 Task: Customize the appearance of the integrated terminal's scrollbar.
Action: Mouse moved to (35, 2)
Screenshot: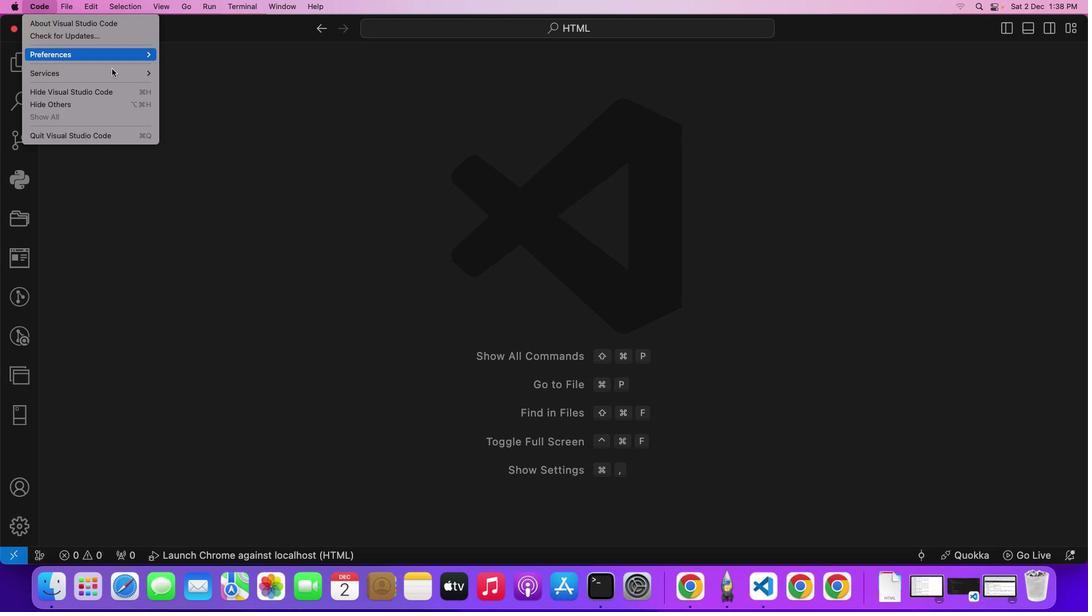 
Action: Mouse pressed left at (35, 2)
Screenshot: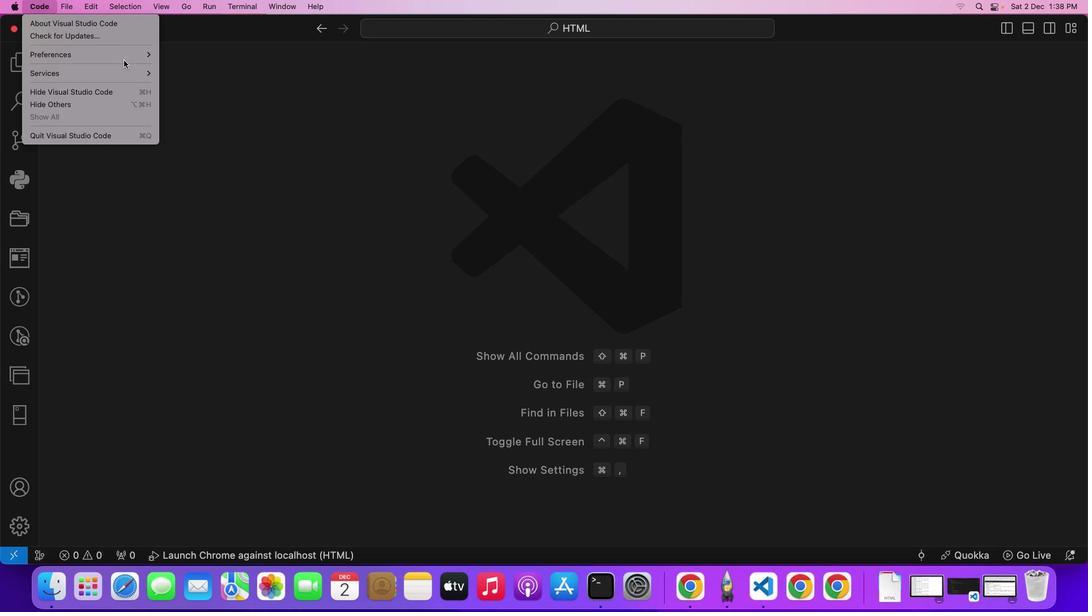 
Action: Mouse moved to (121, 55)
Screenshot: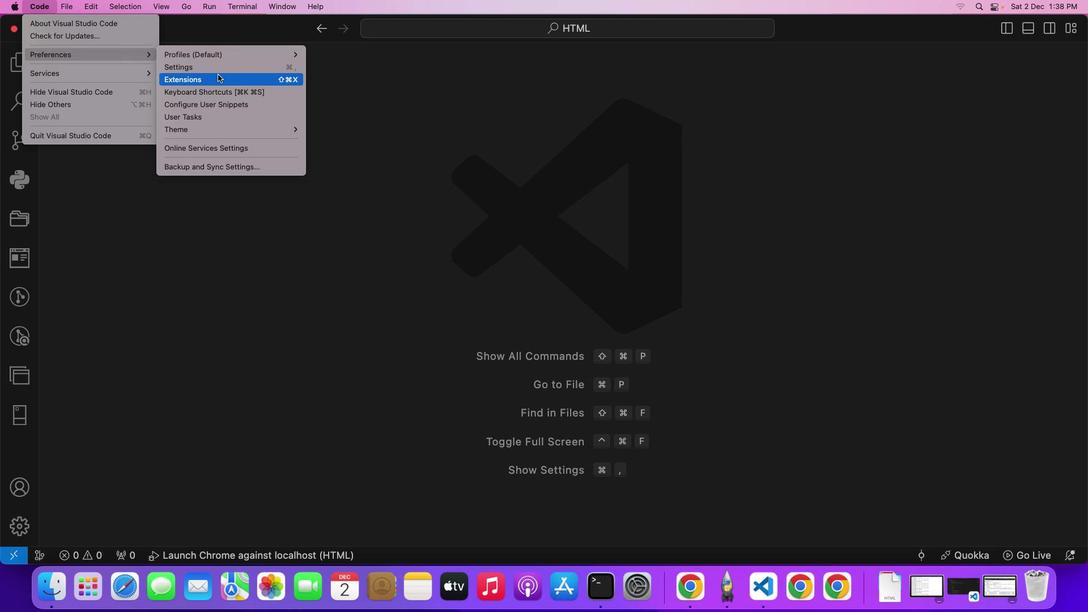 
Action: Mouse pressed left at (121, 55)
Screenshot: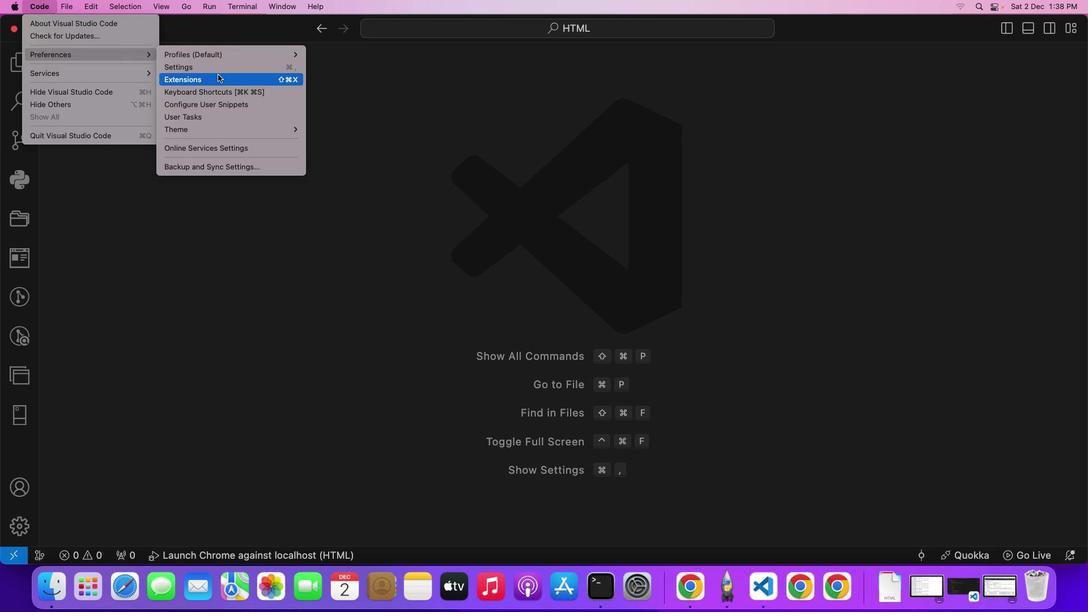 
Action: Mouse moved to (215, 70)
Screenshot: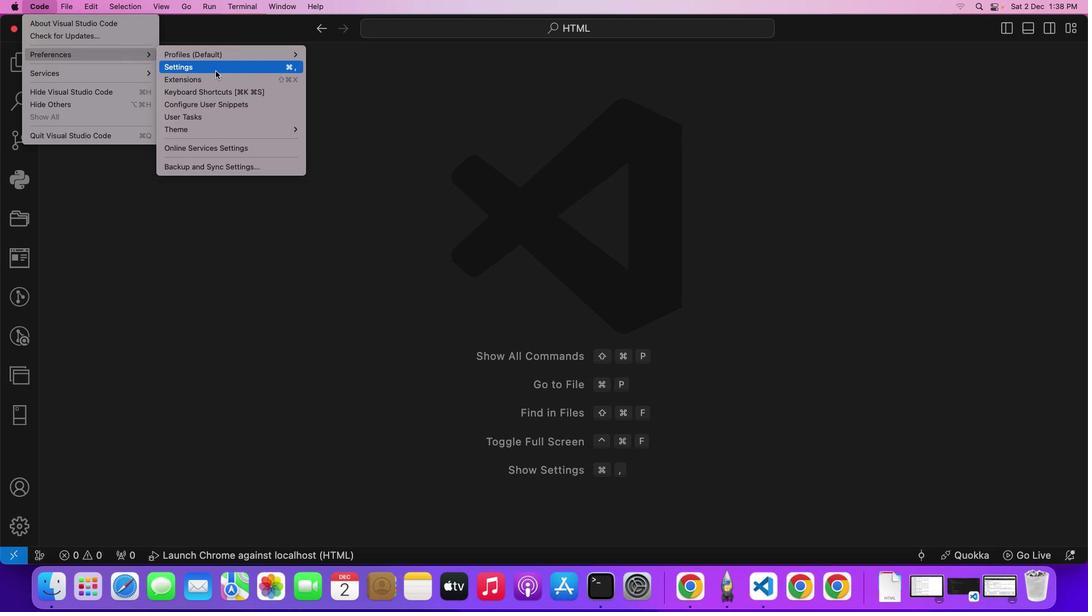 
Action: Mouse pressed left at (215, 70)
Screenshot: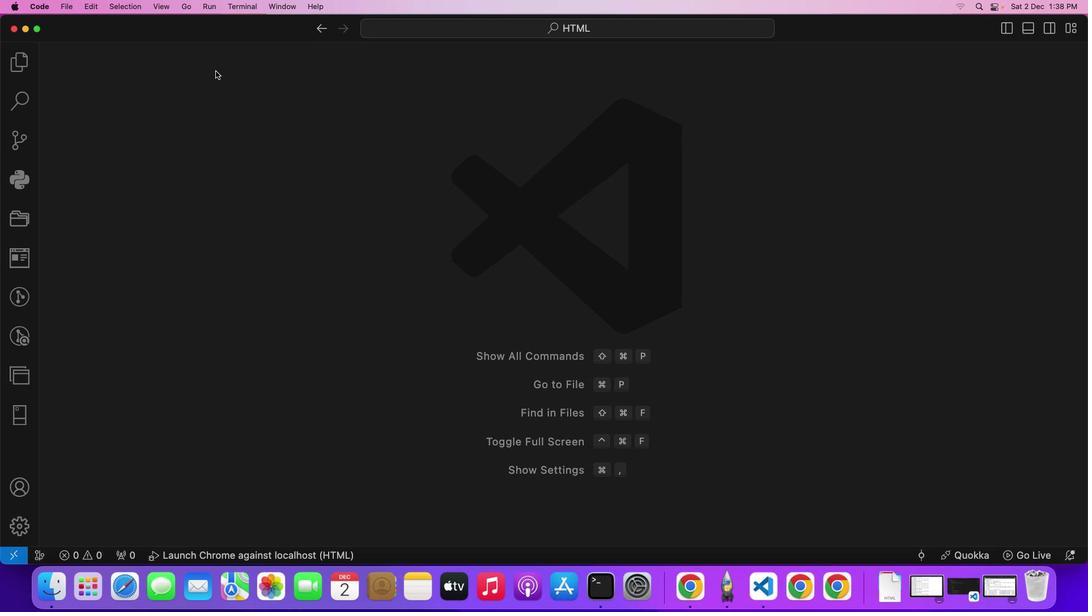 
Action: Mouse moved to (252, 90)
Screenshot: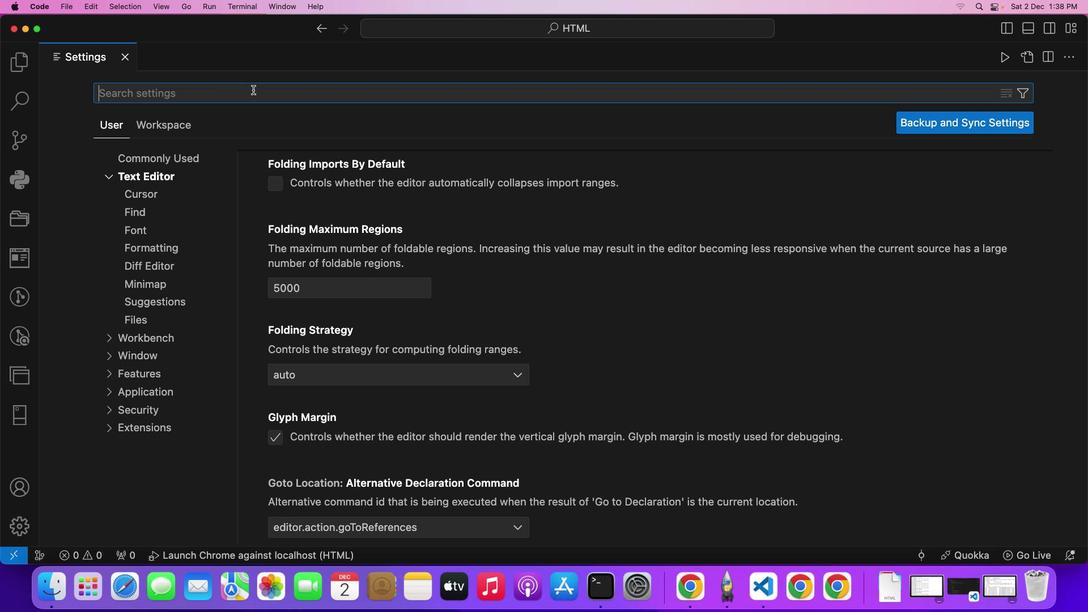 
Action: Mouse pressed left at (252, 90)
Screenshot: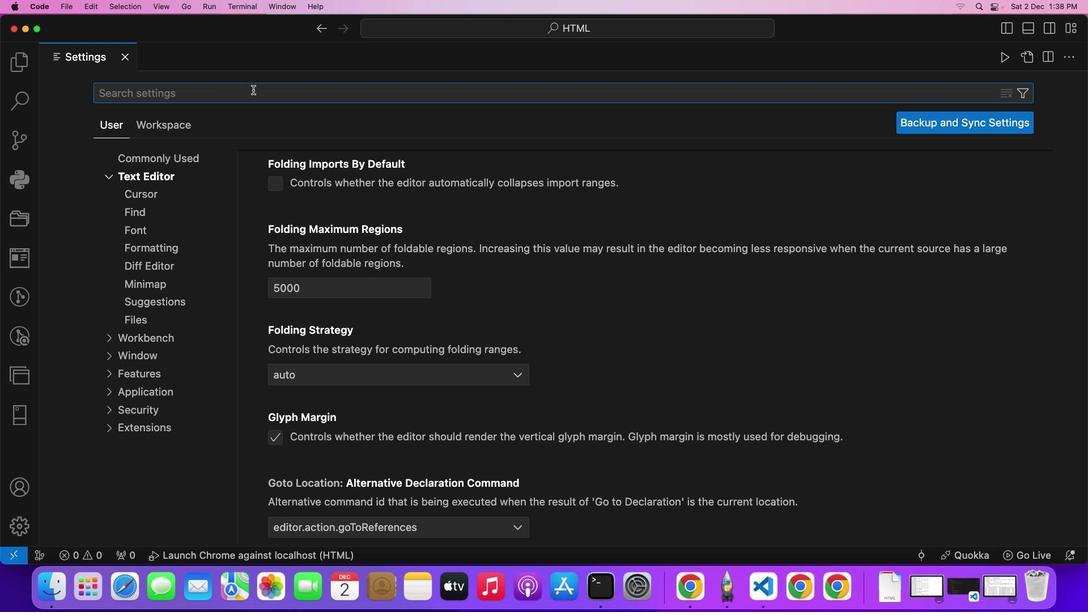 
Action: Key pressed 't''e''r''n'Key.backspace'm''i''l''a'Key.backspaceKey.backspaceKey.backspaceKey.backspace'm''i''n''a''l'
Screenshot: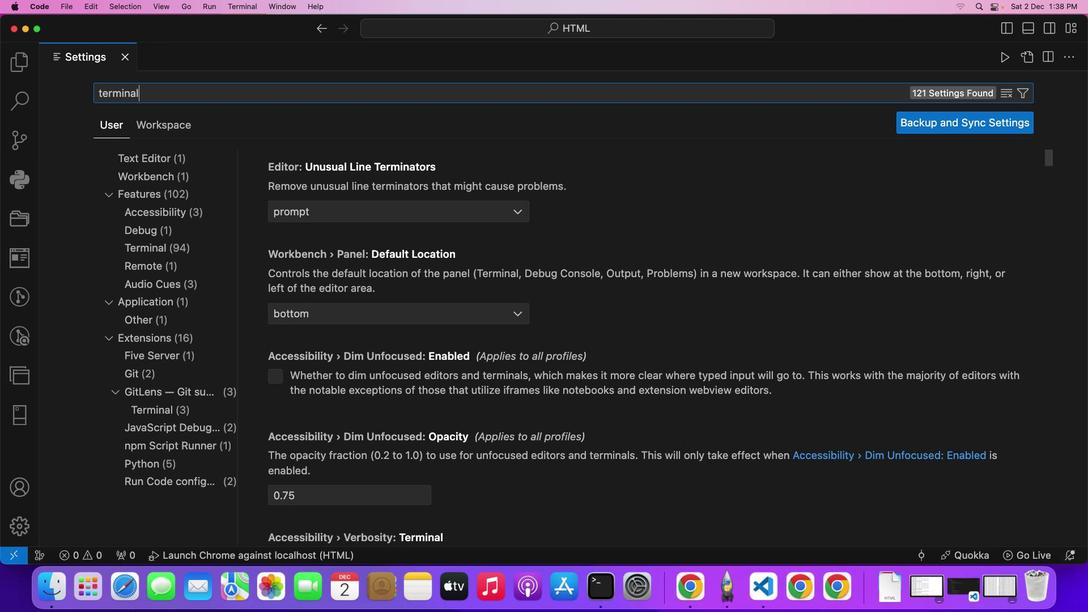 
Action: Mouse moved to (513, 278)
Screenshot: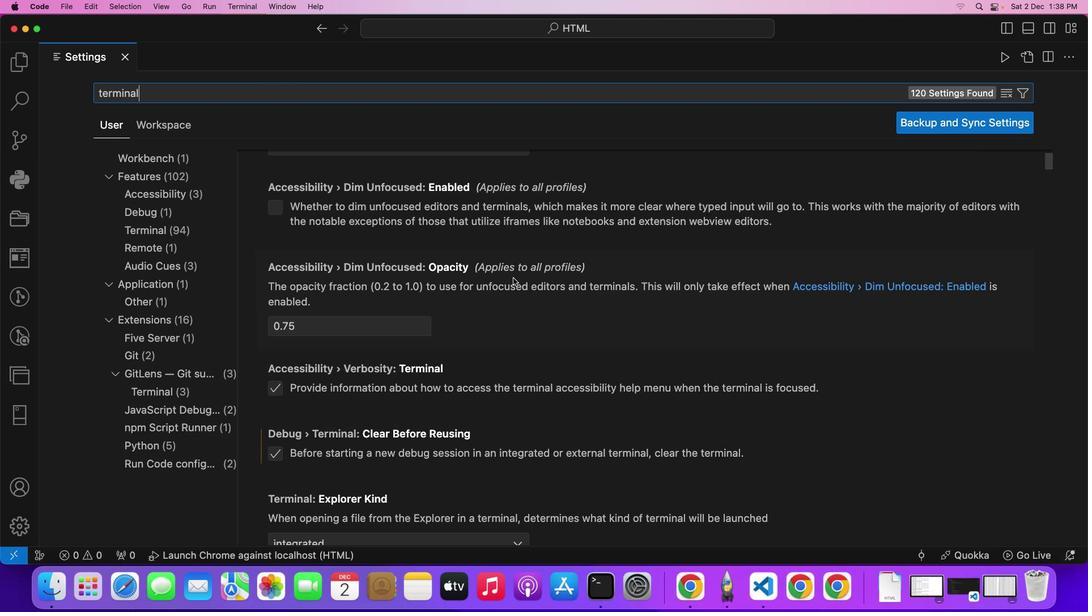
Action: Mouse scrolled (513, 278) with delta (0, 0)
Screenshot: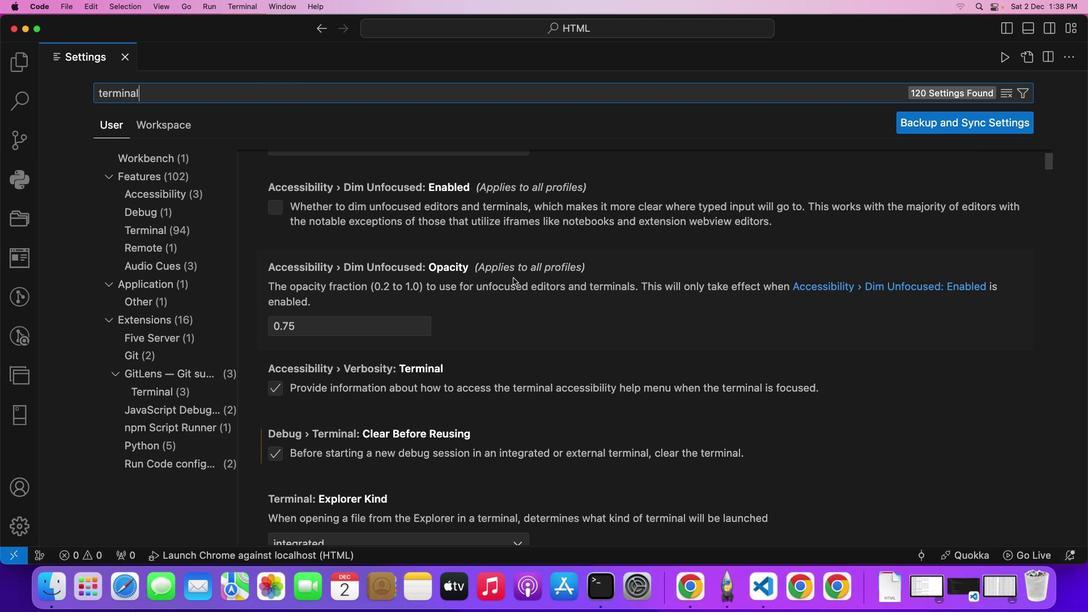 
Action: Mouse scrolled (513, 278) with delta (0, 0)
Screenshot: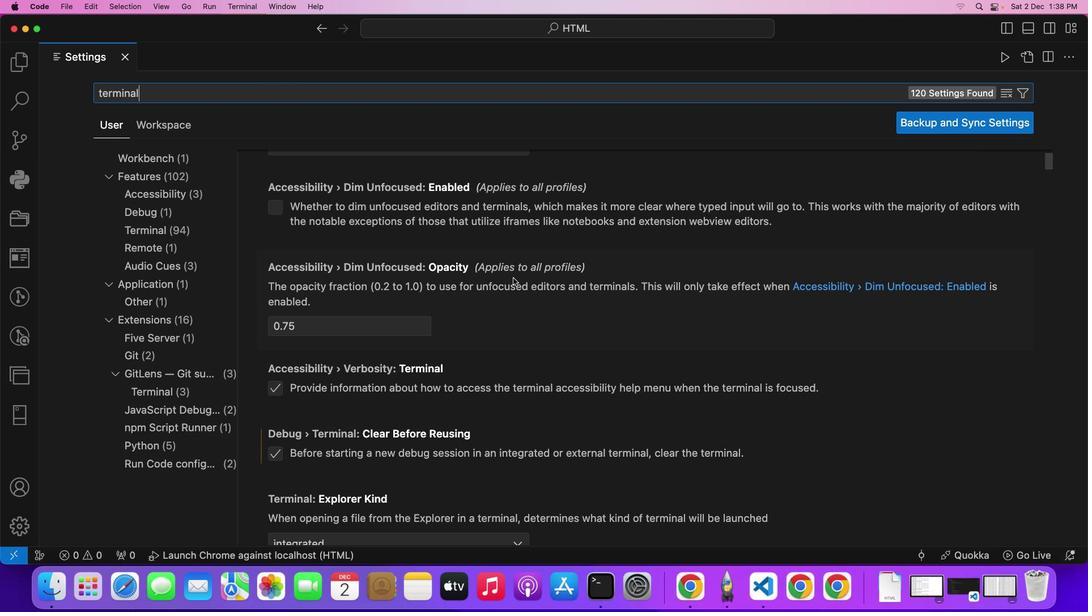 
Action: Mouse scrolled (513, 278) with delta (0, 0)
Screenshot: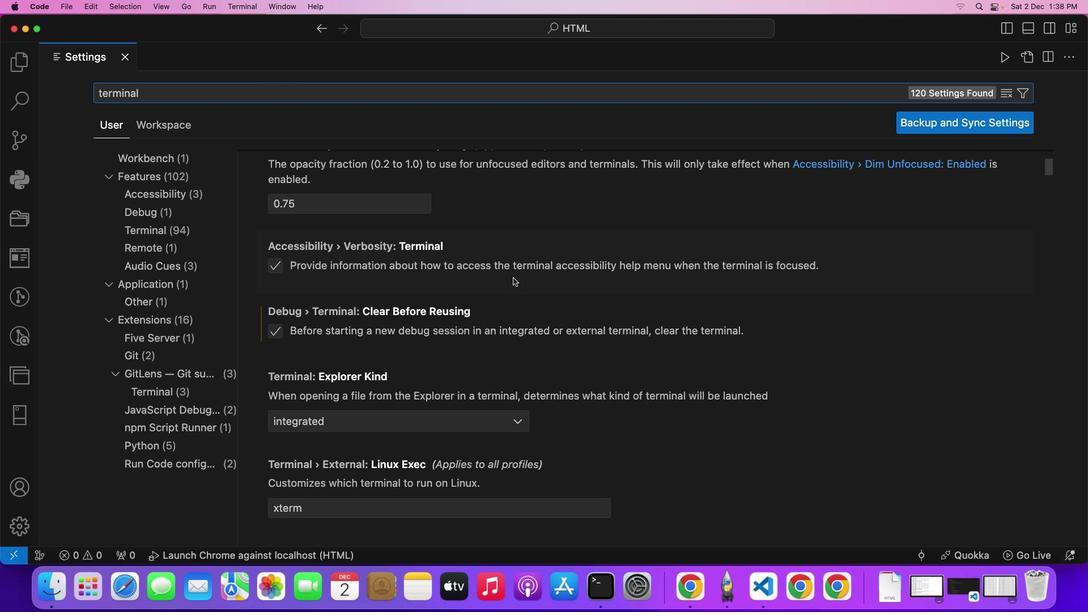 
Action: Mouse scrolled (513, 278) with delta (0, 0)
Screenshot: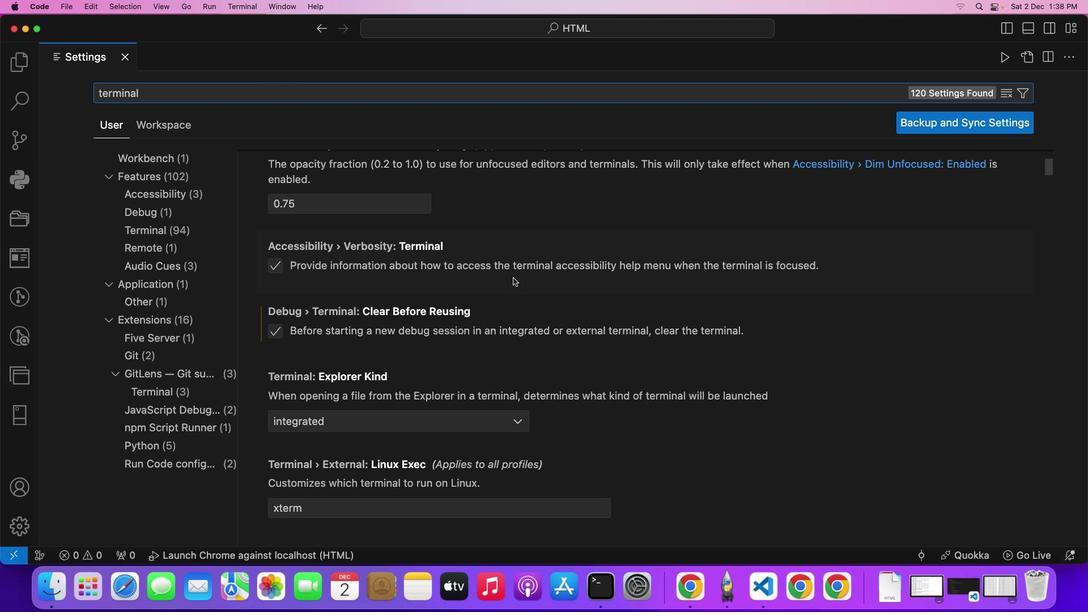 
Action: Mouse scrolled (513, 278) with delta (0, 0)
Screenshot: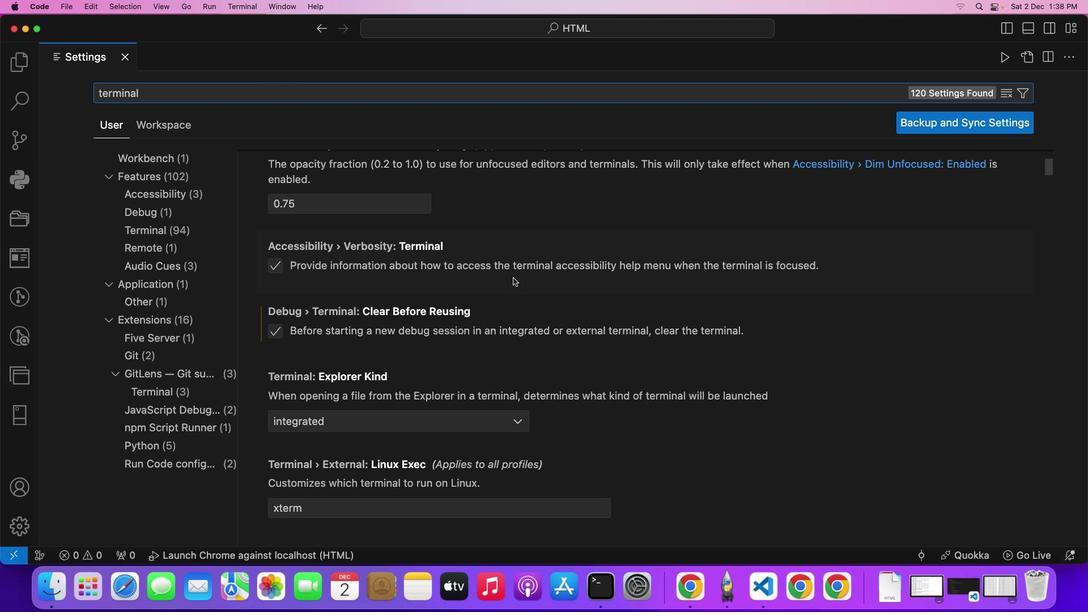 
Action: Mouse scrolled (513, 278) with delta (0, 0)
Screenshot: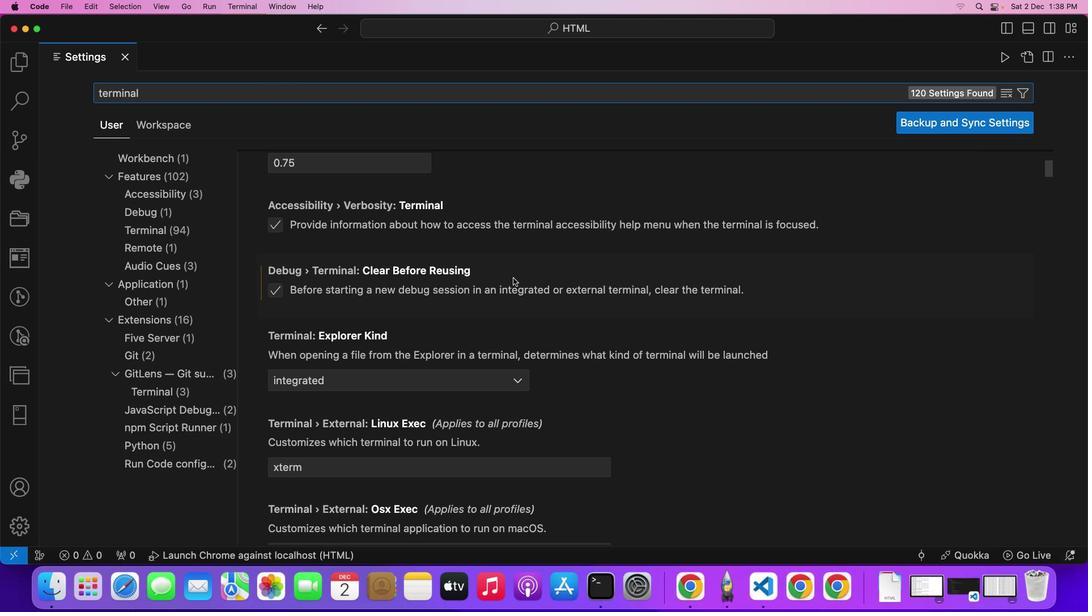 
Action: Mouse moved to (512, 278)
Screenshot: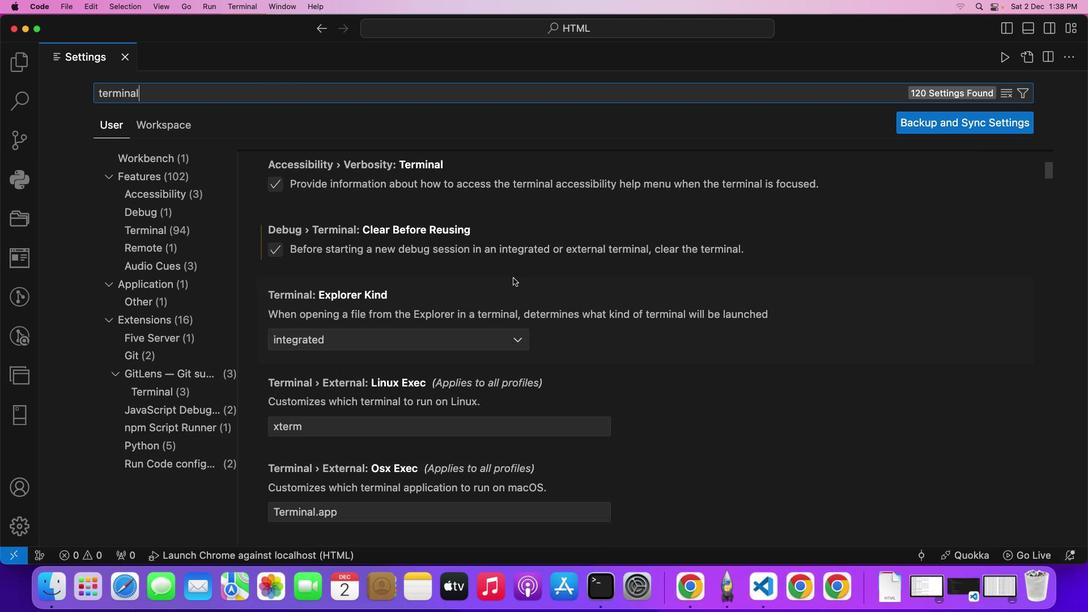 
Action: Mouse scrolled (512, 278) with delta (0, 0)
Screenshot: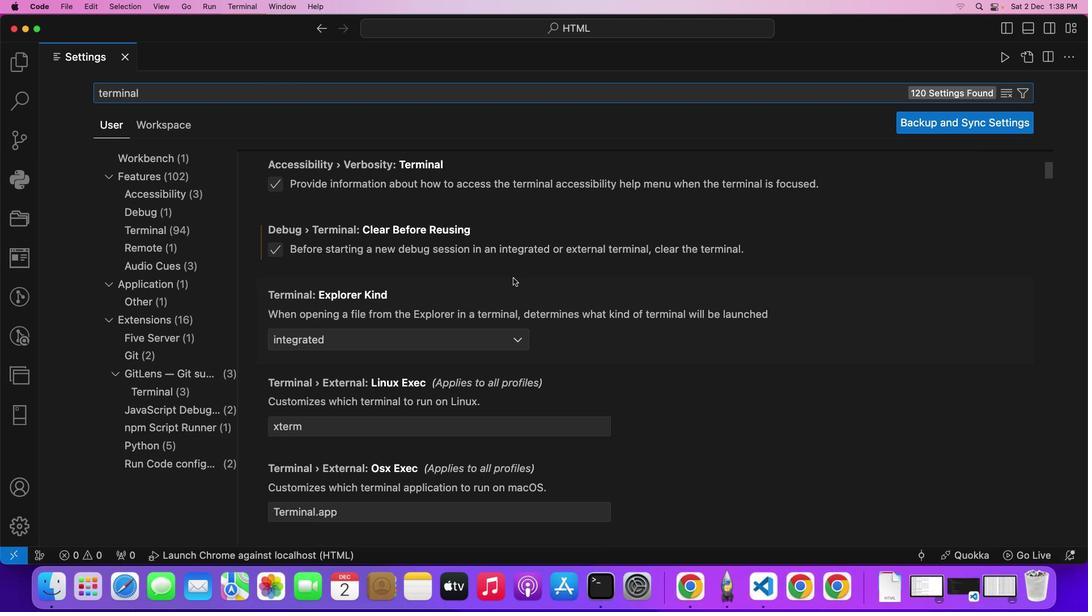 
Action: Mouse scrolled (512, 278) with delta (0, 0)
Screenshot: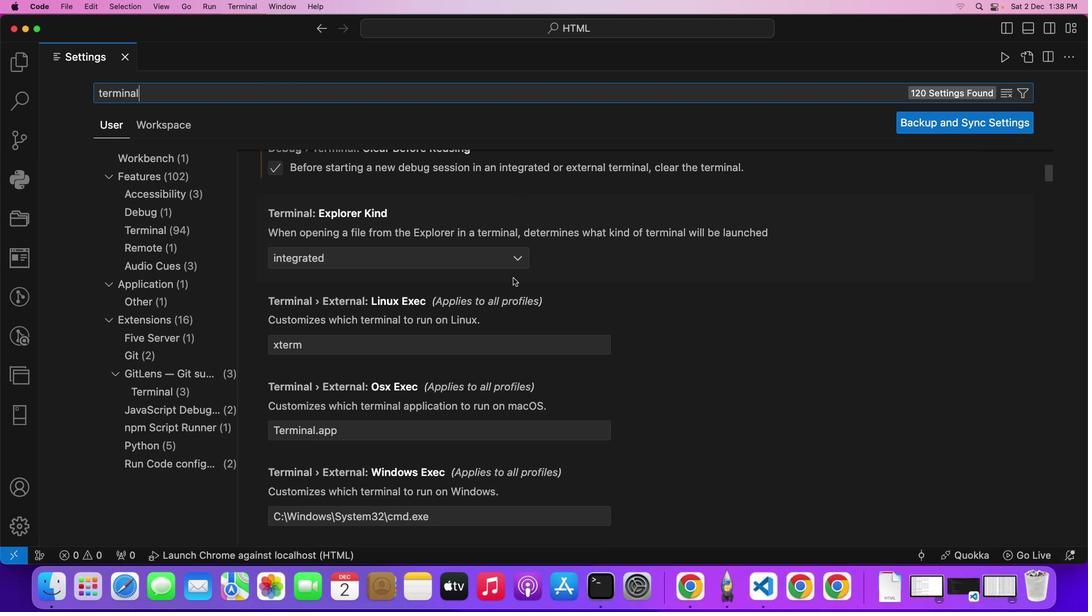 
Action: Mouse scrolled (512, 278) with delta (0, 0)
Screenshot: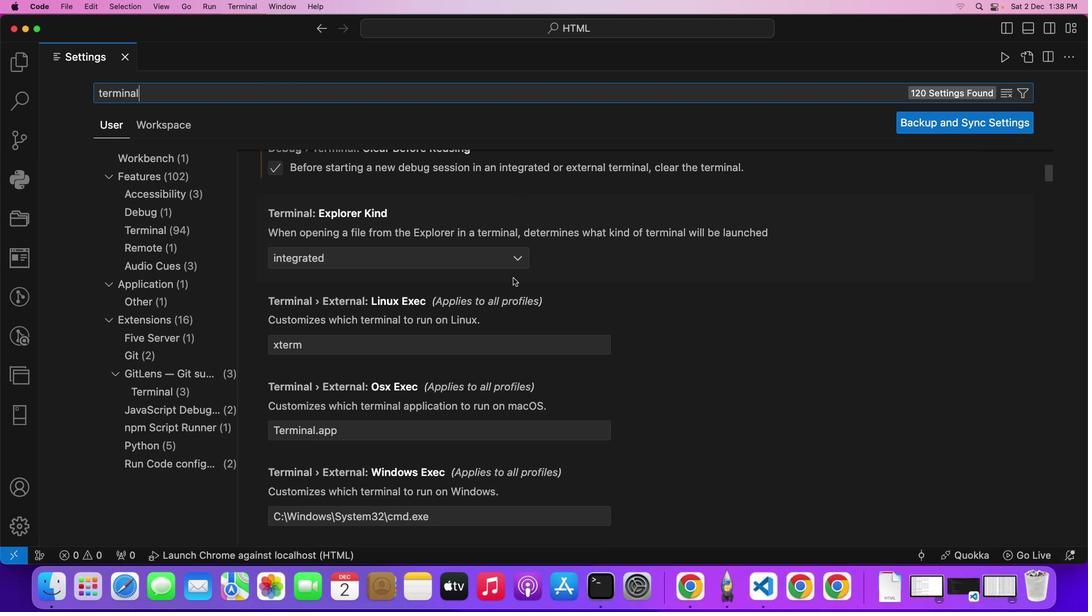 
Action: Mouse scrolled (512, 278) with delta (0, 0)
Screenshot: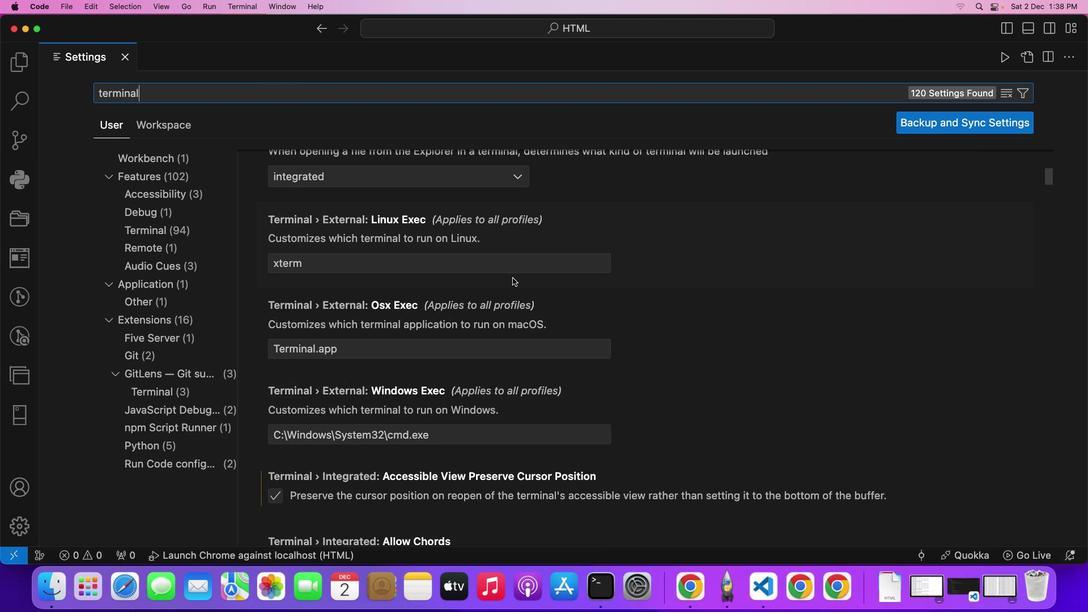 
Action: Mouse moved to (512, 277)
Screenshot: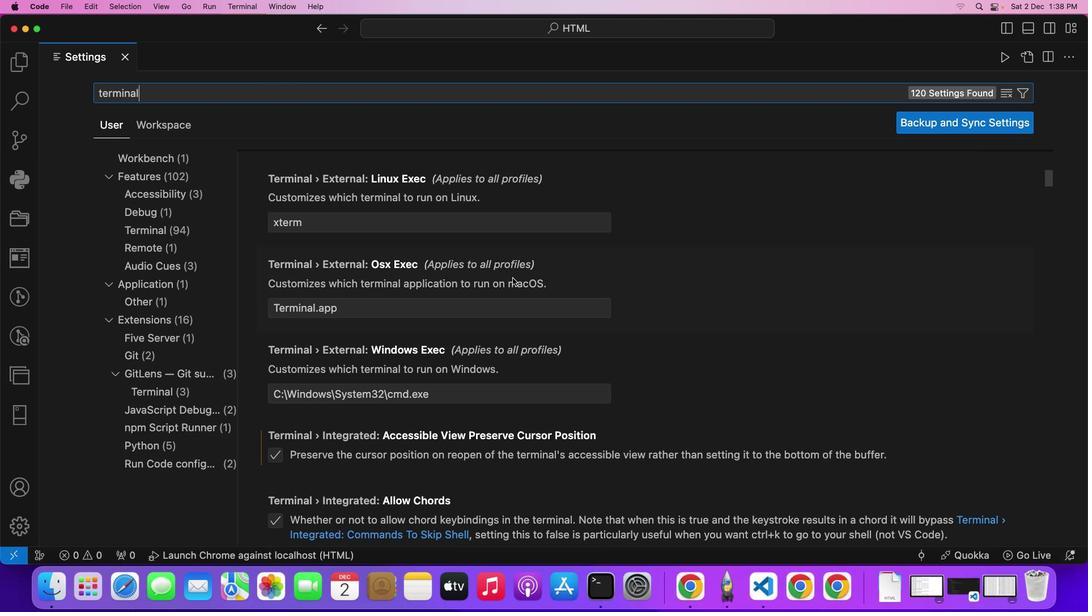 
Action: Mouse scrolled (512, 277) with delta (0, 0)
Screenshot: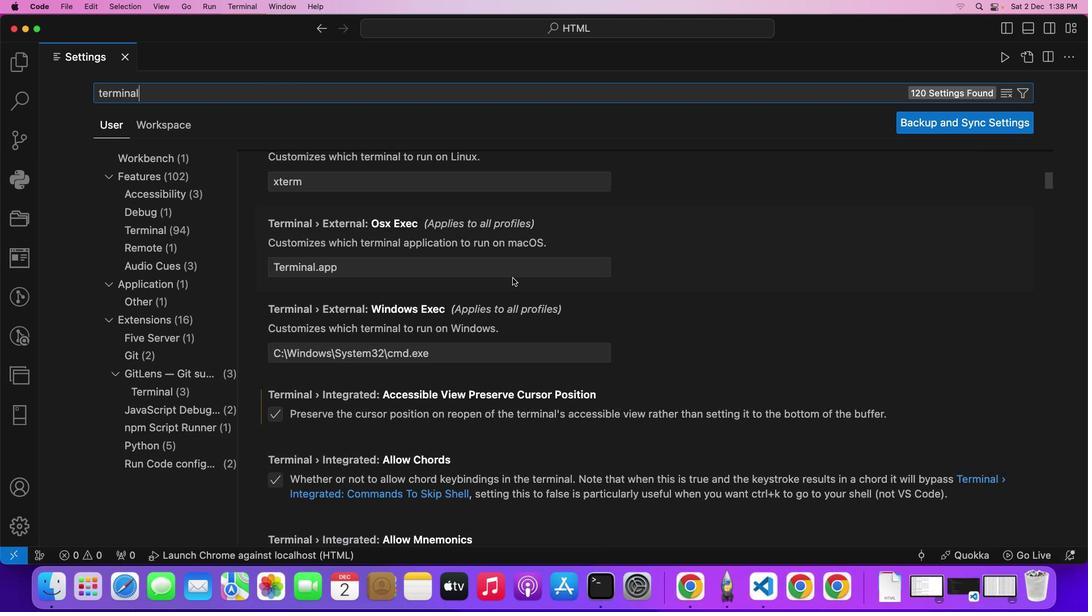 
Action: Mouse scrolled (512, 277) with delta (0, 0)
Screenshot: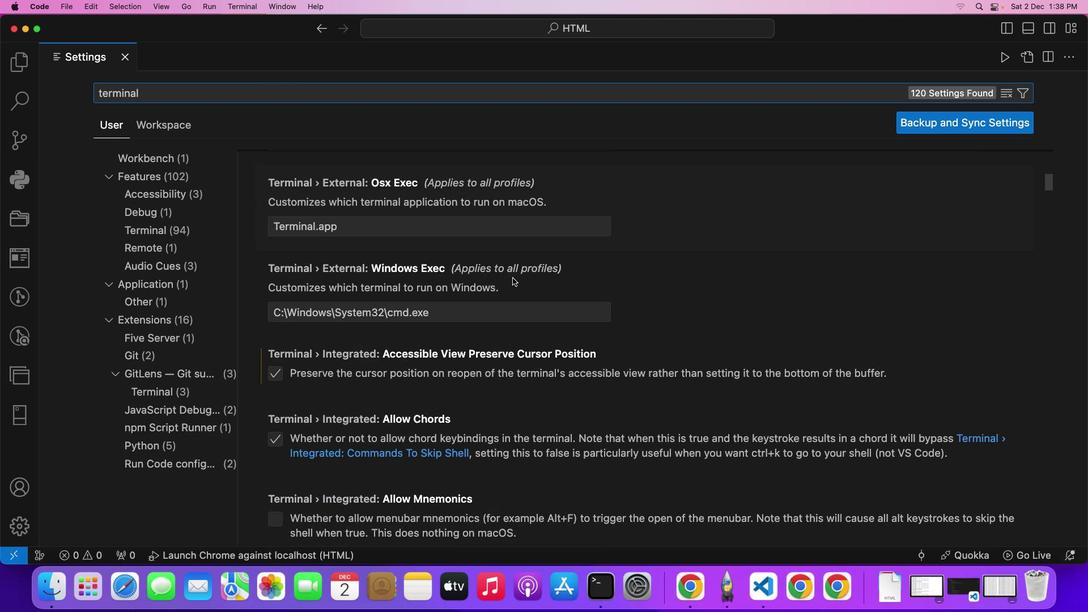 
Action: Mouse moved to (512, 277)
Screenshot: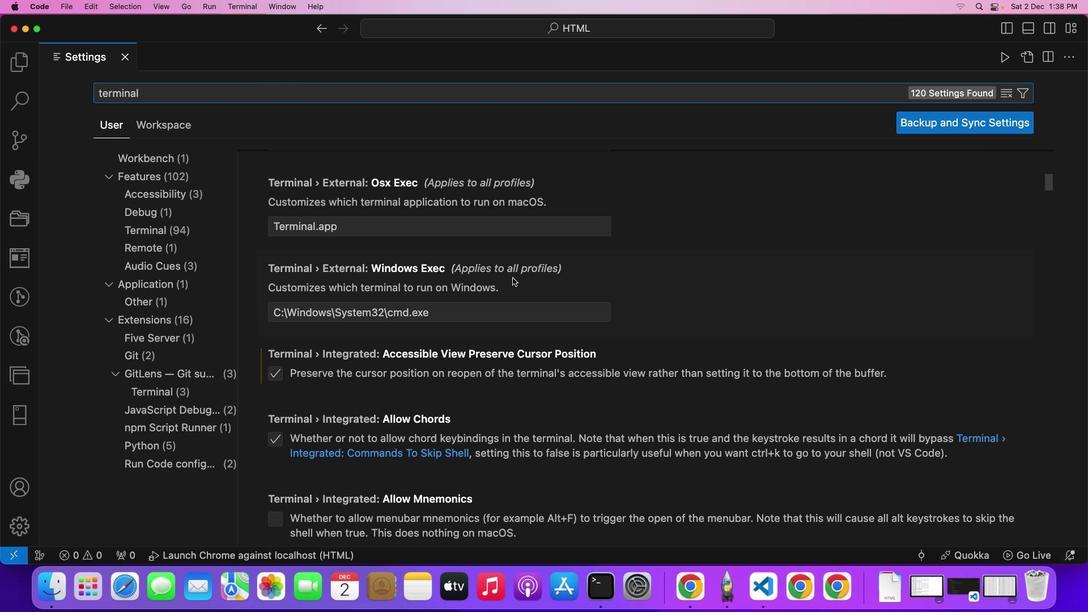 
Action: Mouse scrolled (512, 277) with delta (0, 0)
Screenshot: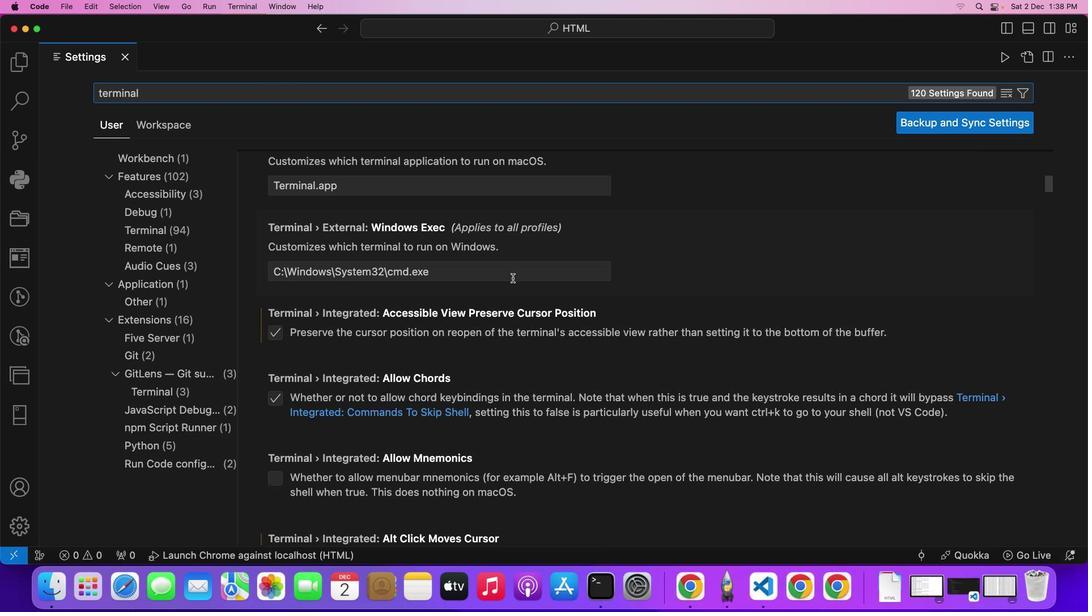
Action: Mouse scrolled (512, 277) with delta (0, 0)
Screenshot: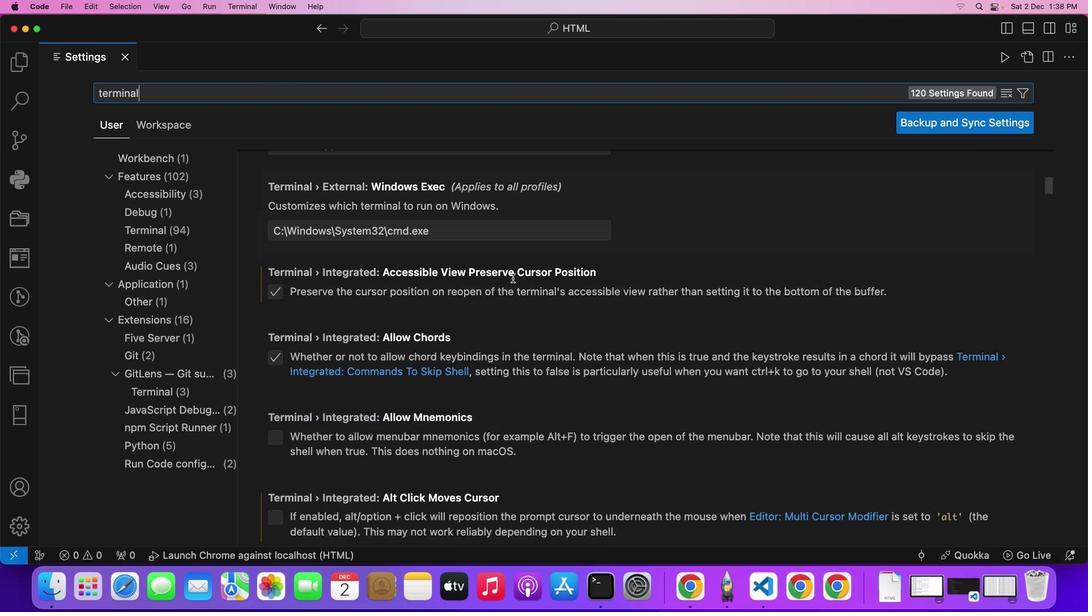 
Action: Mouse scrolled (512, 277) with delta (0, 0)
Screenshot: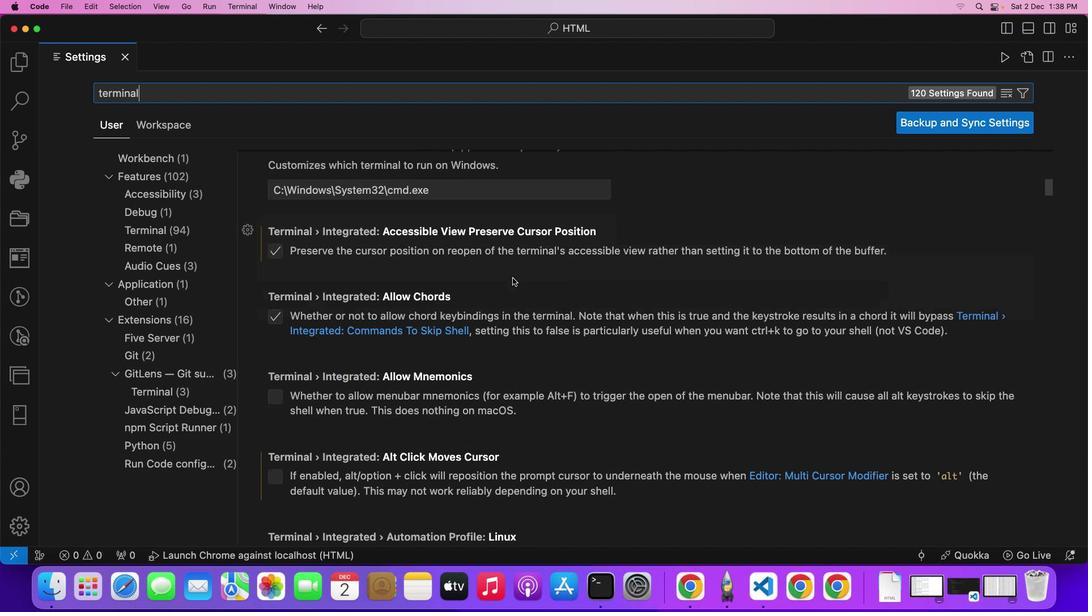
Action: Mouse scrolled (512, 277) with delta (0, 0)
Screenshot: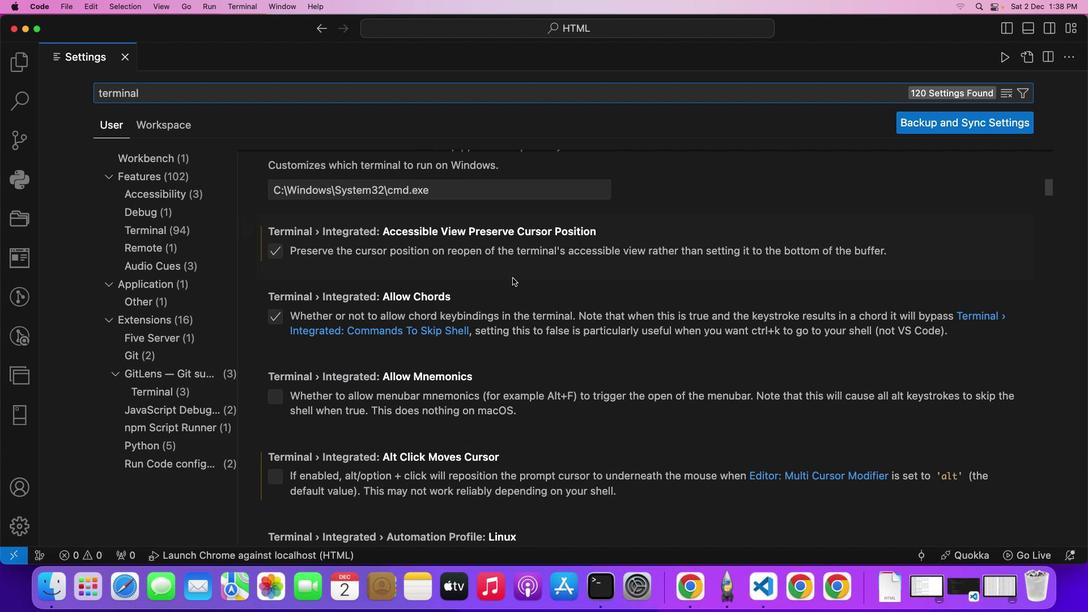 
Action: Mouse moved to (512, 277)
Screenshot: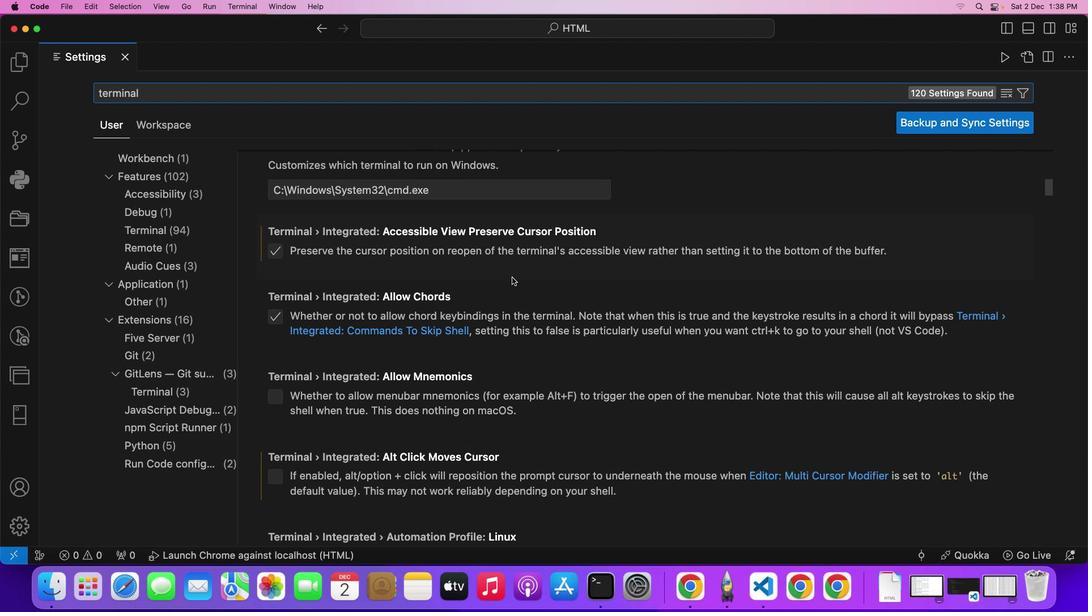 
Action: Mouse scrolled (512, 277) with delta (0, 0)
Screenshot: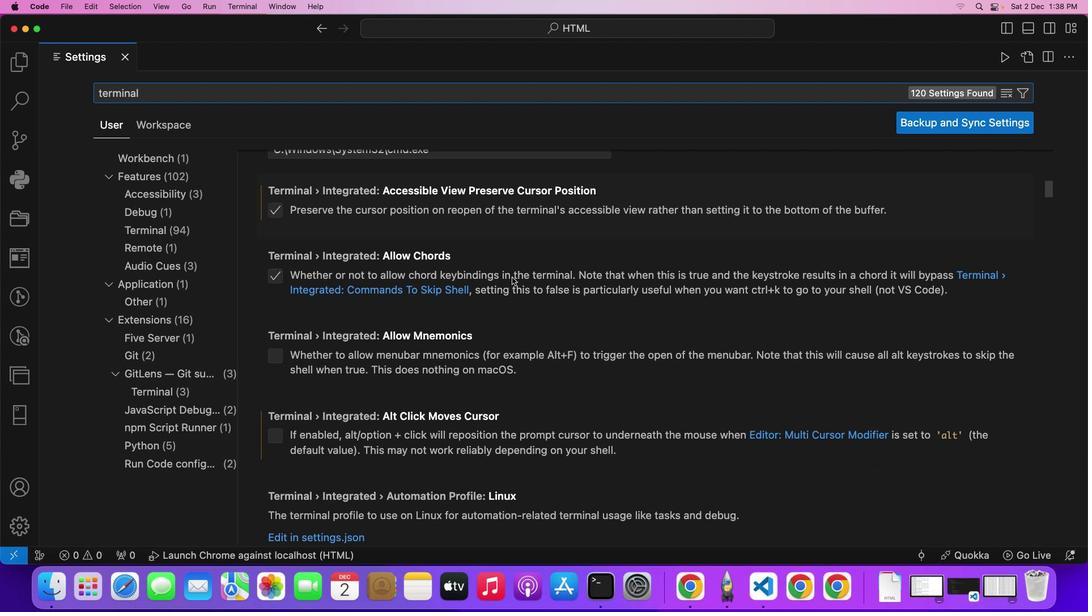 
Action: Mouse moved to (512, 277)
Screenshot: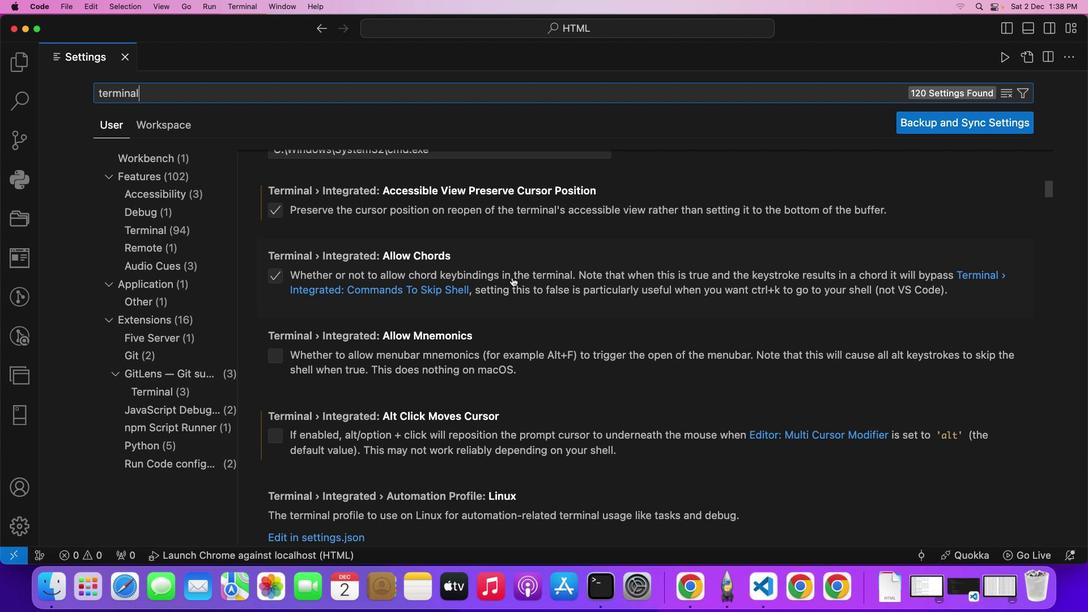 
Action: Mouse scrolled (512, 277) with delta (0, 0)
Screenshot: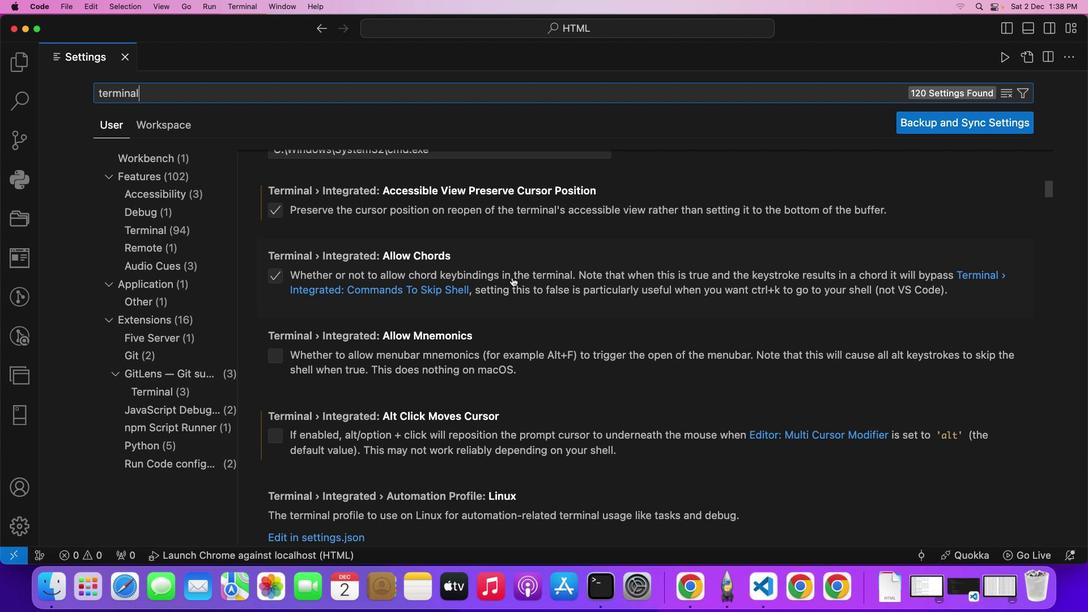 
Action: Mouse scrolled (512, 277) with delta (0, 0)
Screenshot: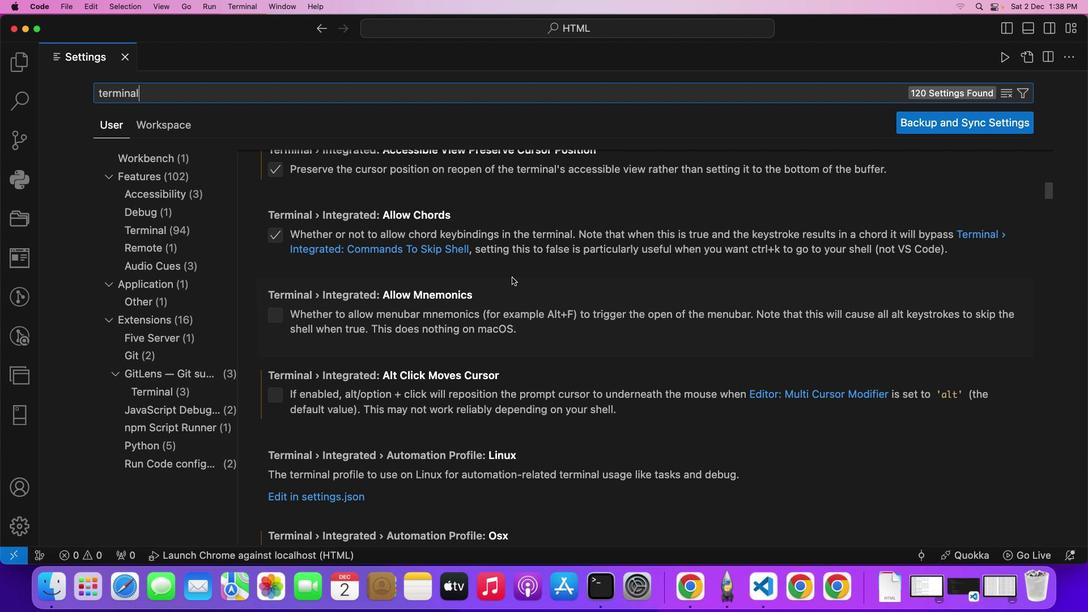 
Action: Mouse moved to (512, 277)
Screenshot: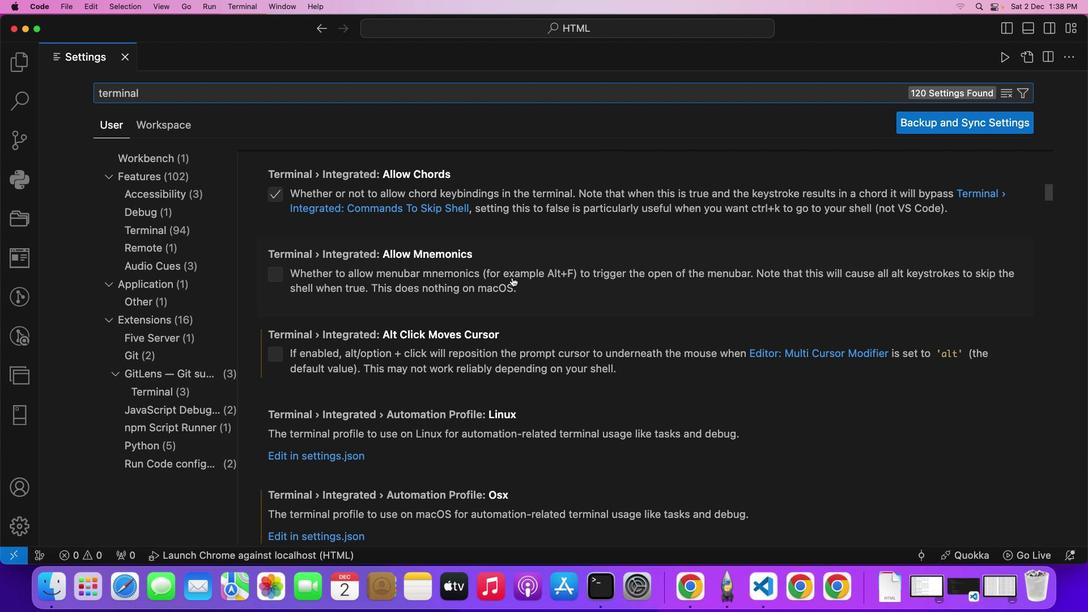 
Action: Mouse scrolled (512, 277) with delta (0, 0)
Screenshot: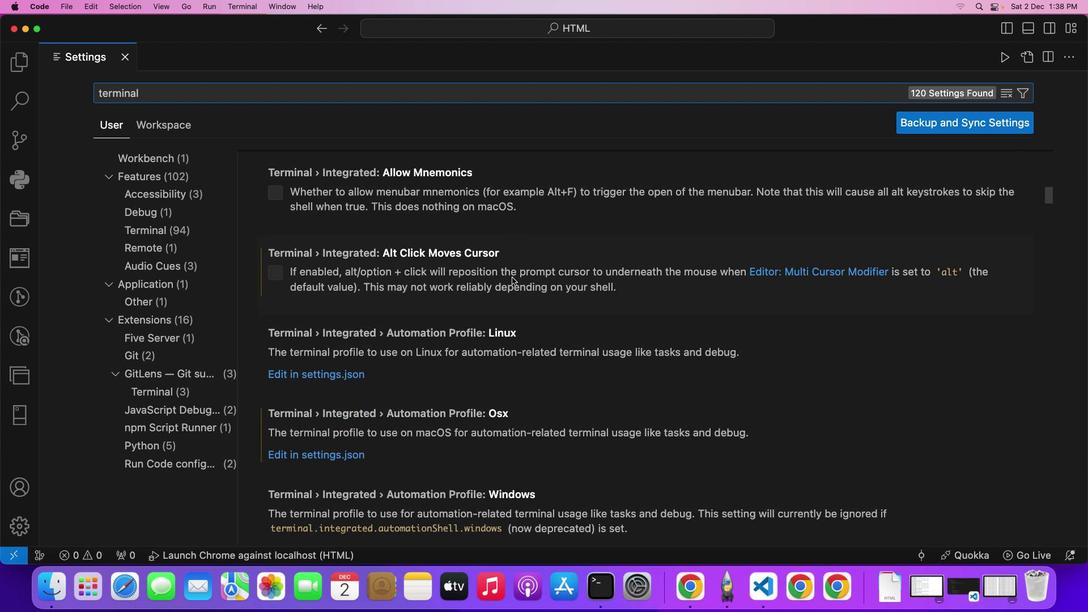 
Action: Mouse scrolled (512, 277) with delta (0, 0)
Screenshot: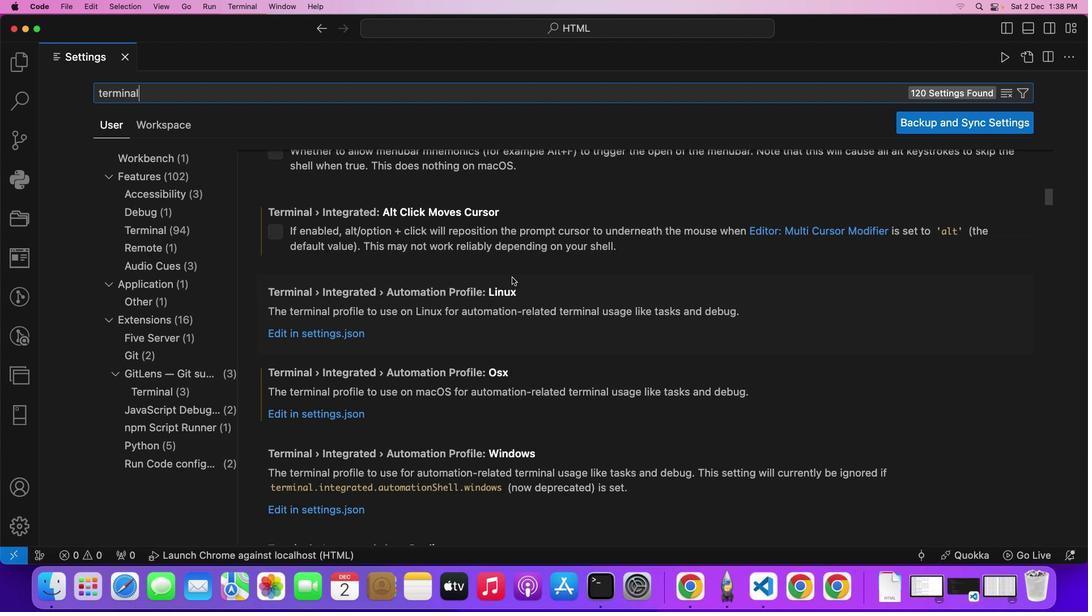 
Action: Mouse scrolled (512, 277) with delta (0, 0)
Screenshot: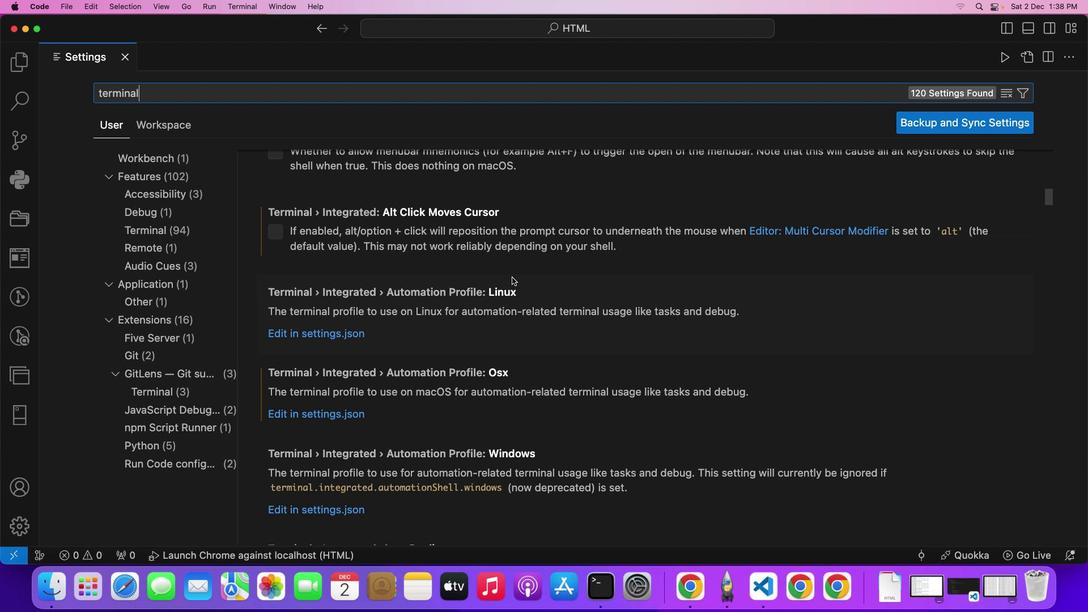 
Action: Mouse scrolled (512, 277) with delta (0, 0)
Screenshot: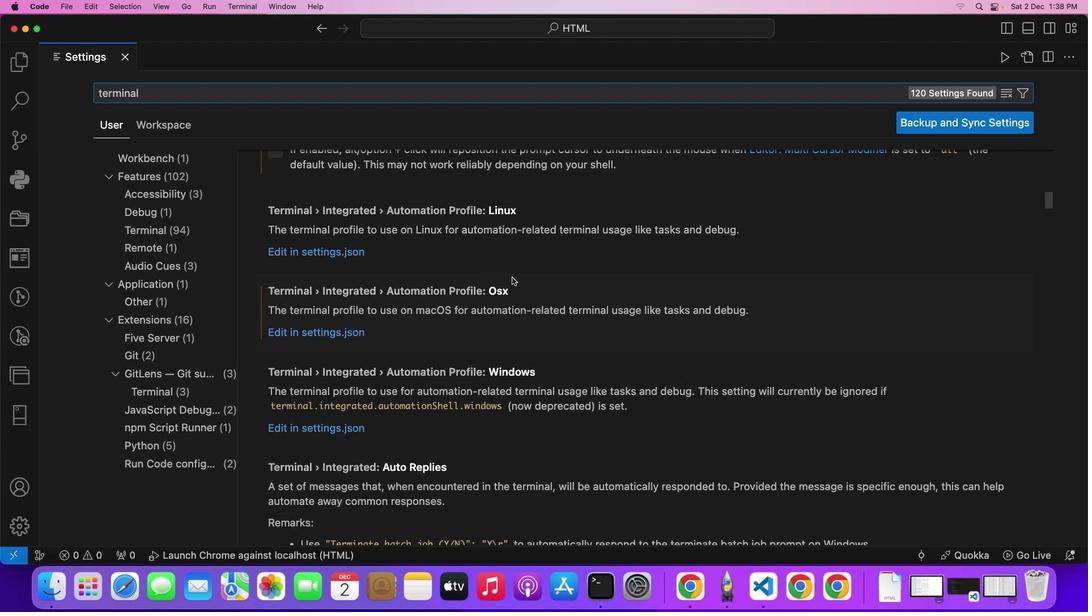 
Action: Mouse scrolled (512, 277) with delta (0, 0)
Screenshot: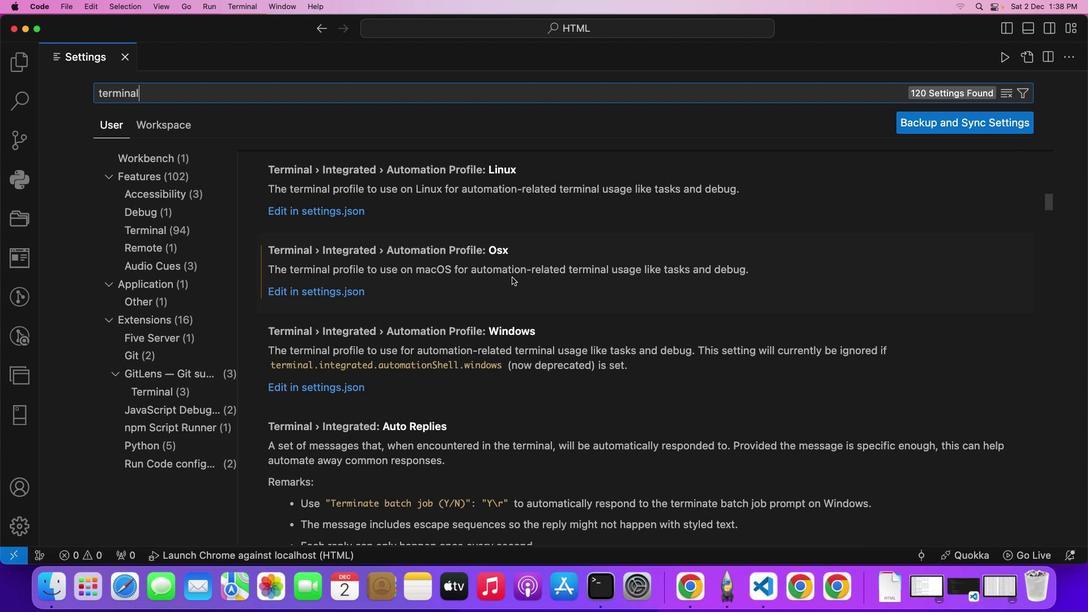 
Action: Mouse scrolled (512, 277) with delta (0, 0)
Screenshot: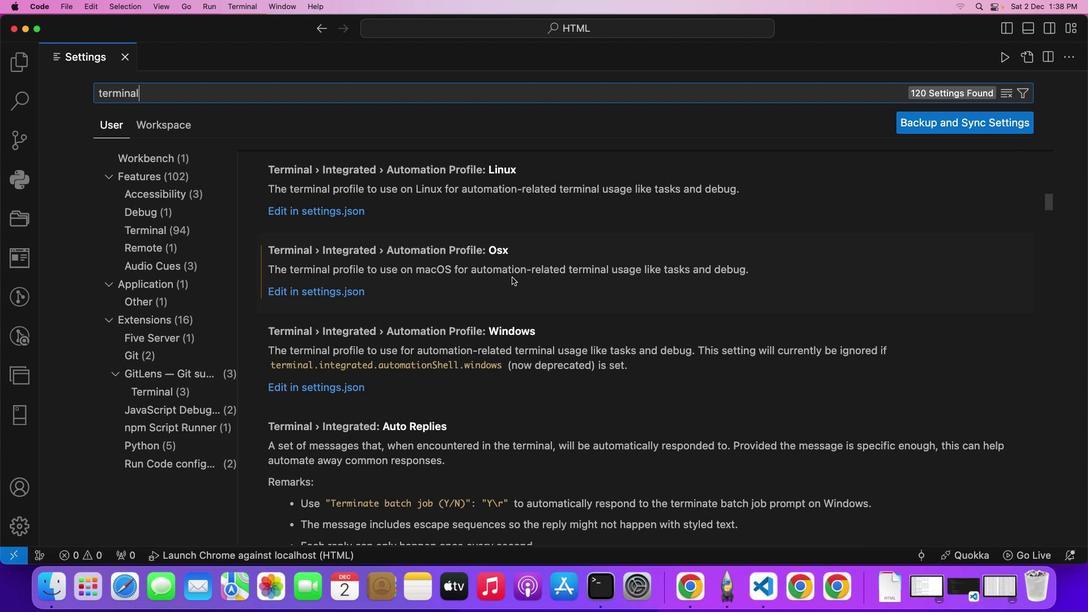 
Action: Mouse scrolled (512, 277) with delta (0, 0)
Screenshot: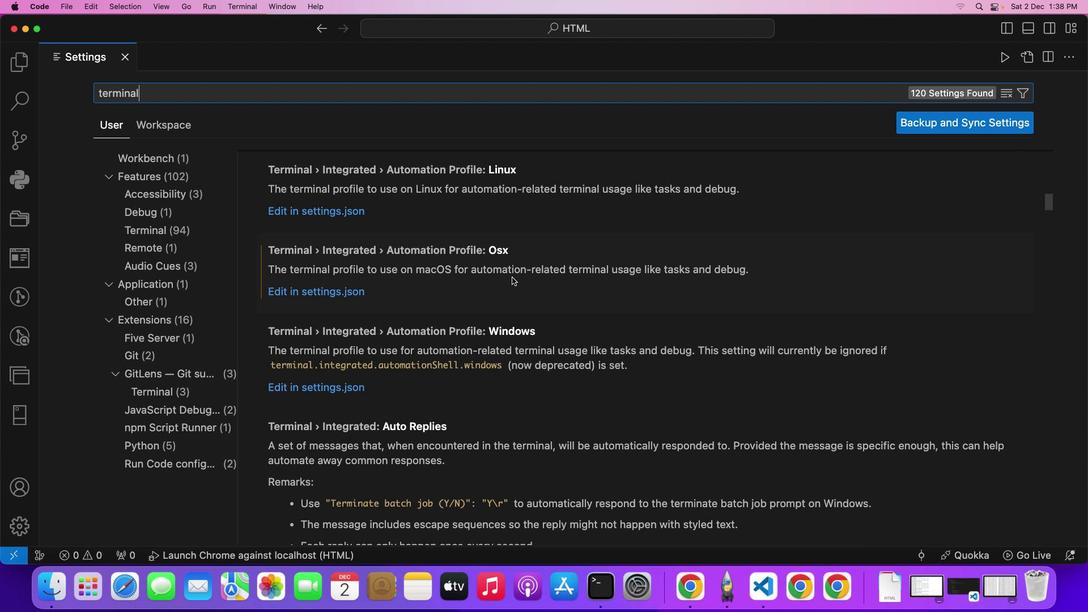 
Action: Mouse scrolled (512, 277) with delta (0, 0)
Screenshot: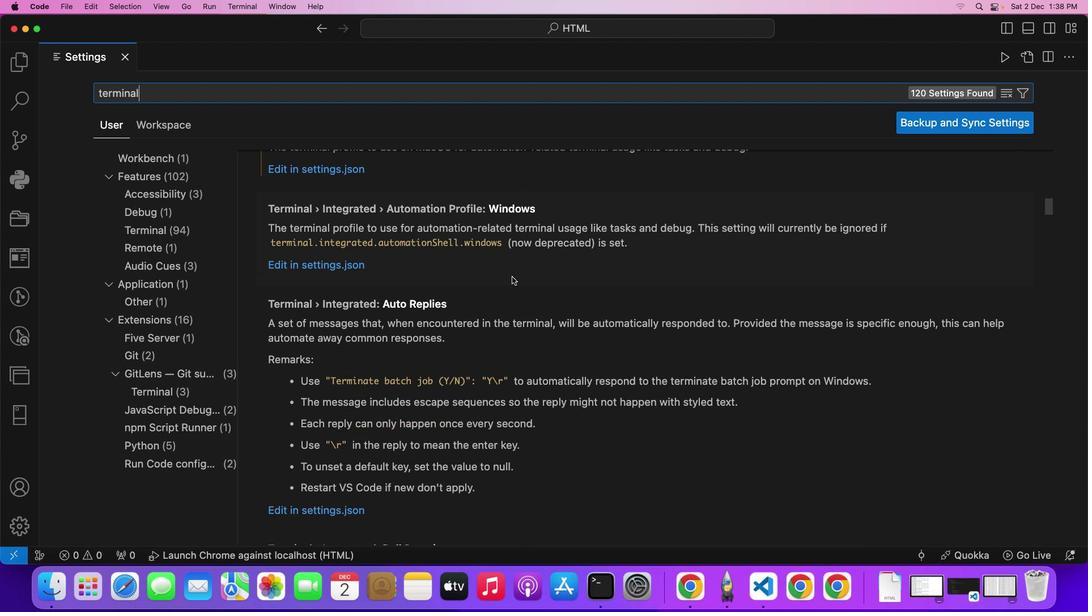 
Action: Mouse moved to (512, 277)
Screenshot: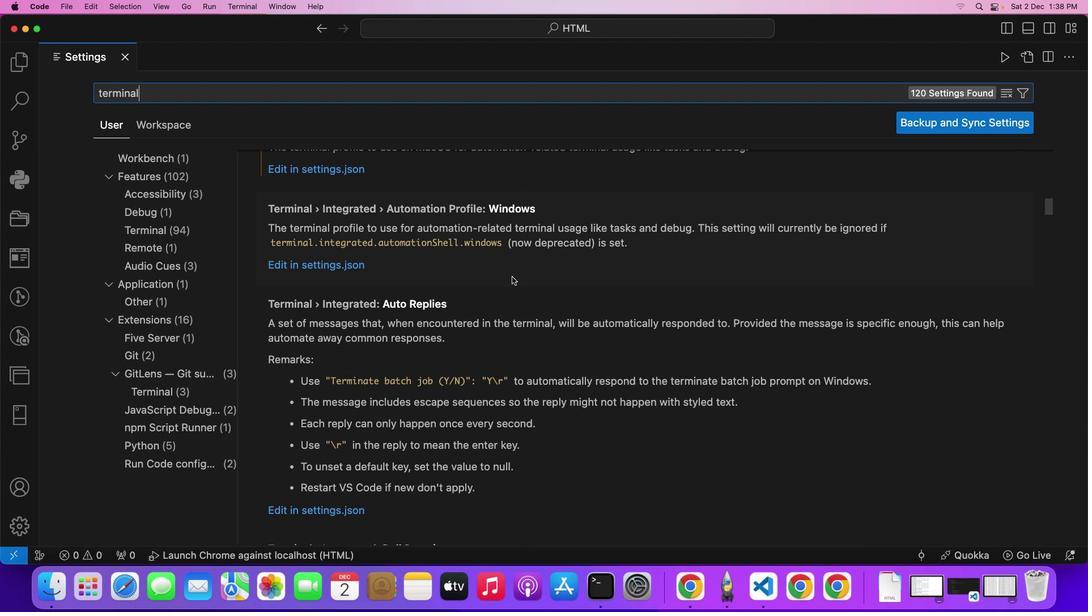 
Action: Mouse scrolled (512, 277) with delta (0, 0)
Screenshot: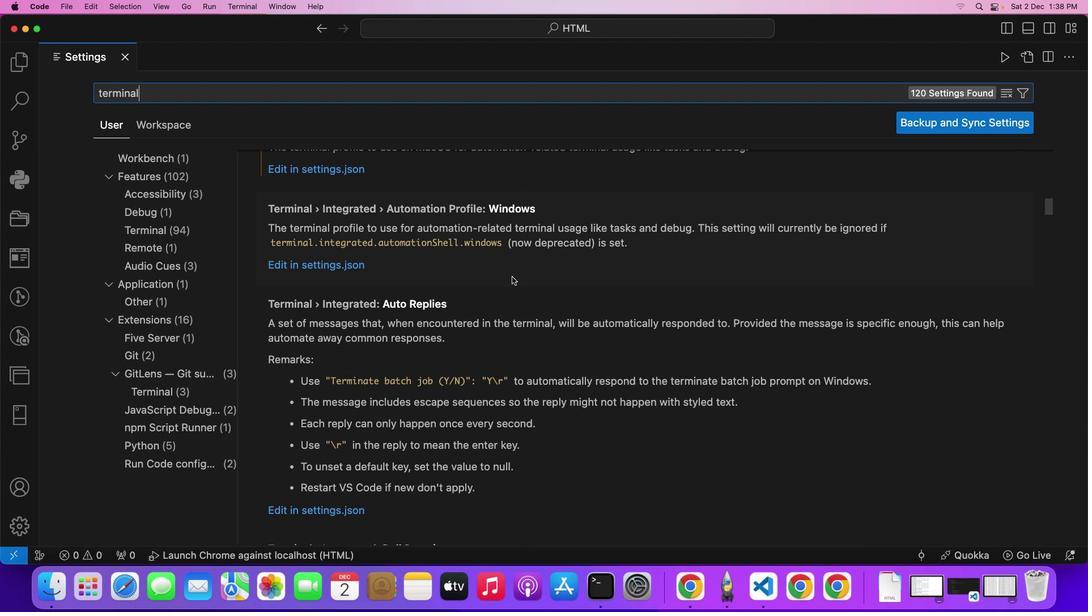 
Action: Mouse scrolled (512, 277) with delta (0, 0)
Screenshot: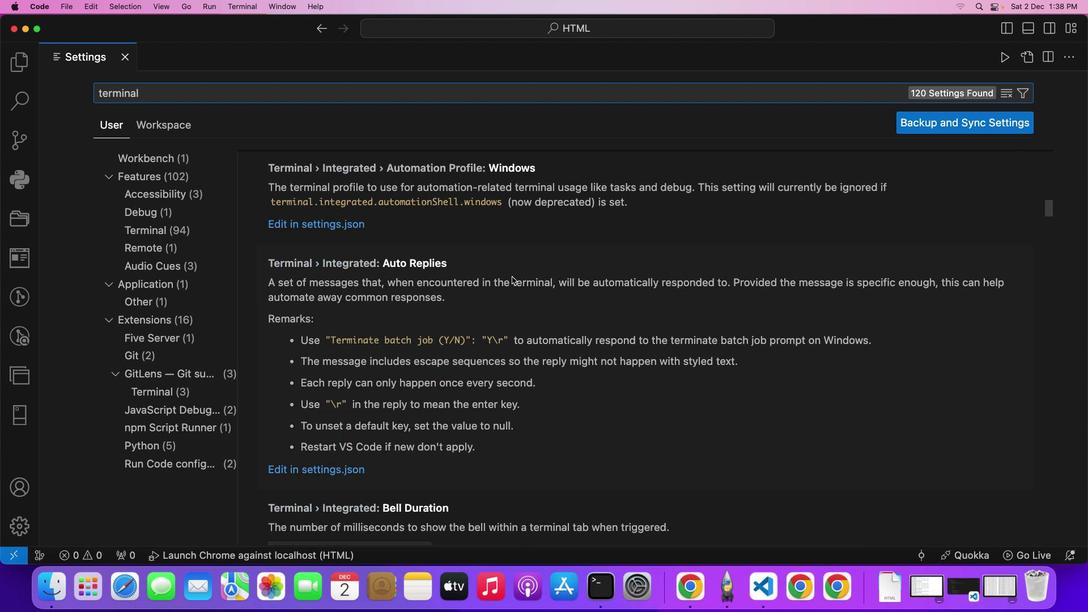
Action: Mouse scrolled (512, 277) with delta (0, 0)
Screenshot: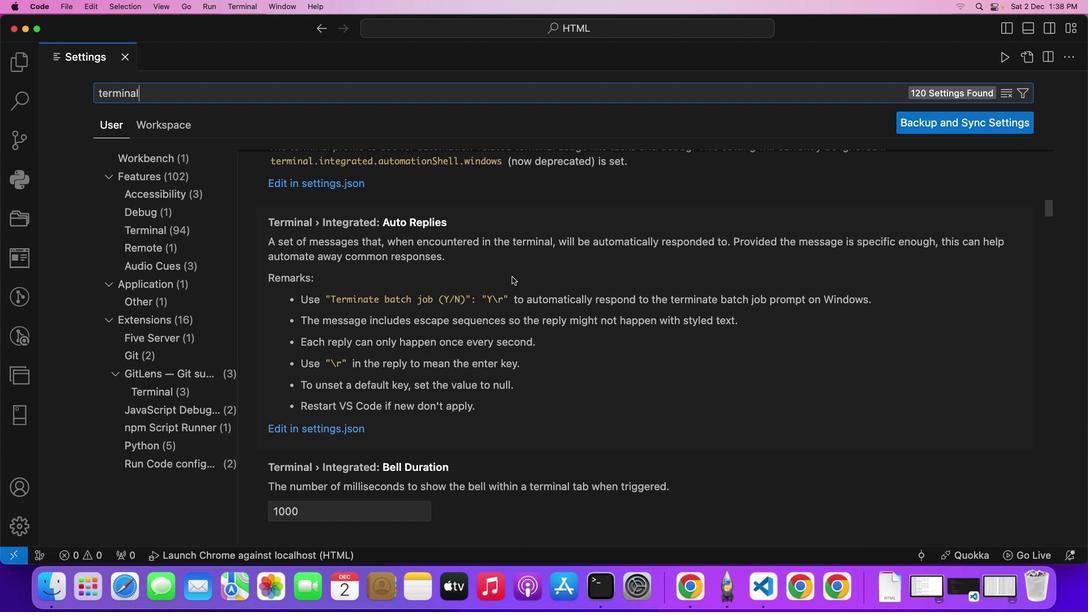 
Action: Mouse scrolled (512, 277) with delta (0, 0)
Screenshot: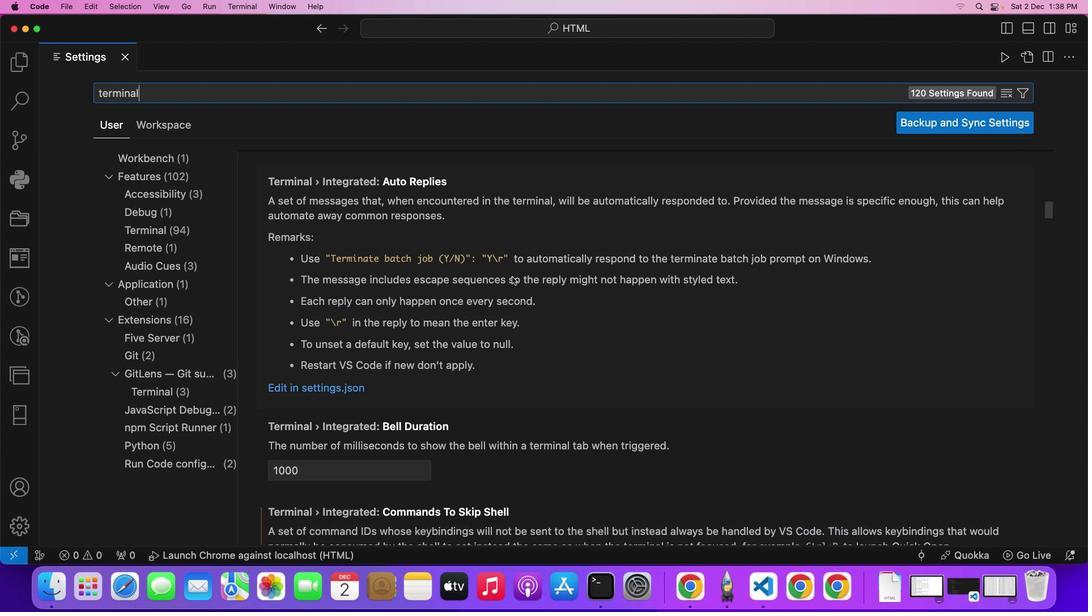 
Action: Mouse scrolled (512, 277) with delta (0, 0)
Screenshot: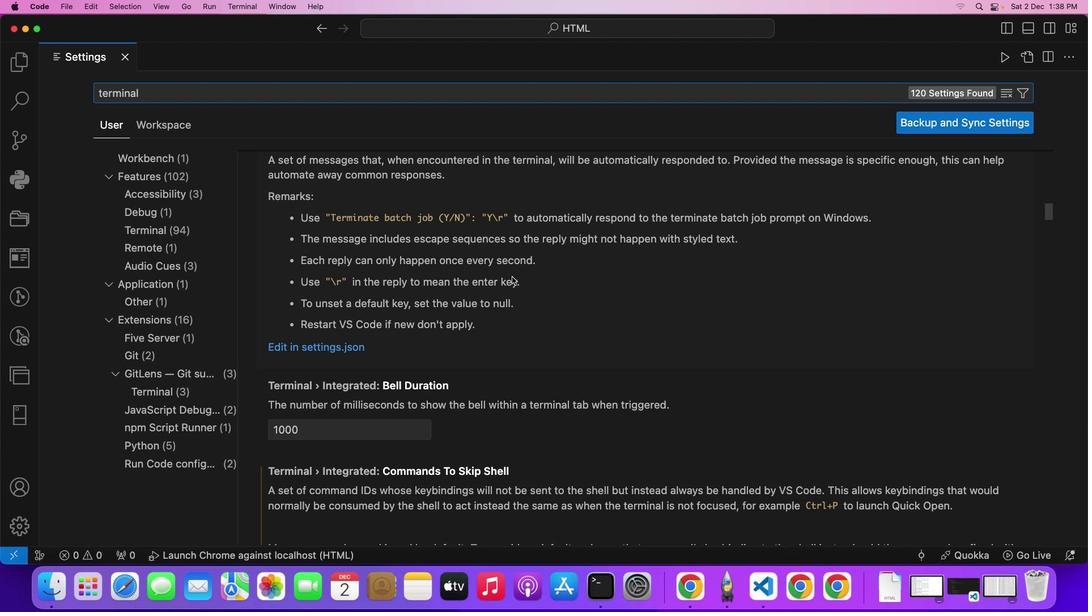 
Action: Mouse scrolled (512, 277) with delta (0, 0)
Screenshot: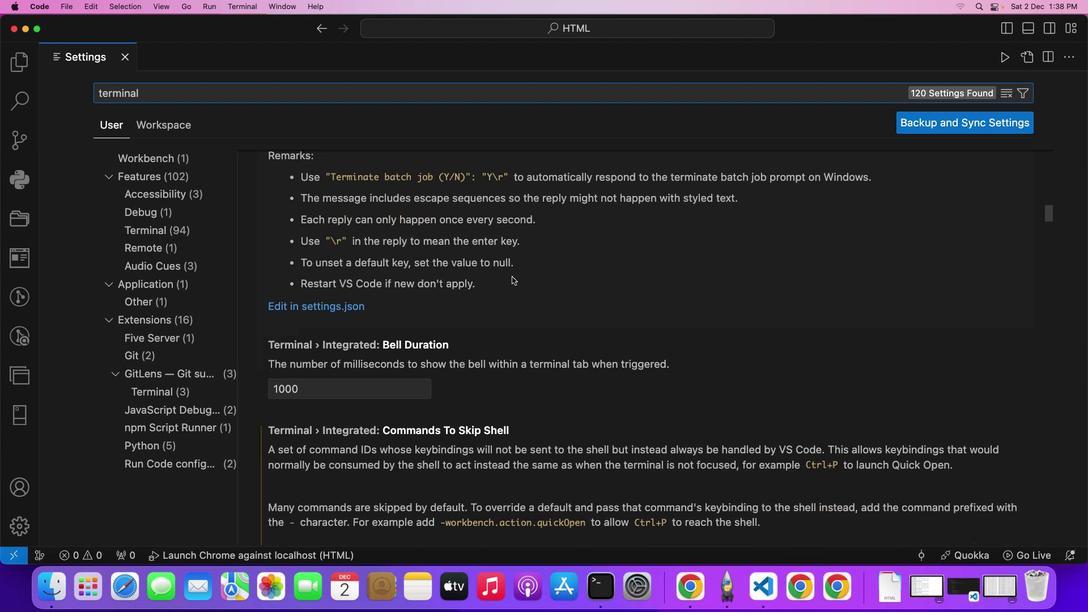 
Action: Mouse moved to (511, 277)
Screenshot: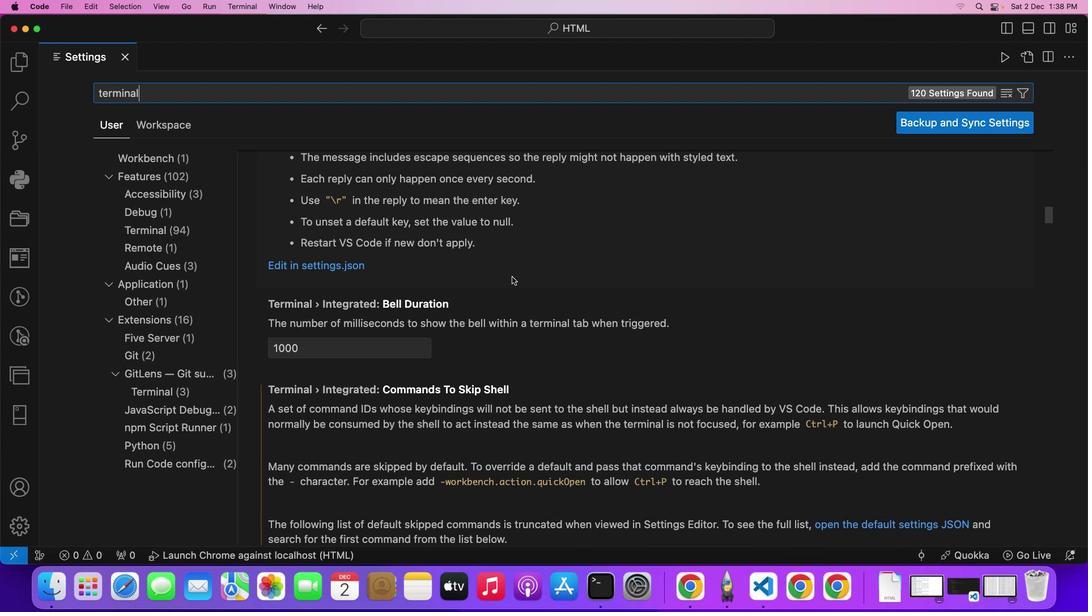 
Action: Mouse scrolled (511, 277) with delta (0, 0)
Screenshot: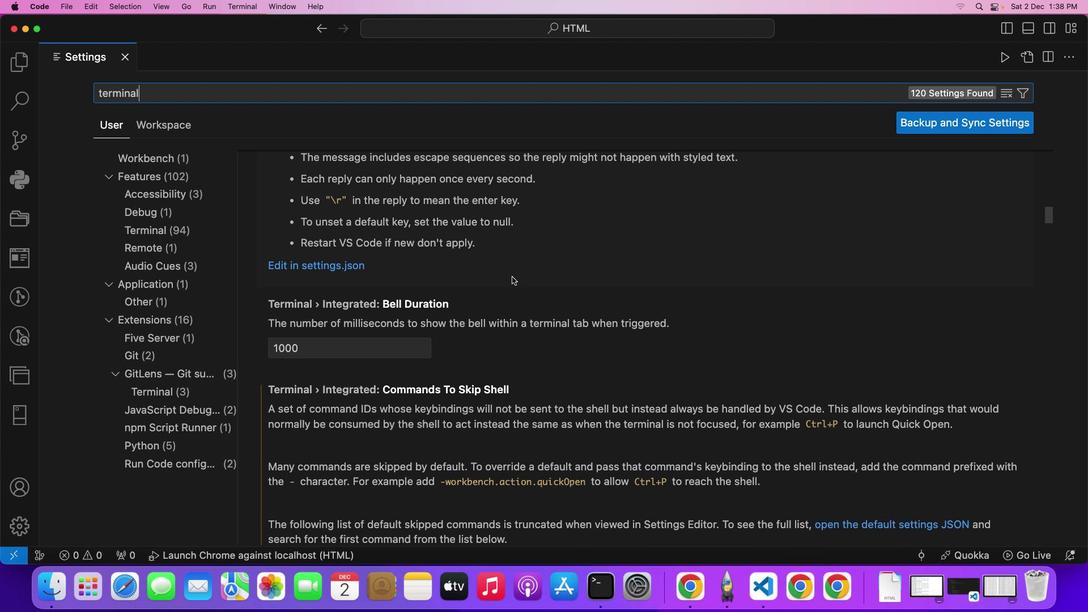 
Action: Mouse scrolled (511, 277) with delta (0, 0)
Screenshot: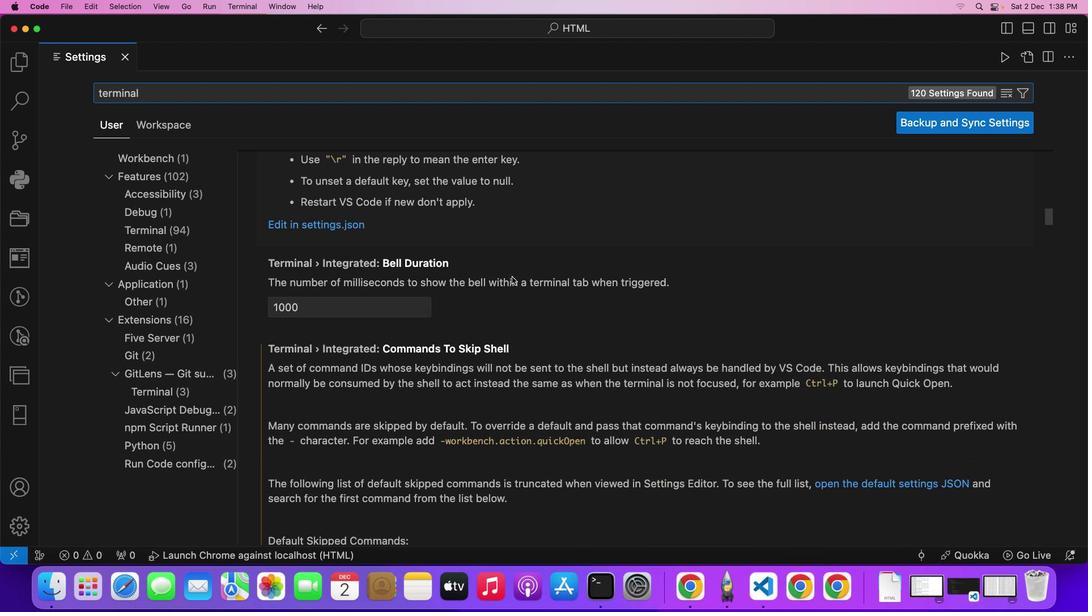 
Action: Mouse moved to (511, 277)
Screenshot: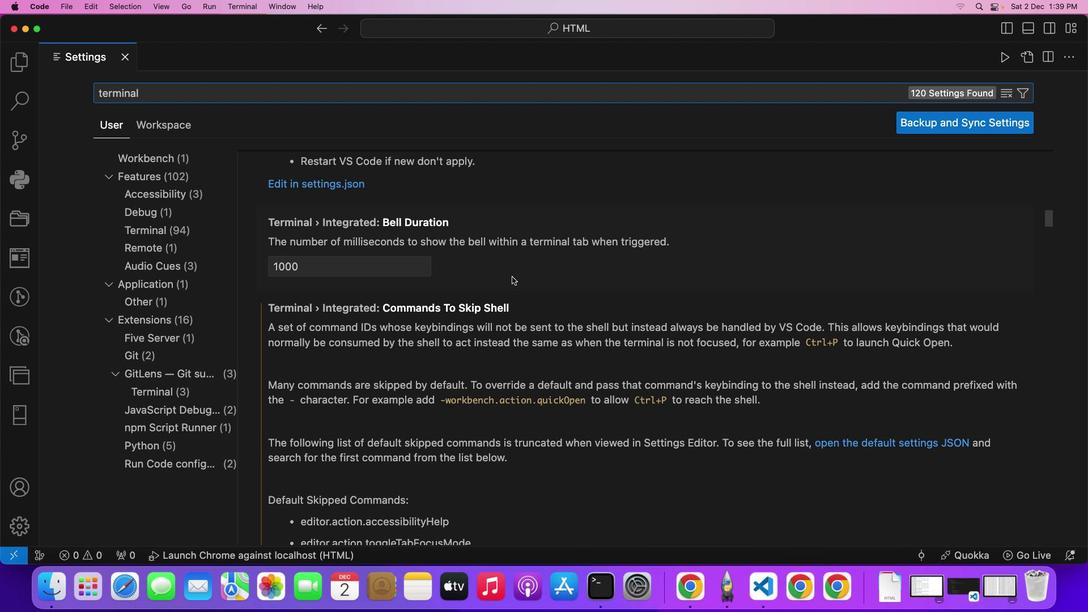 
Action: Mouse scrolled (511, 277) with delta (0, 0)
Screenshot: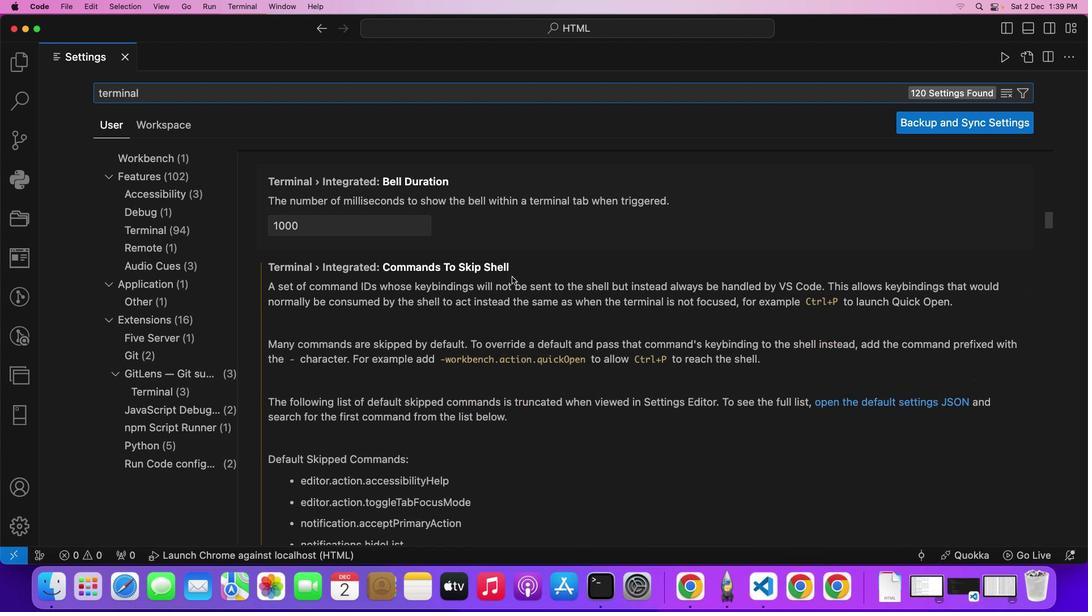 
Action: Mouse scrolled (511, 277) with delta (0, 0)
Screenshot: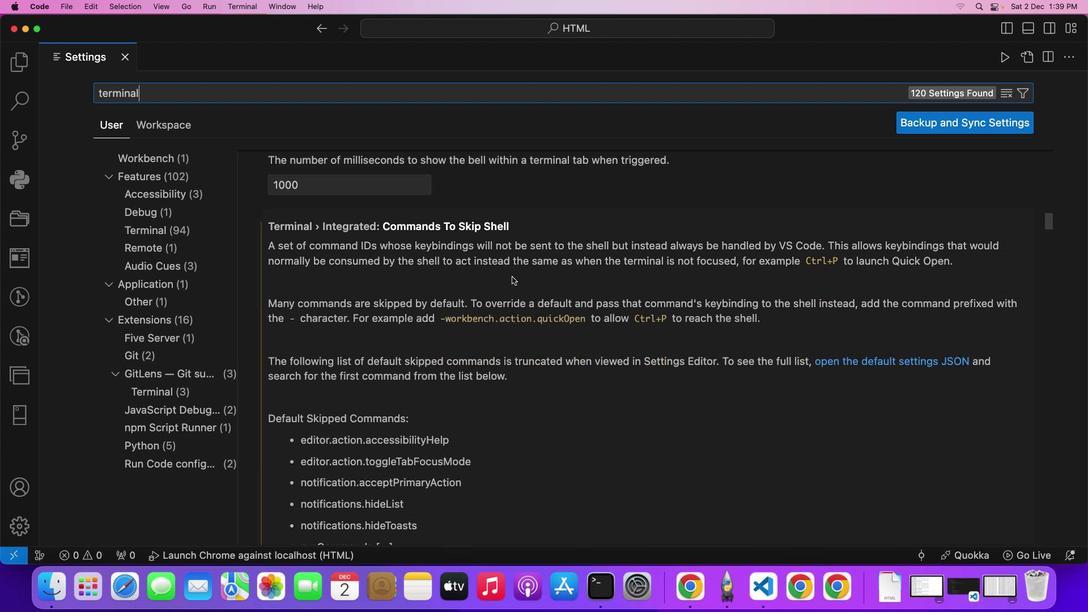 
Action: Mouse scrolled (511, 277) with delta (0, 0)
Screenshot: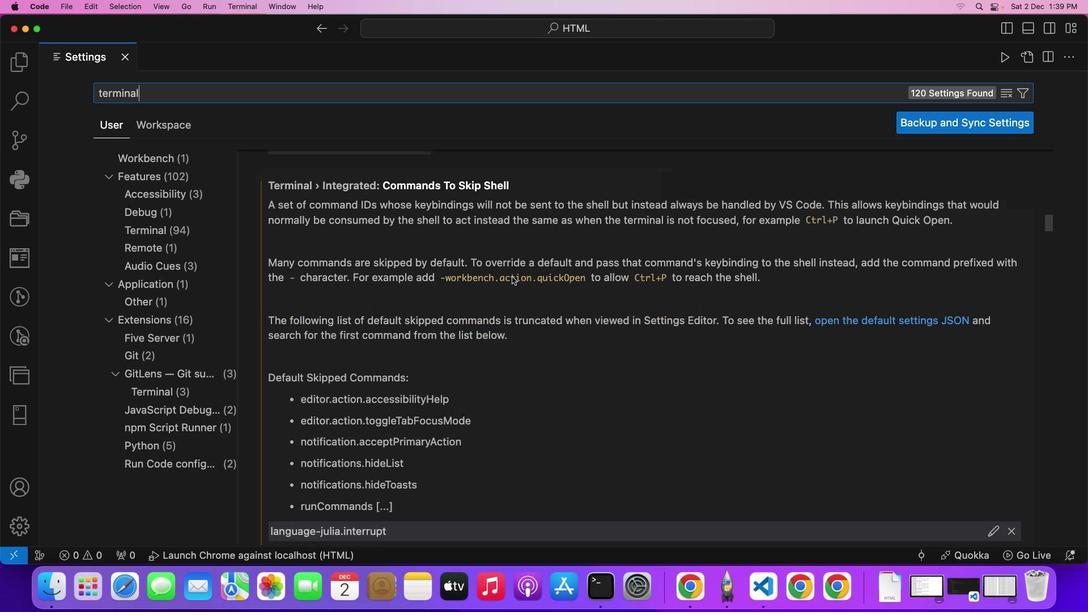 
Action: Mouse scrolled (511, 277) with delta (0, 0)
Screenshot: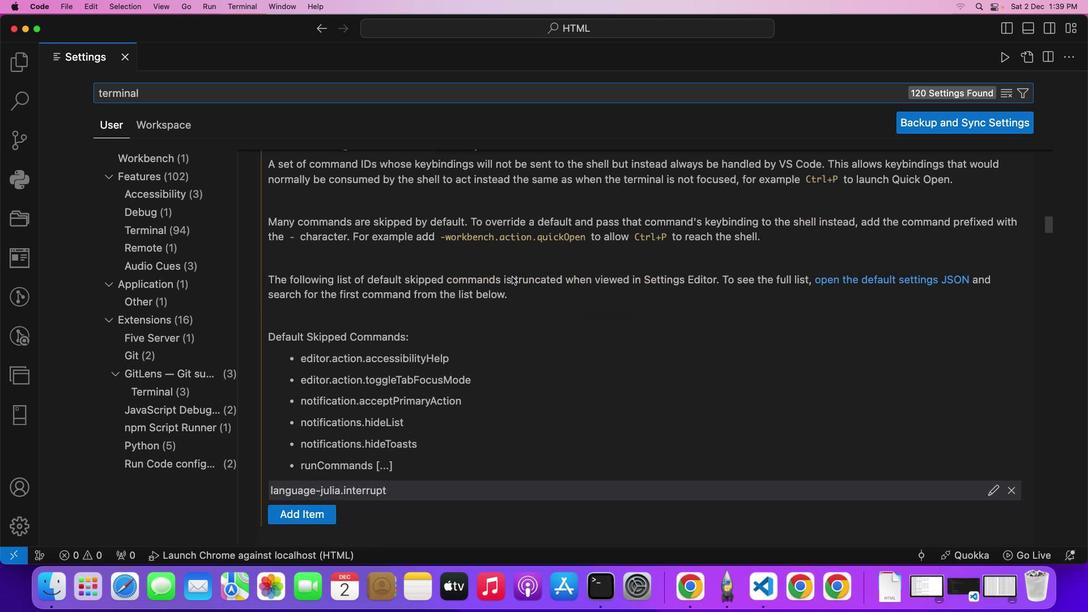 
Action: Mouse scrolled (511, 277) with delta (0, 0)
Screenshot: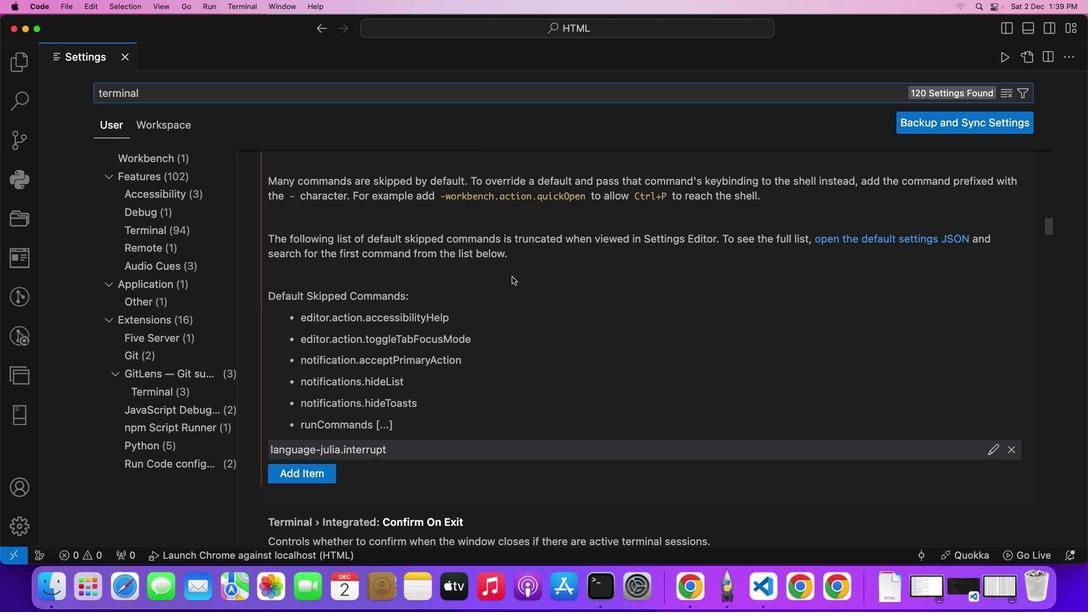 
Action: Mouse scrolled (511, 277) with delta (0, 0)
Screenshot: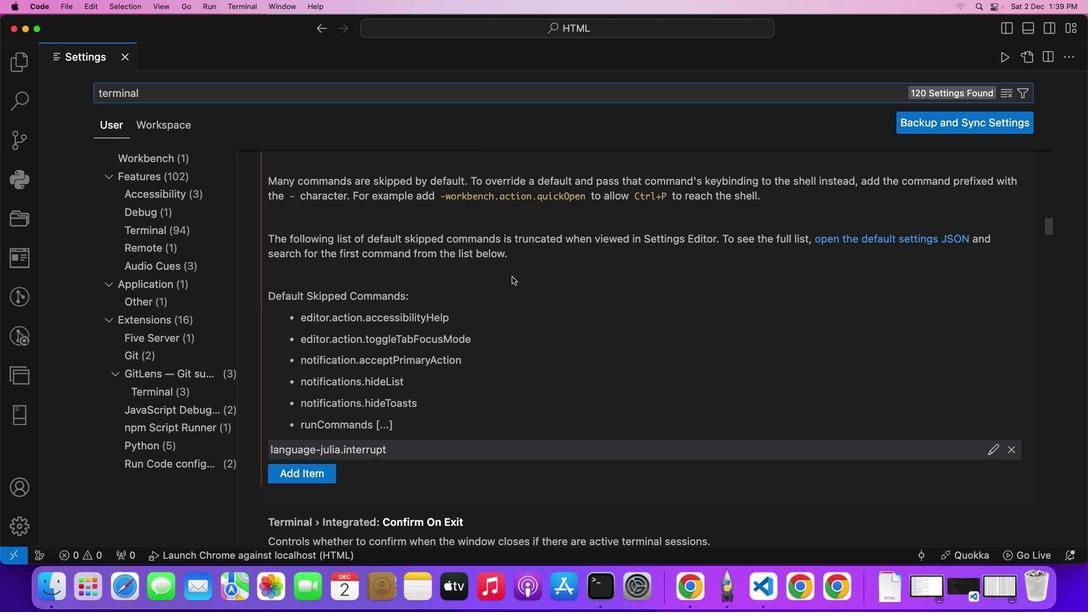 
Action: Mouse scrolled (511, 277) with delta (0, 0)
Screenshot: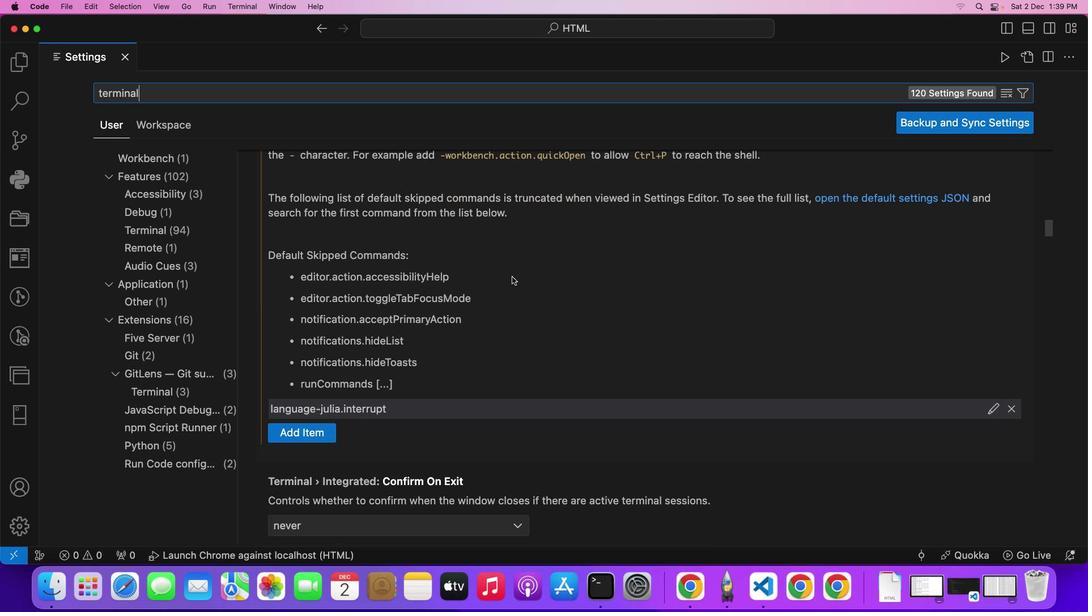 
Action: Mouse scrolled (511, 277) with delta (0, 0)
Screenshot: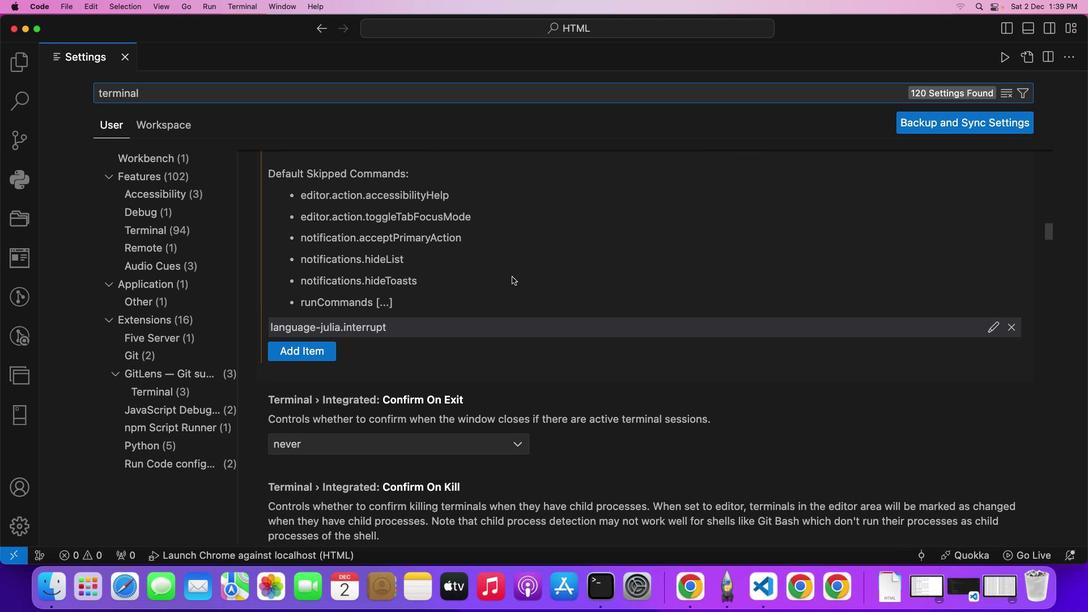 
Action: Mouse scrolled (511, 277) with delta (0, 0)
Screenshot: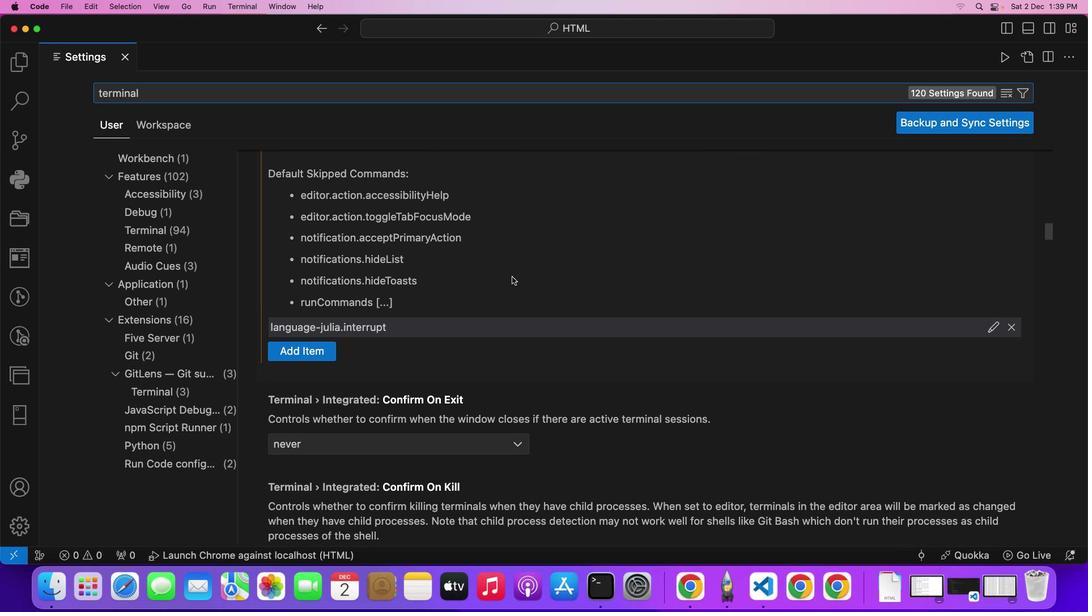 
Action: Mouse scrolled (511, 277) with delta (0, 0)
Screenshot: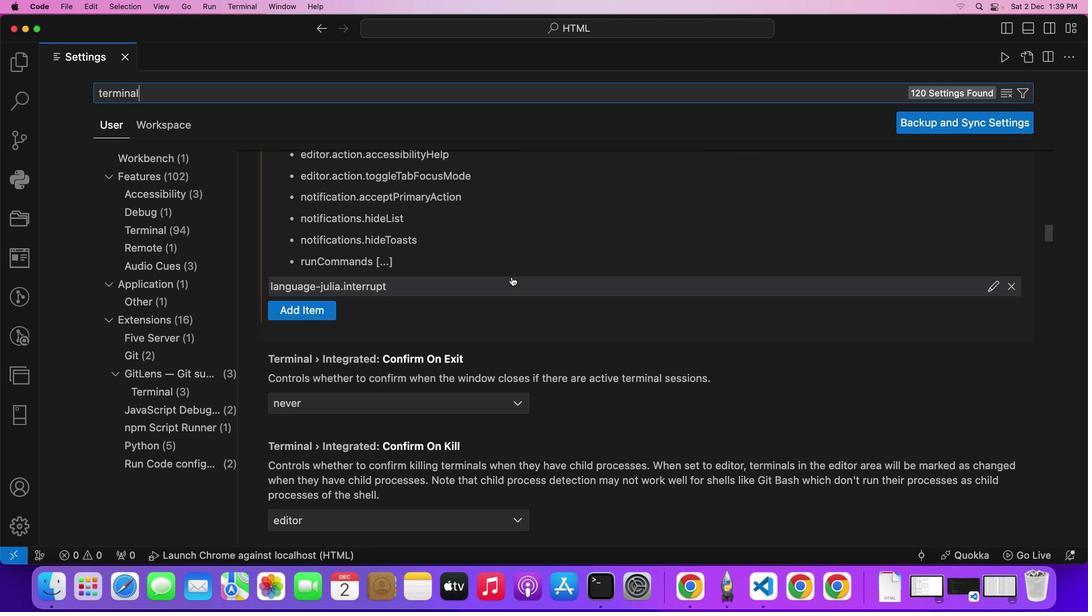 
Action: Mouse scrolled (511, 277) with delta (0, 0)
Screenshot: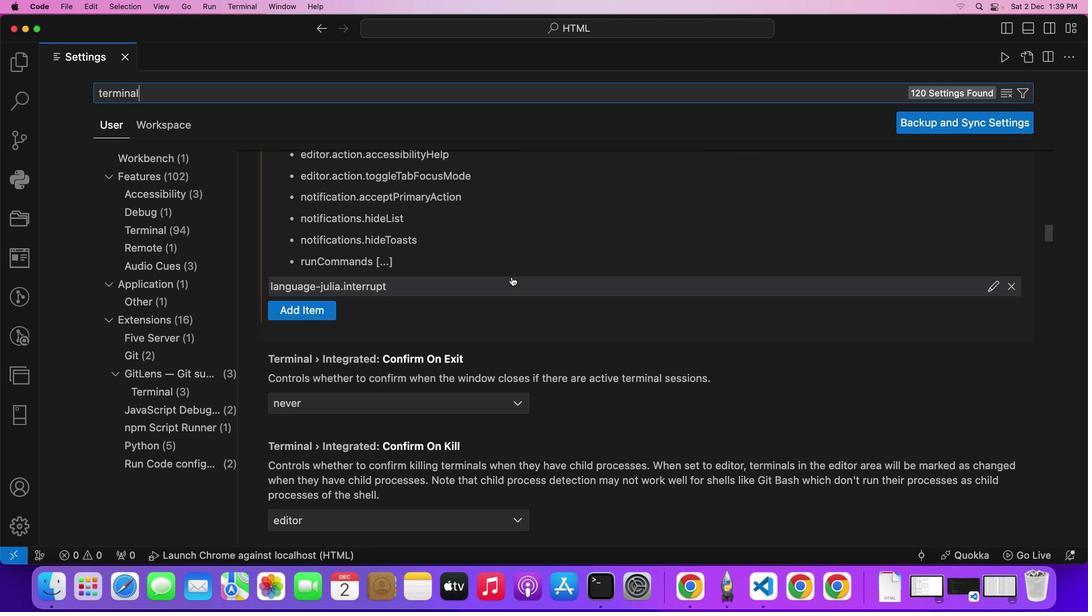 
Action: Mouse moved to (511, 277)
Screenshot: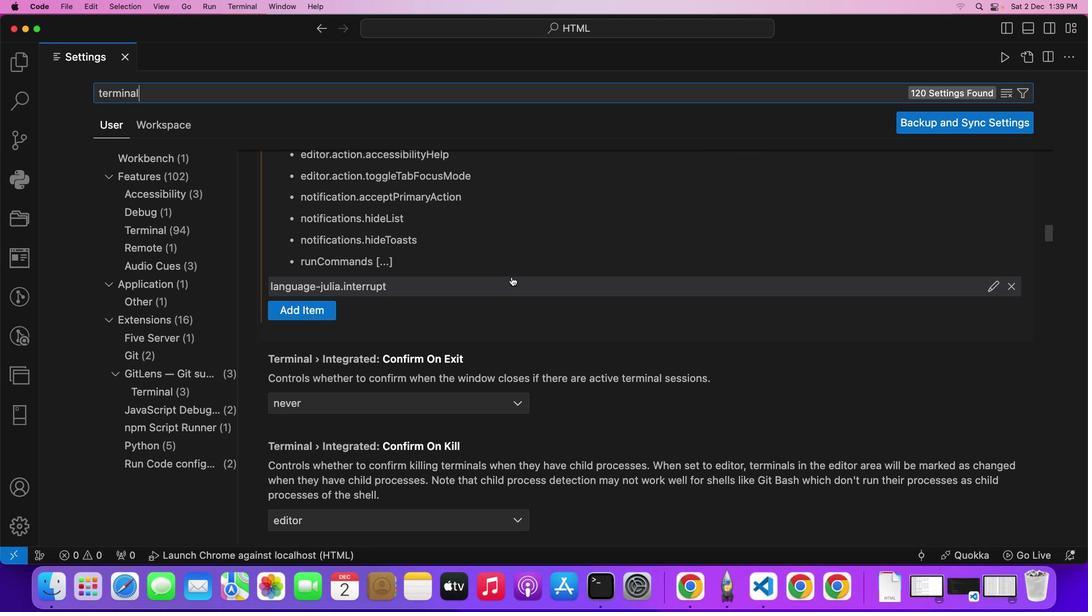 
Action: Mouse scrolled (511, 277) with delta (0, 0)
Screenshot: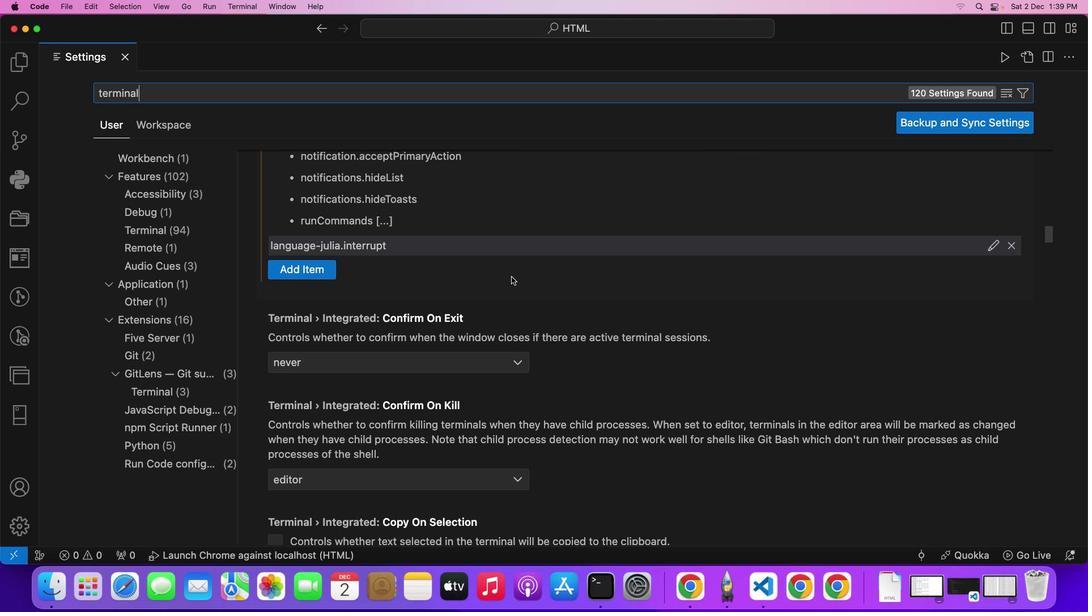 
Action: Mouse scrolled (511, 277) with delta (0, 0)
Screenshot: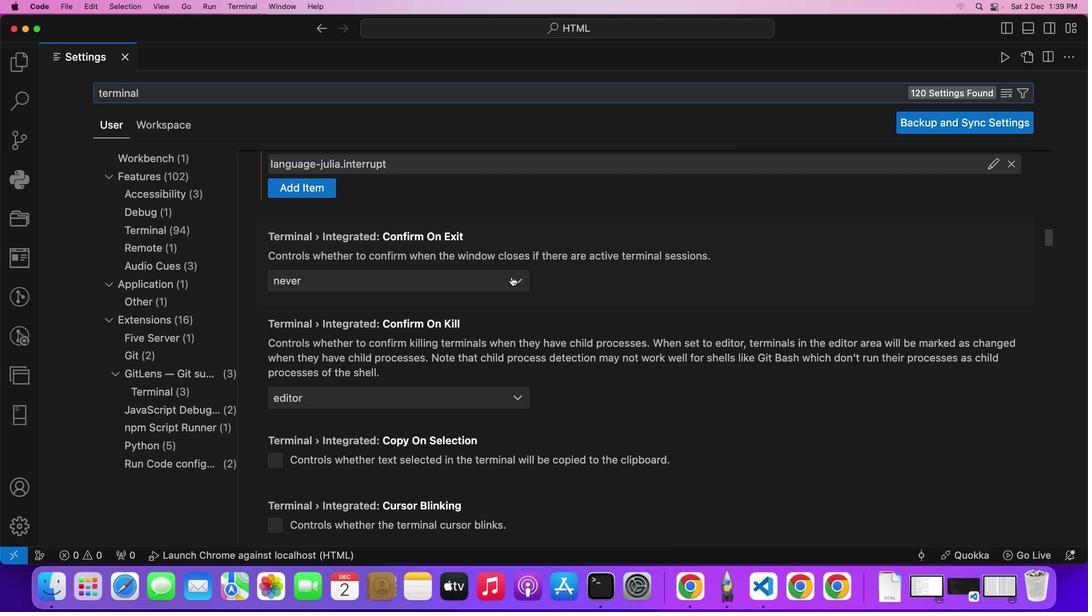 
Action: Mouse scrolled (511, 277) with delta (0, 0)
Screenshot: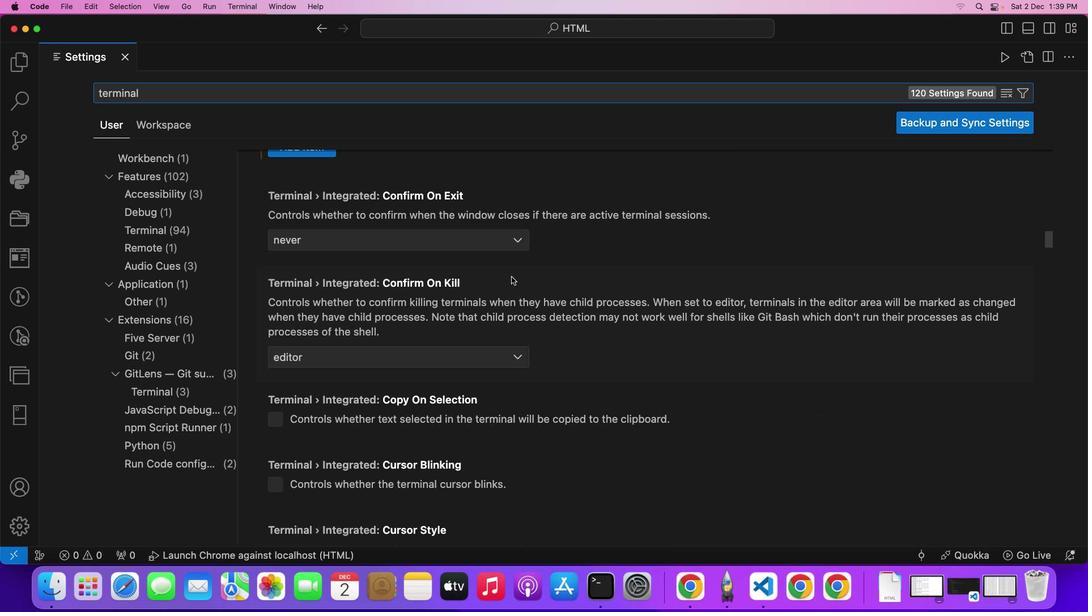 
Action: Mouse scrolled (511, 277) with delta (0, 0)
Screenshot: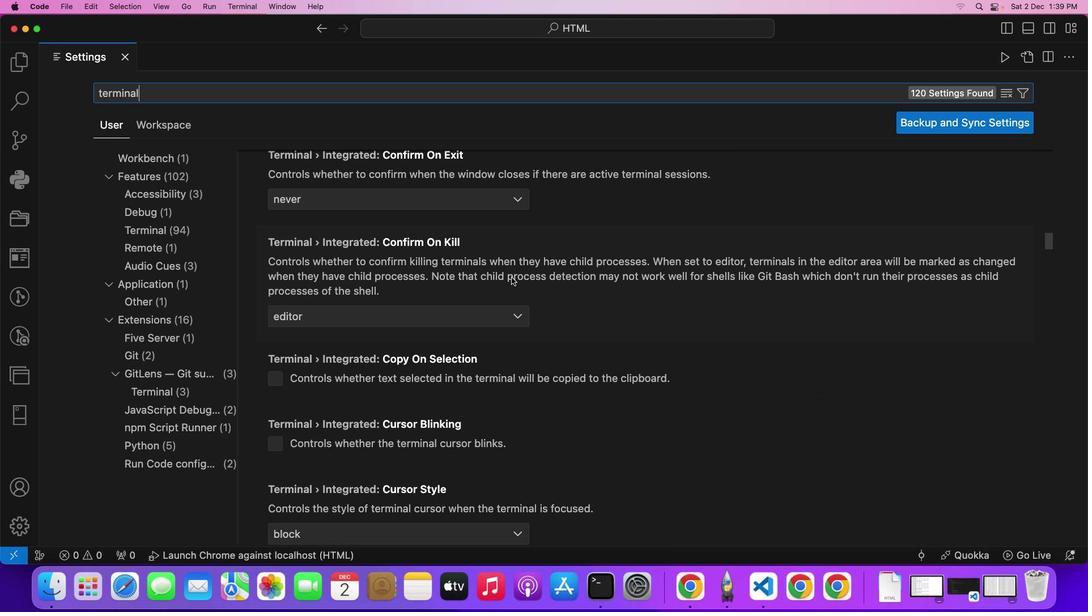 
Action: Mouse scrolled (511, 277) with delta (0, 0)
Screenshot: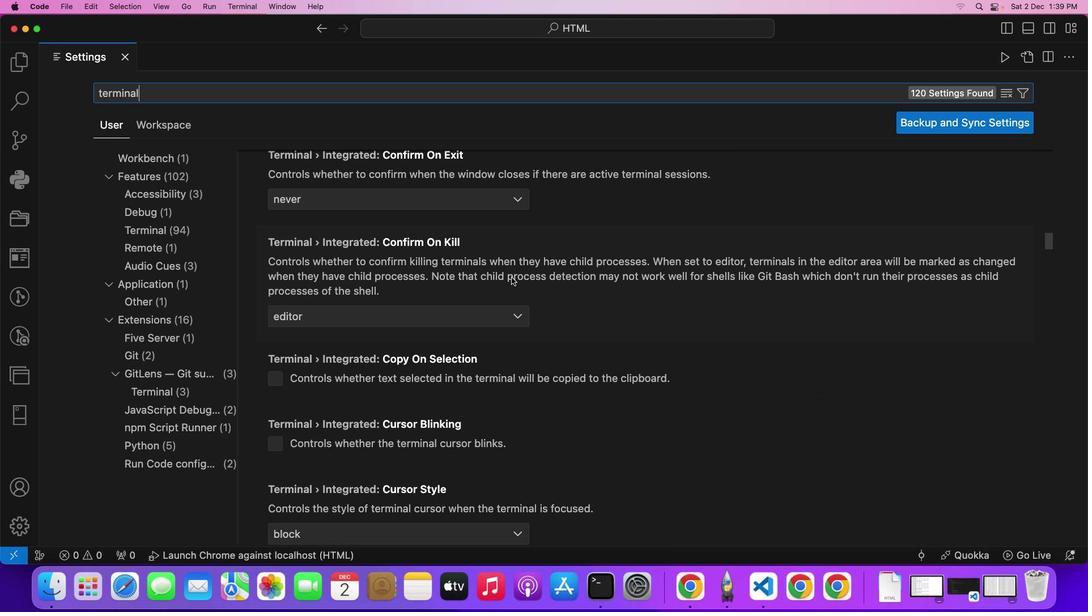 
Action: Mouse moved to (511, 277)
Screenshot: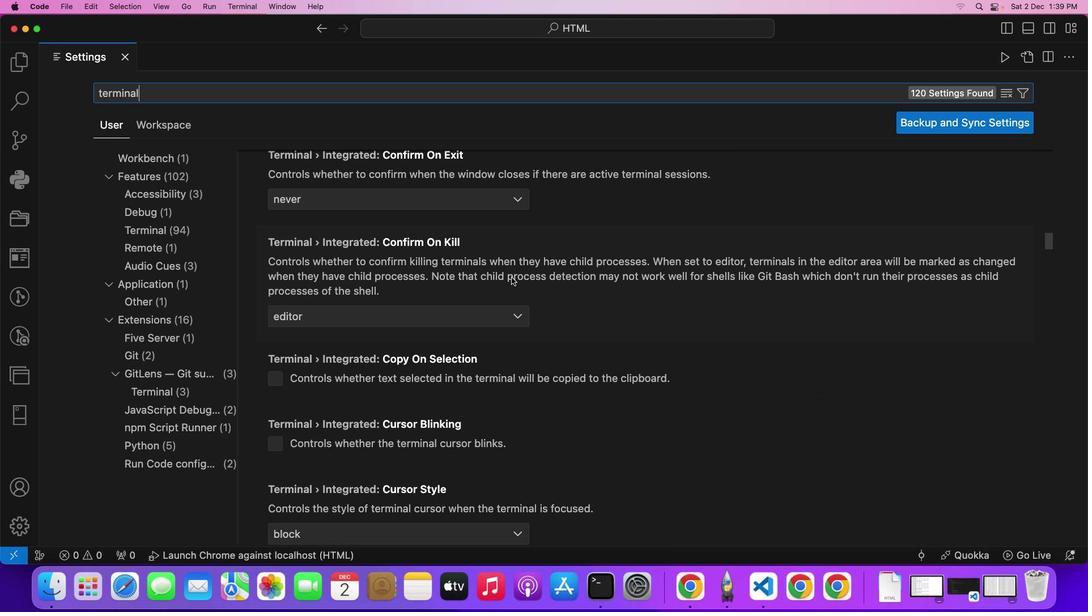 
Action: Mouse scrolled (511, 277) with delta (0, 0)
Screenshot: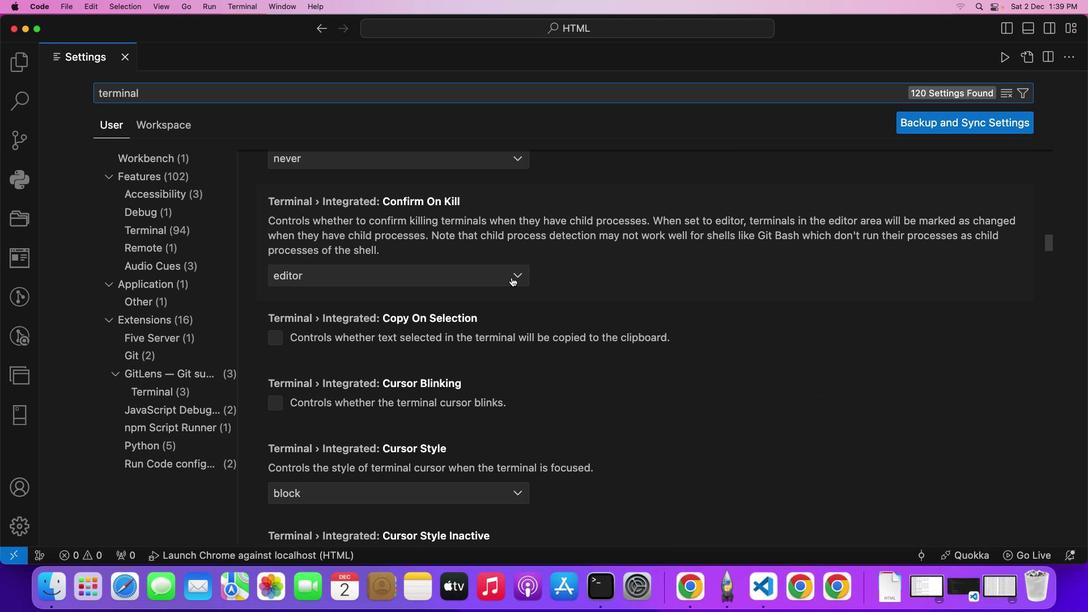 
Action: Mouse scrolled (511, 277) with delta (0, 0)
Screenshot: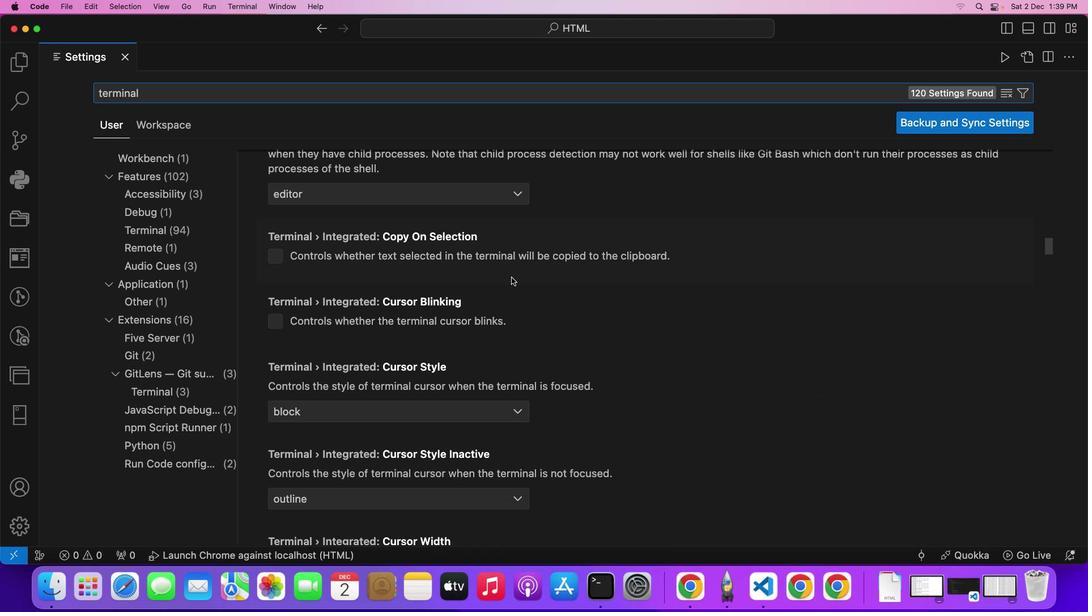 
Action: Mouse scrolled (511, 277) with delta (0, 0)
Screenshot: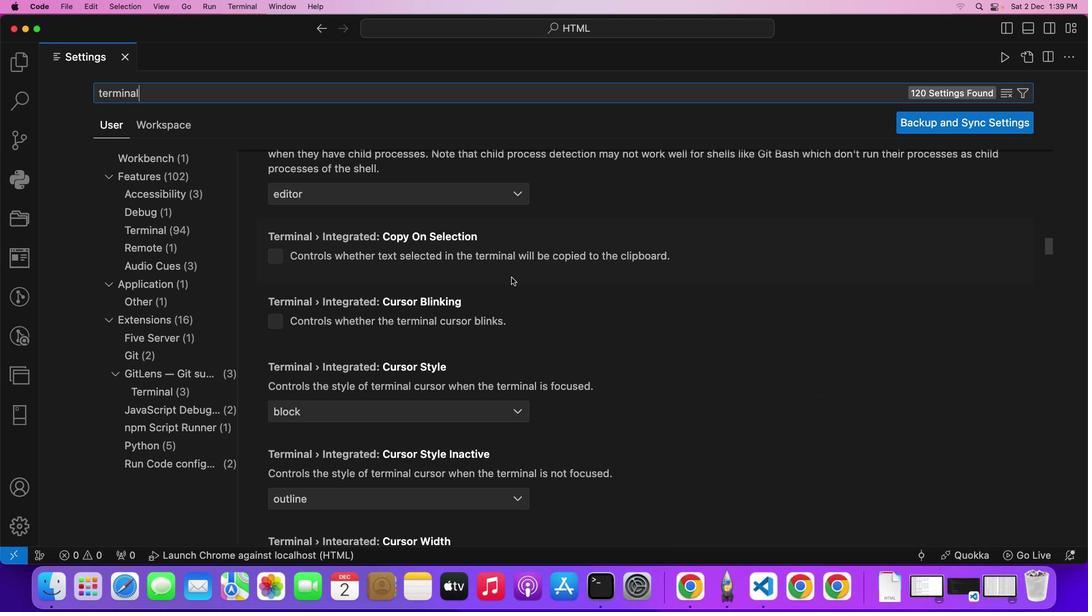 
Action: Mouse scrolled (511, 277) with delta (0, 0)
Screenshot: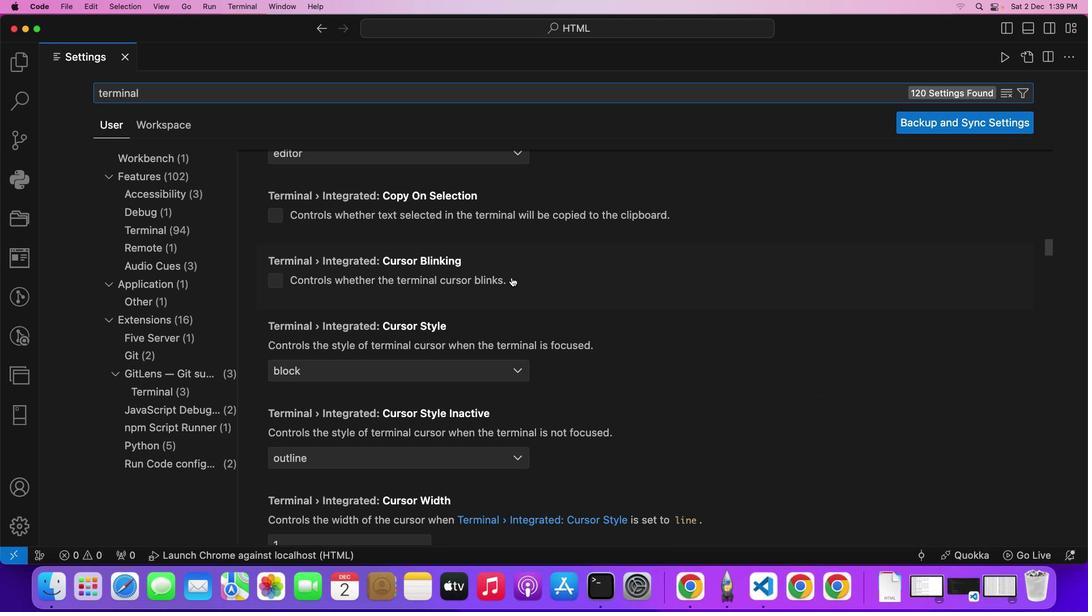 
Action: Mouse scrolled (511, 277) with delta (0, 0)
Screenshot: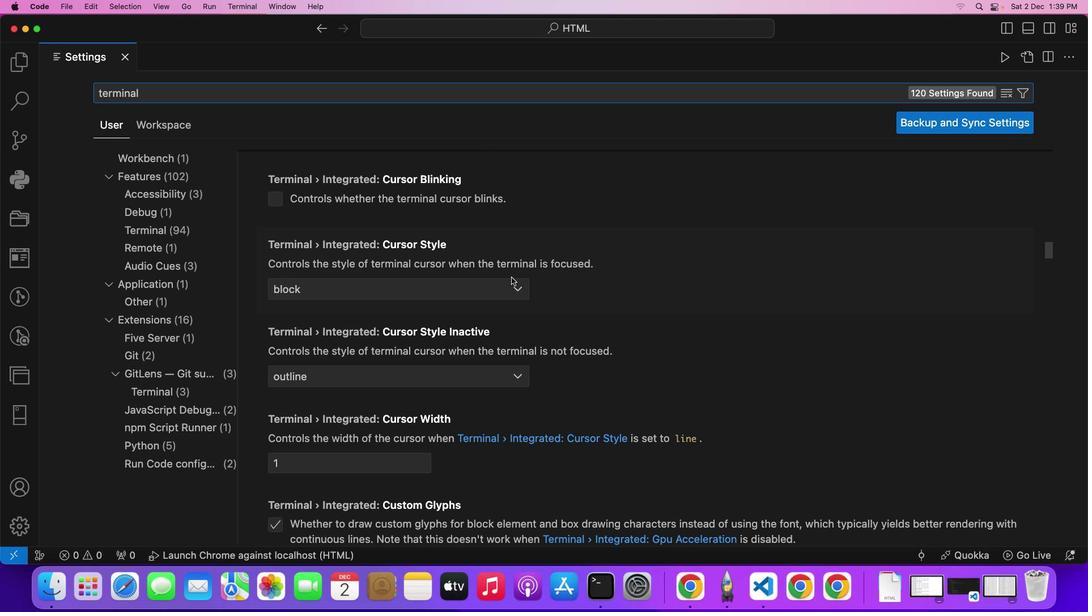 
Action: Mouse scrolled (511, 277) with delta (0, 0)
Screenshot: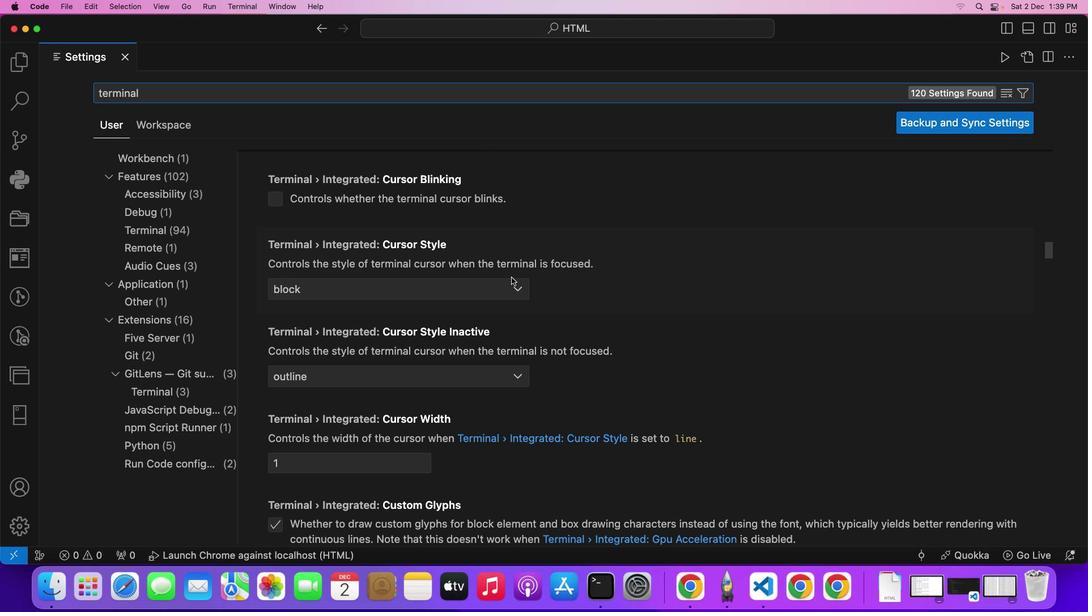 
Action: Mouse scrolled (511, 277) with delta (0, 0)
Screenshot: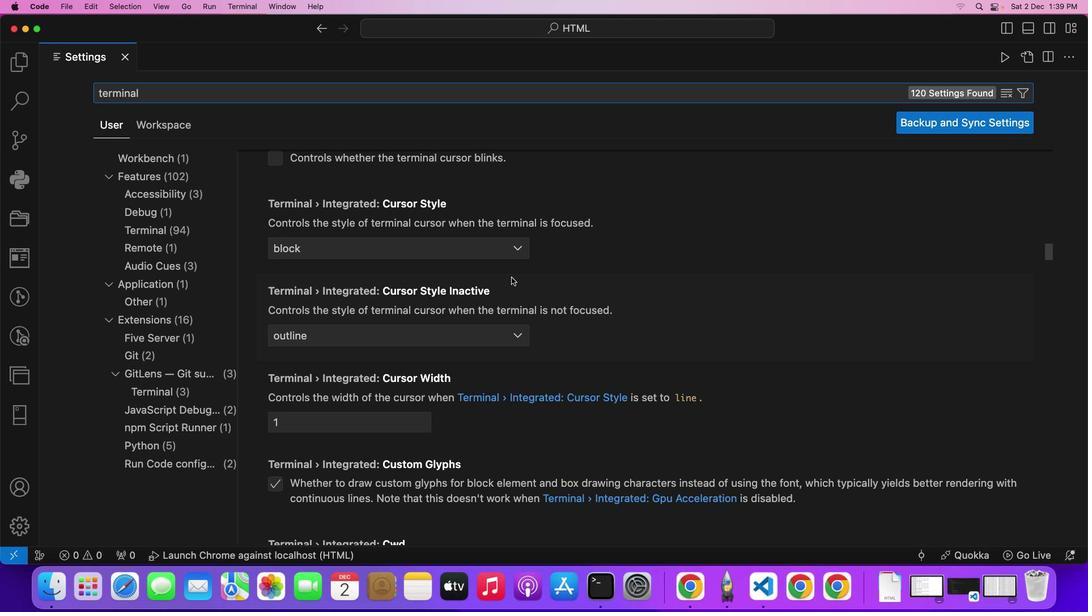 
Action: Mouse moved to (511, 277)
Screenshot: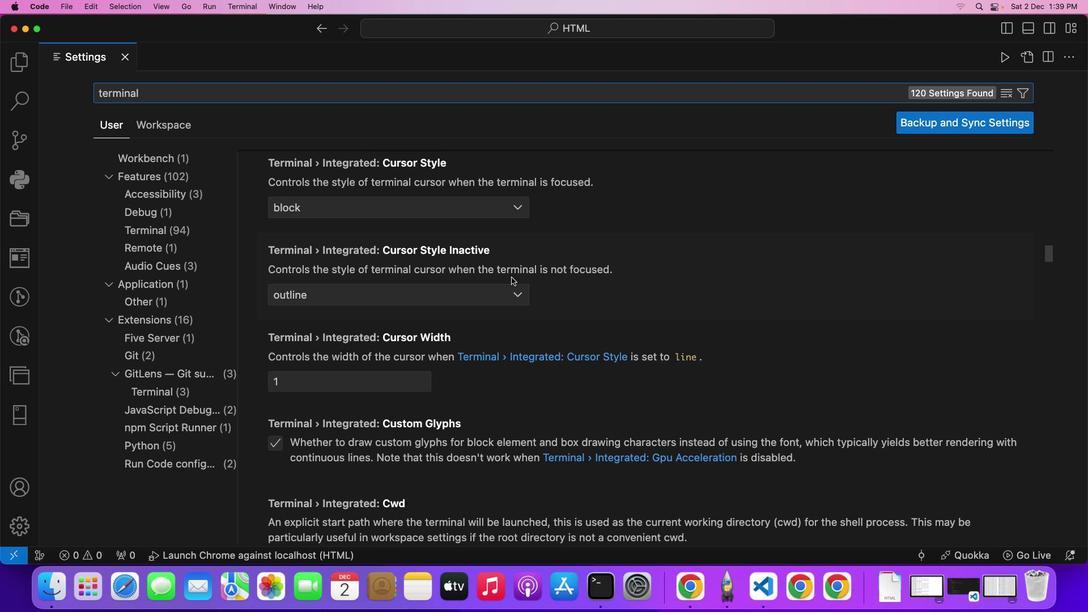 
Action: Mouse scrolled (511, 277) with delta (0, 0)
Screenshot: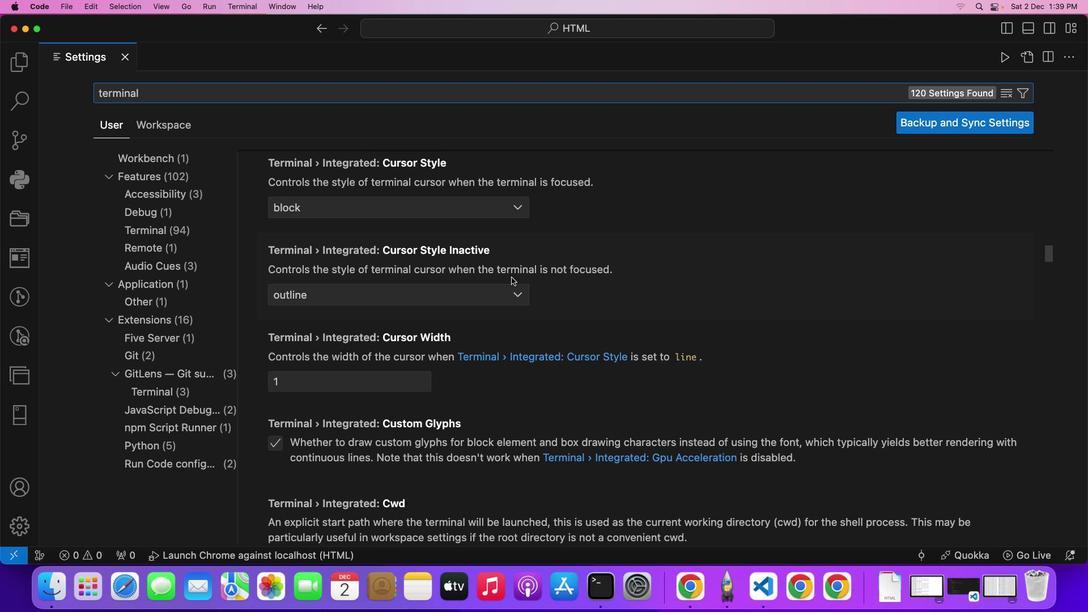 
Action: Mouse scrolled (511, 277) with delta (0, 0)
Screenshot: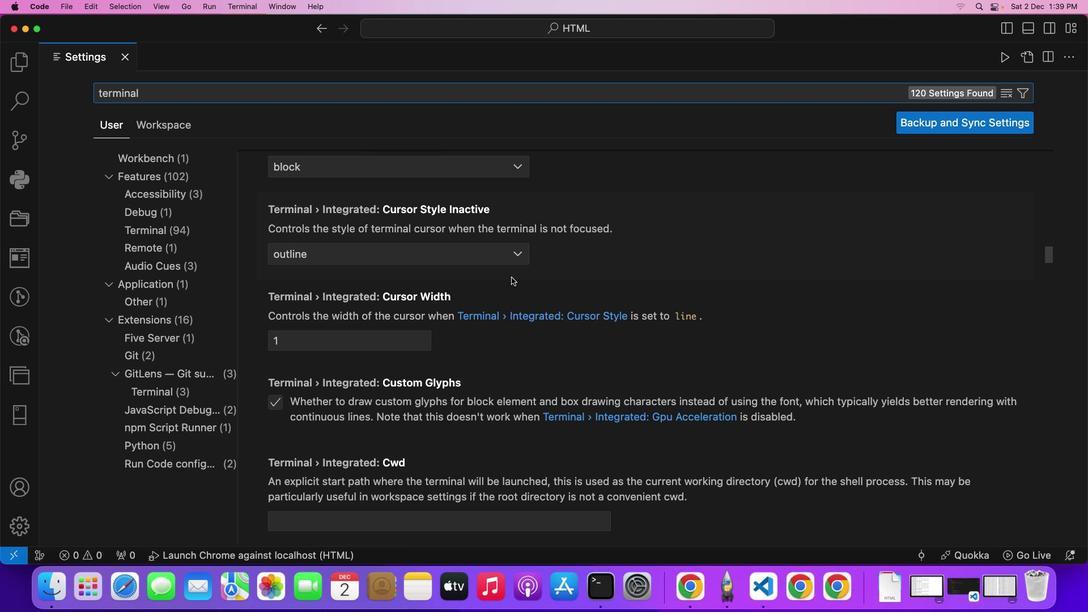 
Action: Mouse moved to (610, 316)
Screenshot: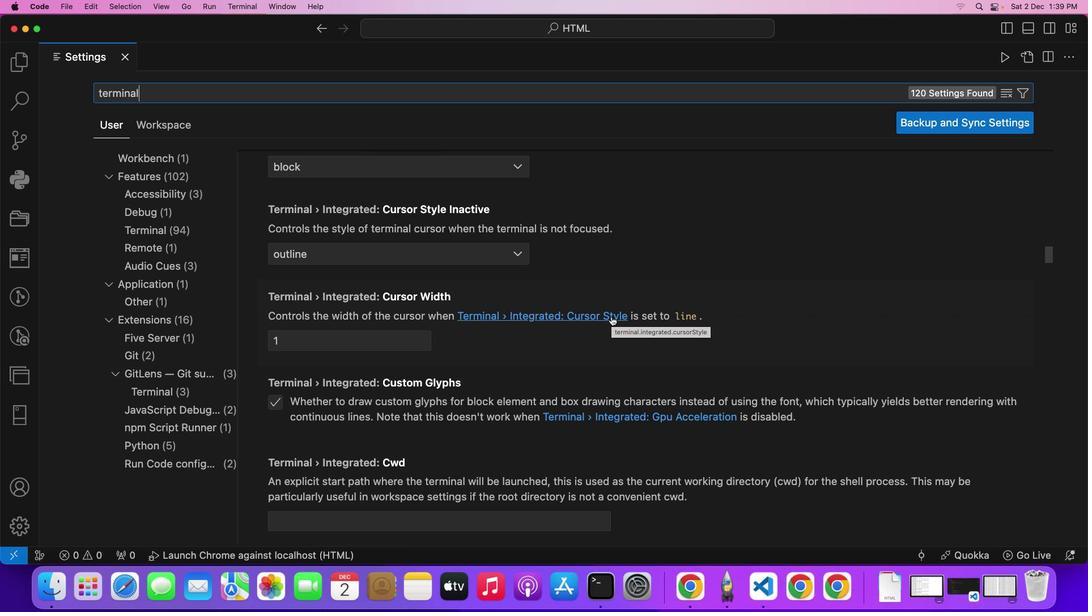 
Action: Mouse scrolled (610, 316) with delta (0, 0)
Screenshot: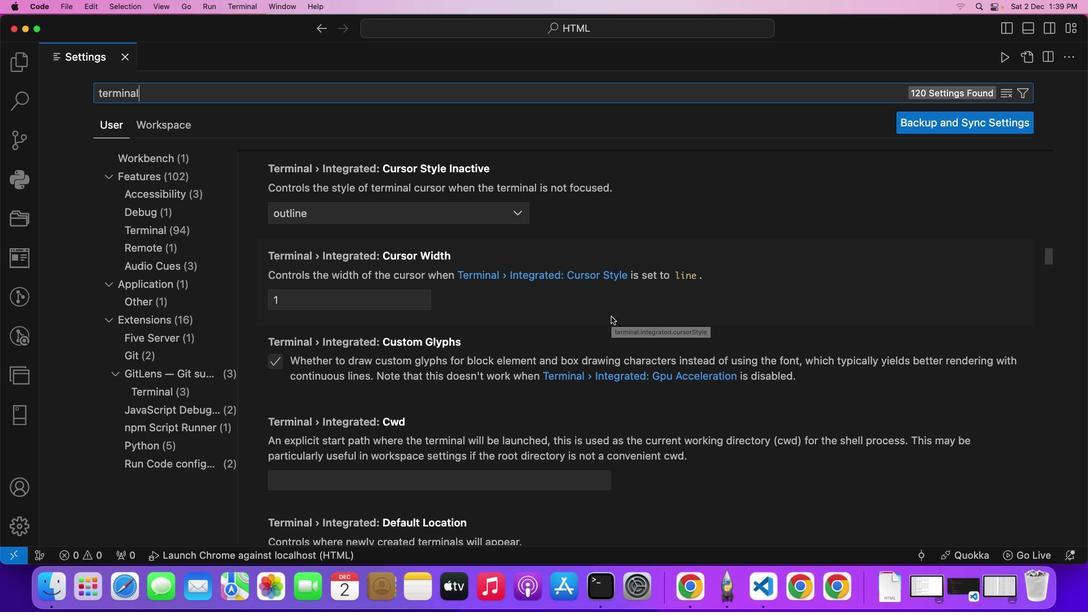 
Action: Mouse moved to (537, 303)
Screenshot: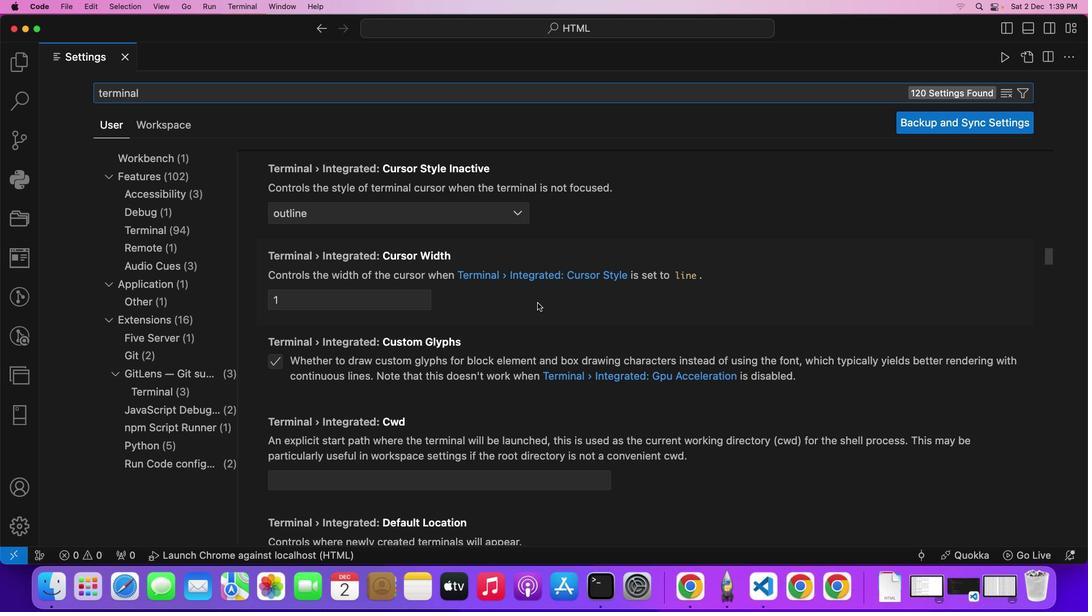 
Action: Mouse scrolled (537, 303) with delta (0, 0)
Screenshot: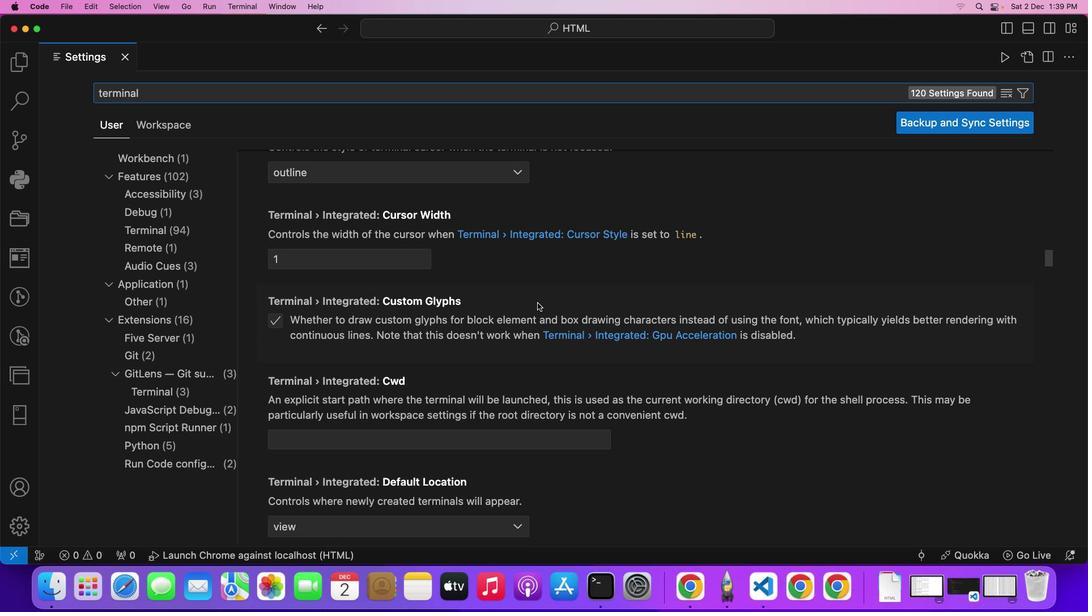 
Action: Mouse scrolled (537, 303) with delta (0, 0)
Screenshot: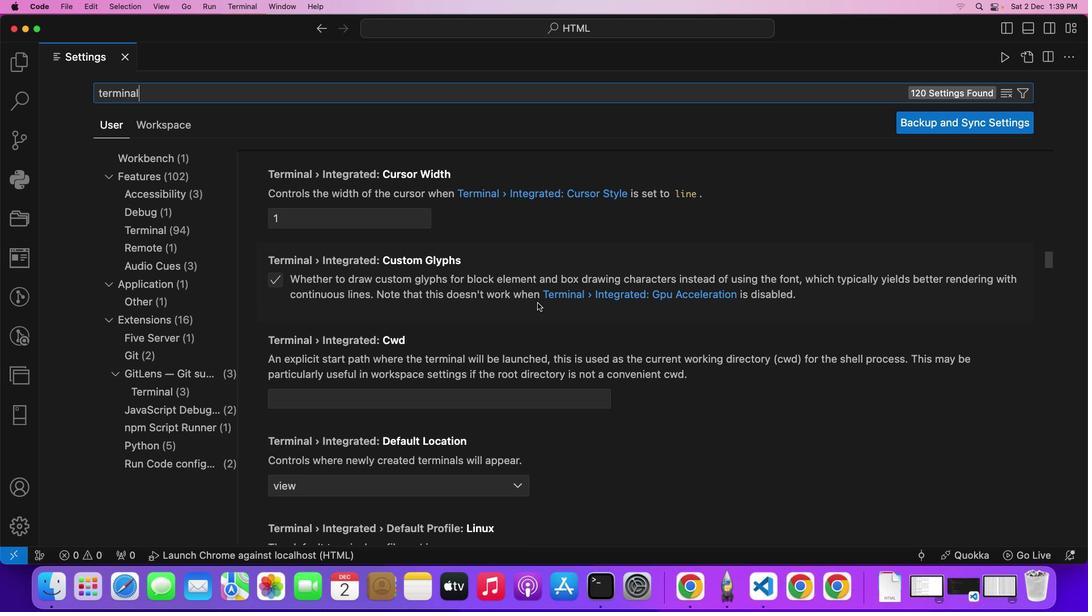 
Action: Mouse scrolled (537, 303) with delta (0, 0)
Screenshot: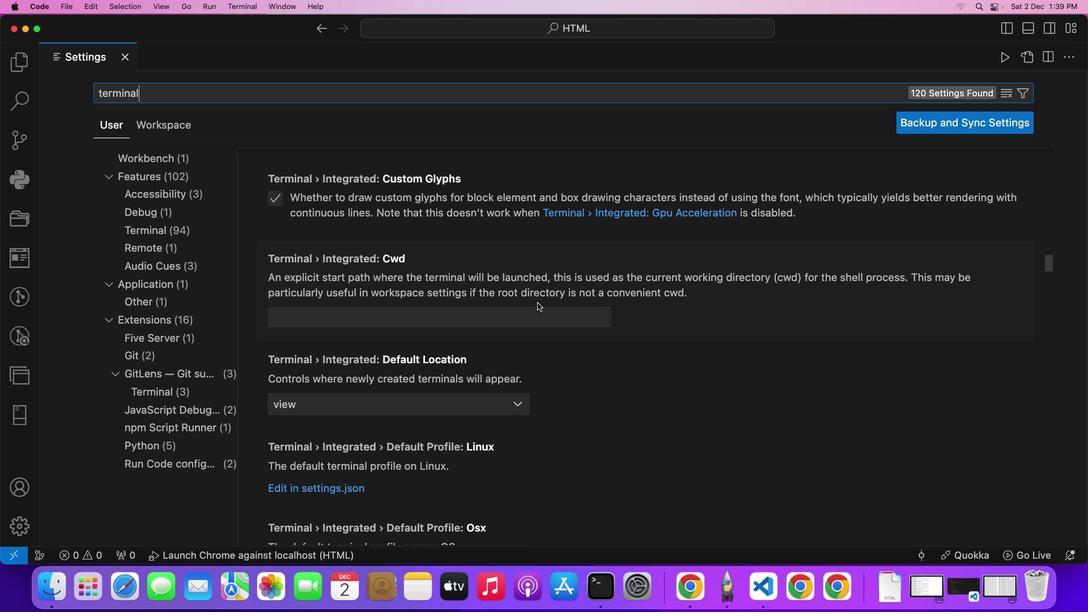 
Action: Mouse scrolled (537, 303) with delta (0, 0)
Screenshot: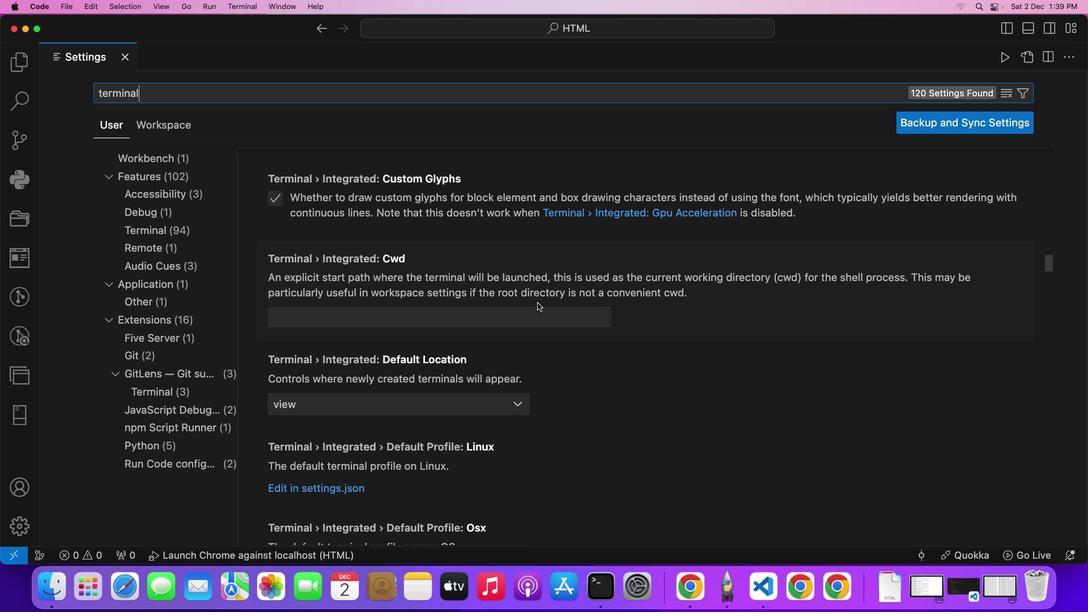
Action: Mouse moved to (537, 303)
Screenshot: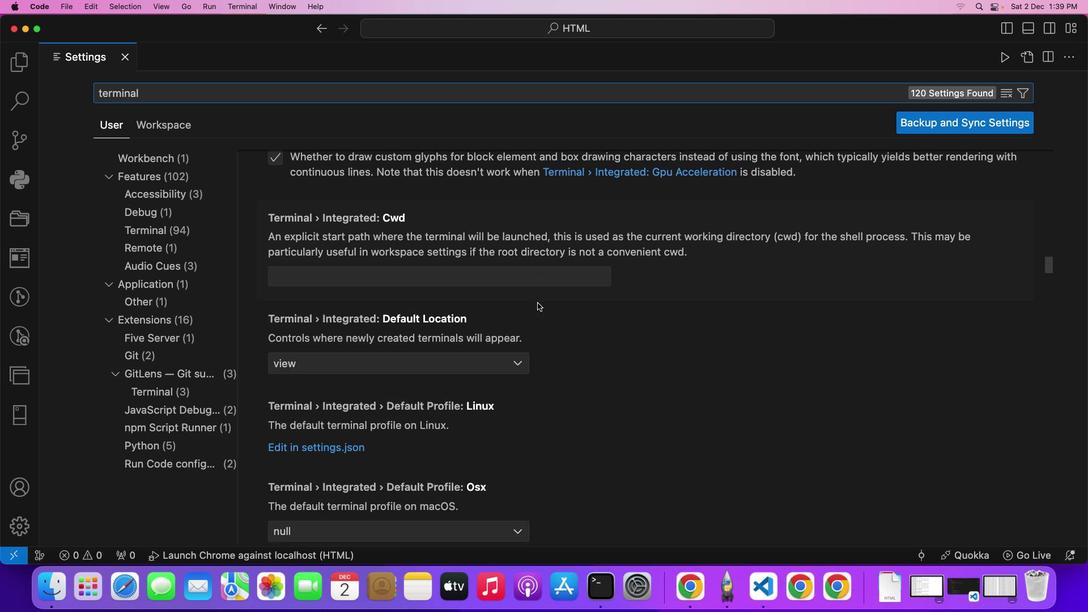 
Action: Mouse scrolled (537, 303) with delta (0, 0)
Screenshot: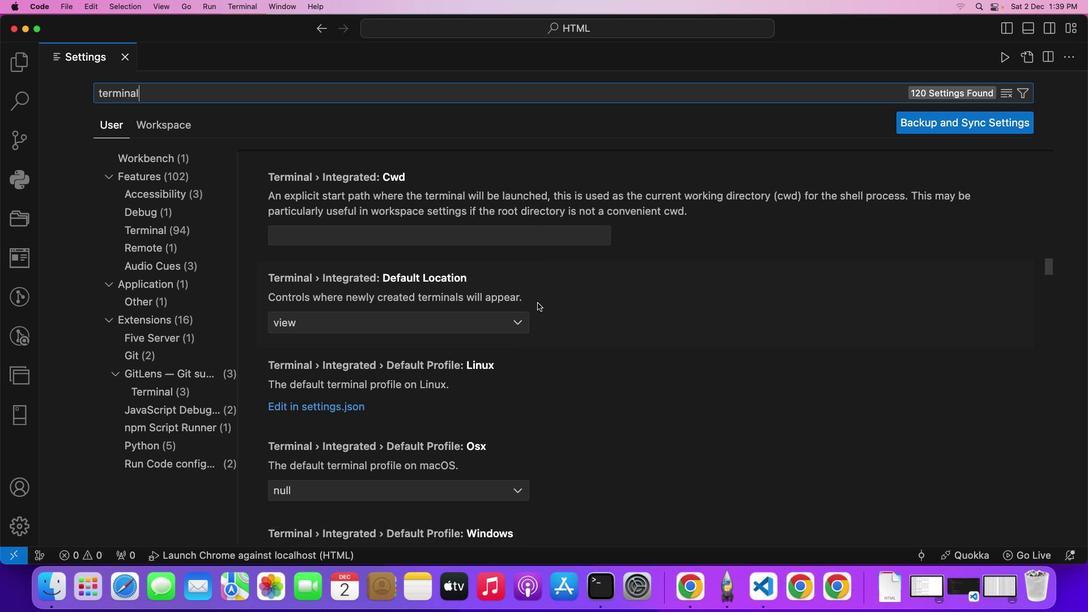 
Action: Mouse moved to (537, 302)
Screenshot: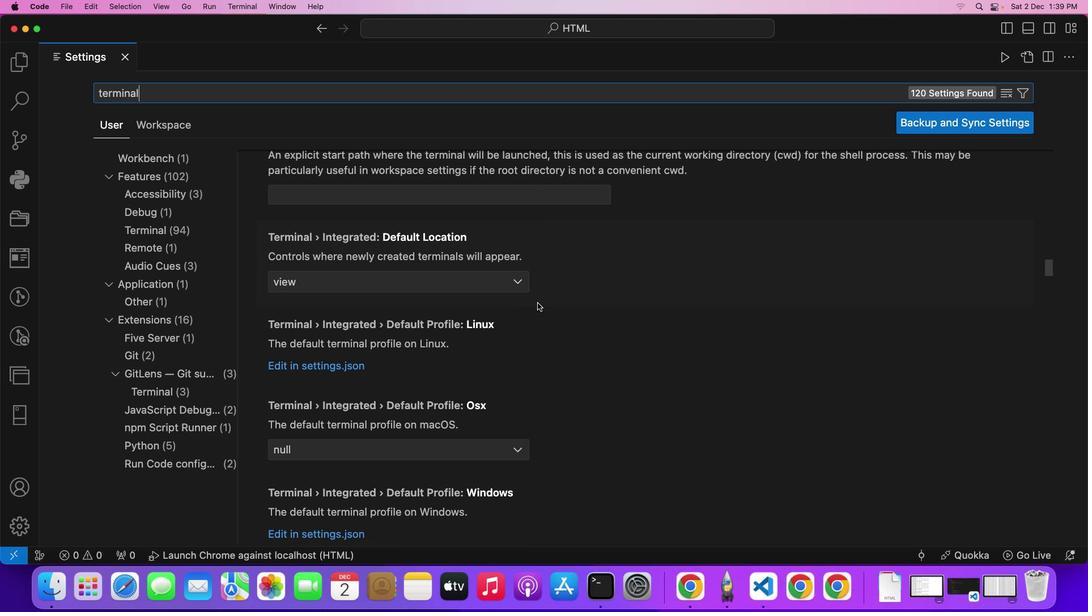 
Action: Mouse scrolled (537, 302) with delta (0, 0)
Screenshot: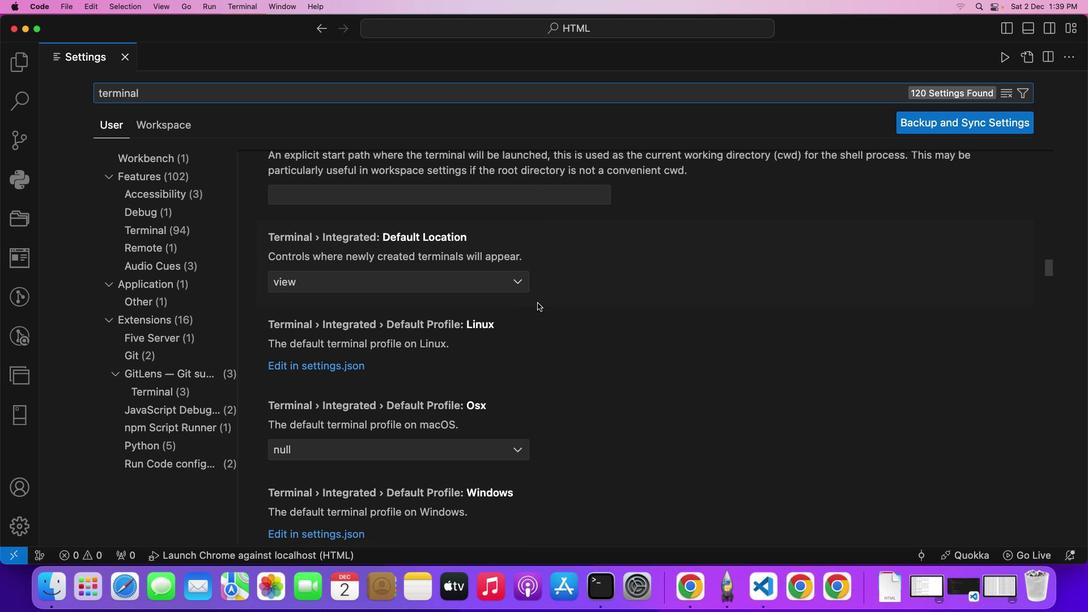 
Action: Mouse scrolled (537, 302) with delta (0, 0)
Screenshot: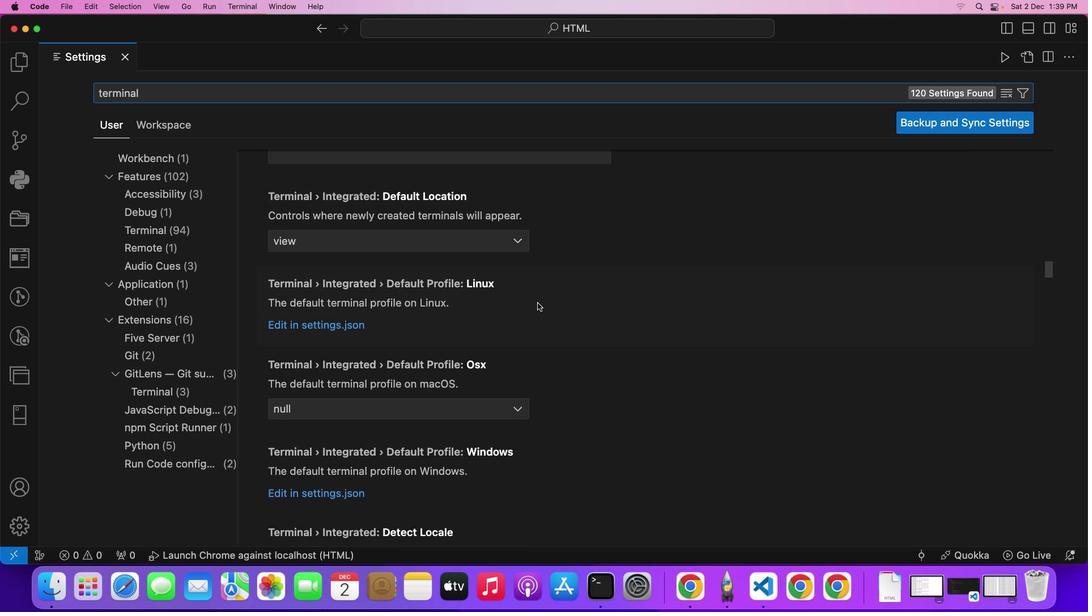 
Action: Mouse scrolled (537, 302) with delta (0, 0)
Screenshot: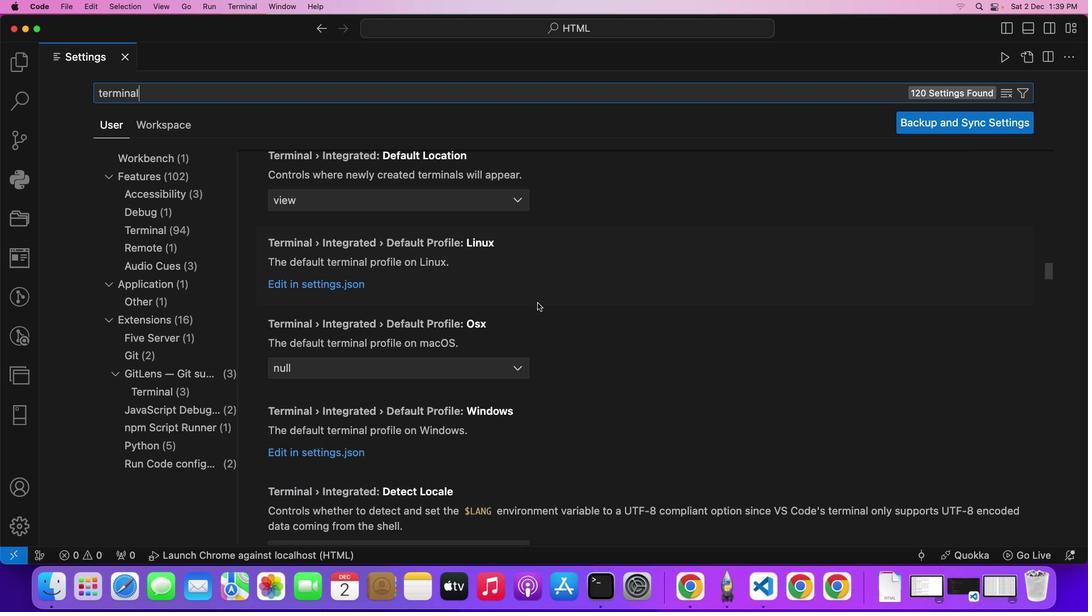 
Action: Mouse scrolled (537, 302) with delta (0, 0)
Screenshot: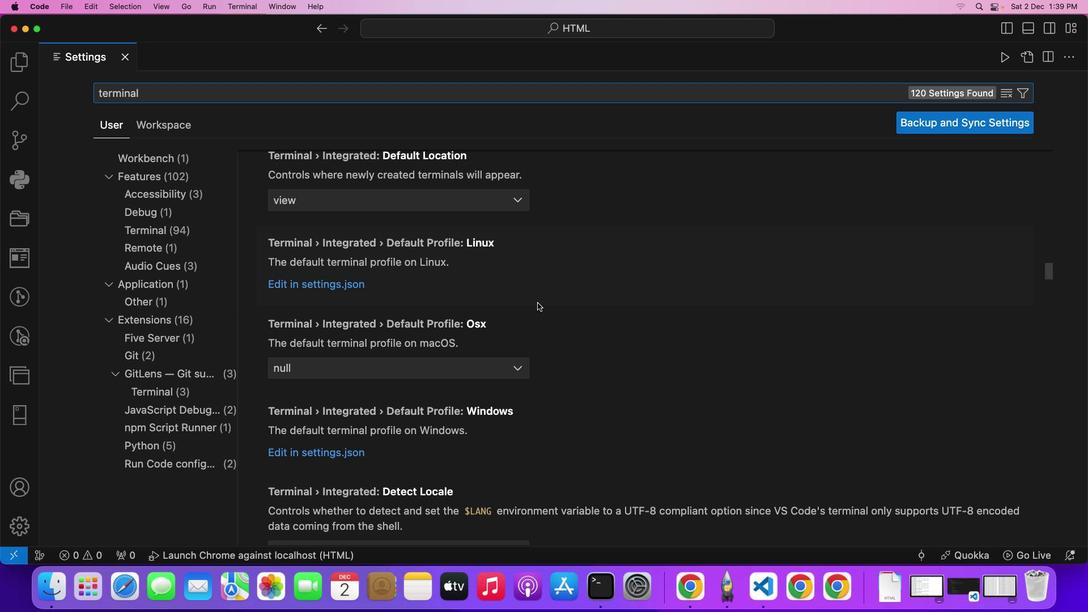 
Action: Mouse scrolled (537, 302) with delta (0, 0)
Screenshot: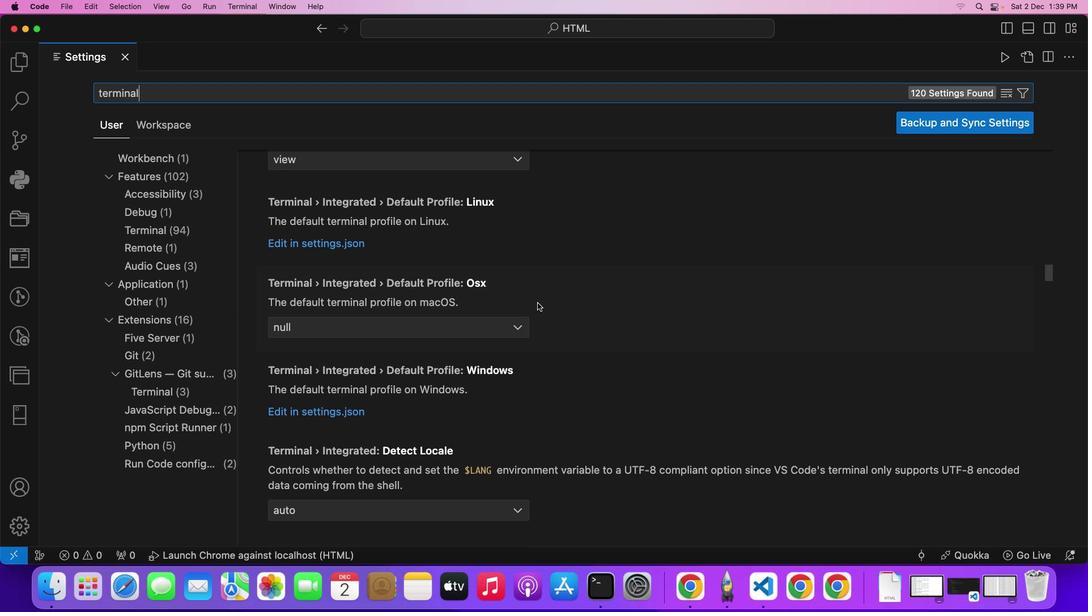 
Action: Mouse moved to (537, 302)
Screenshot: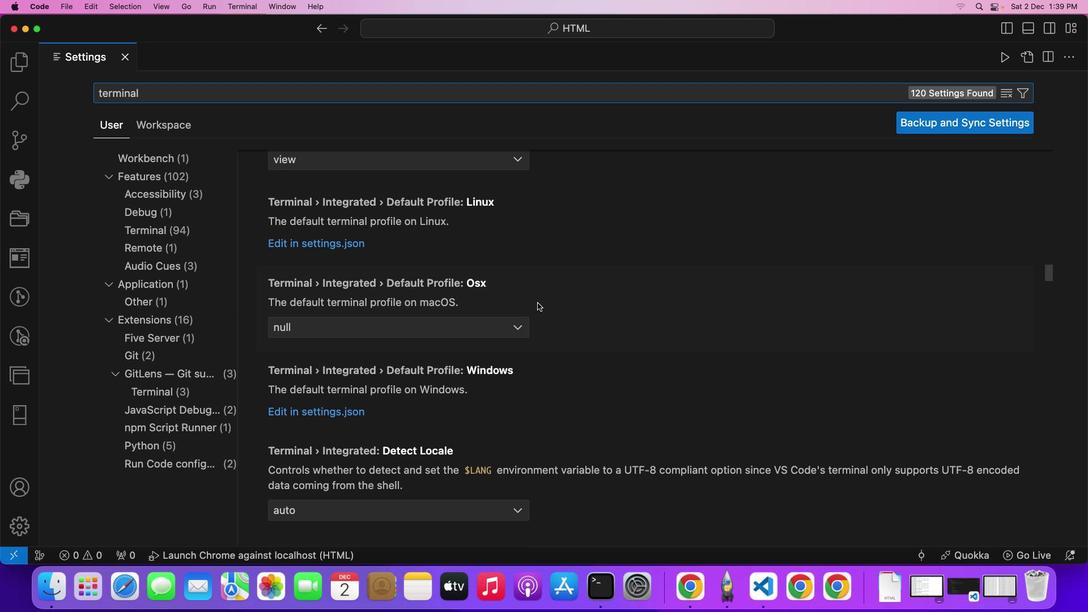 
Action: Mouse scrolled (537, 302) with delta (0, 0)
Screenshot: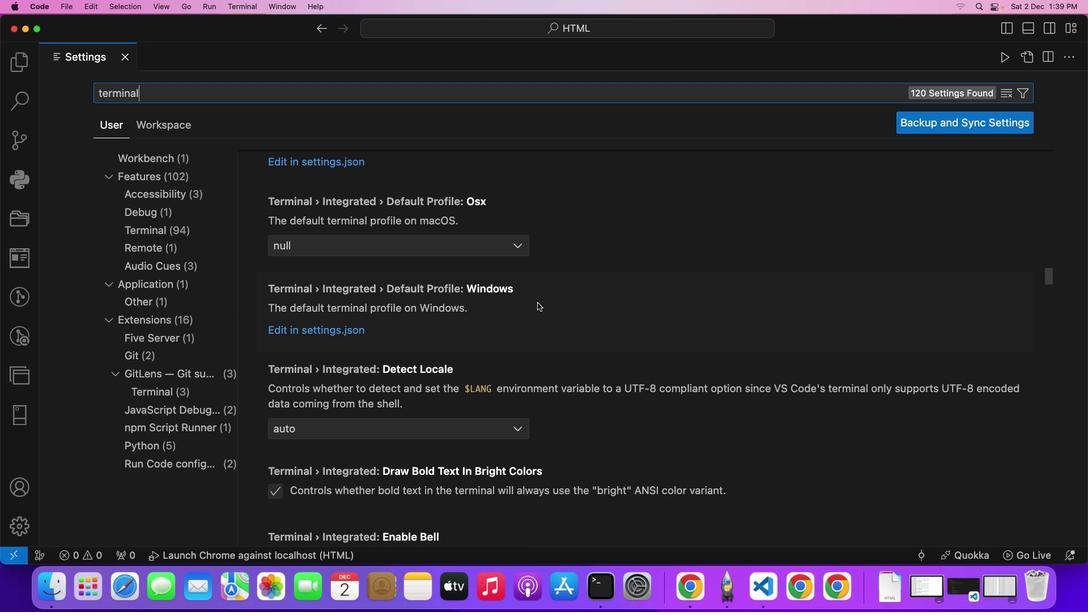 
Action: Mouse scrolled (537, 302) with delta (0, 0)
Screenshot: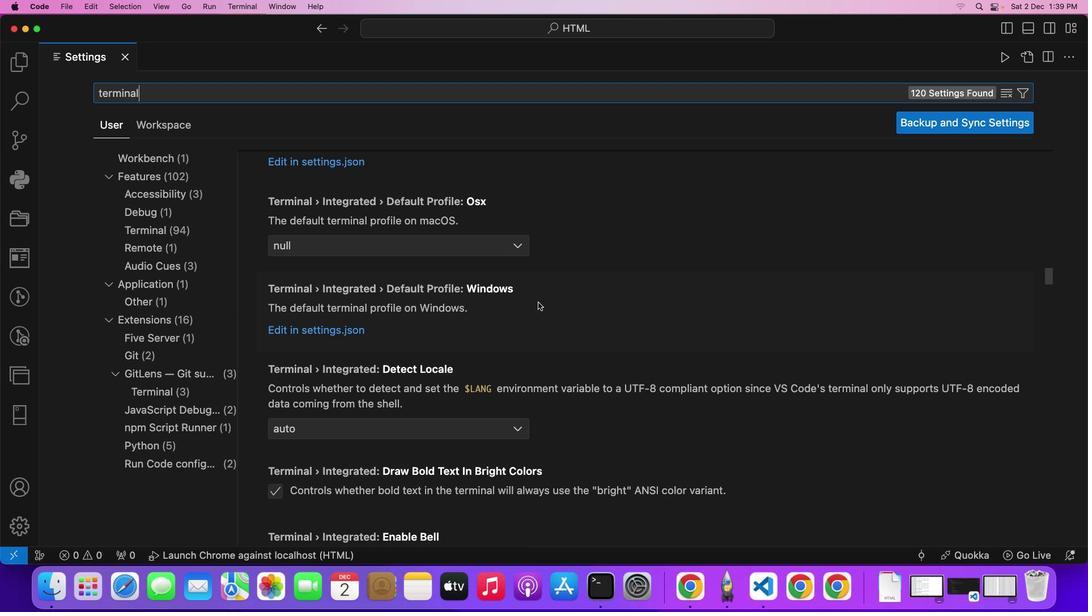 
Action: Mouse moved to (537, 302)
Screenshot: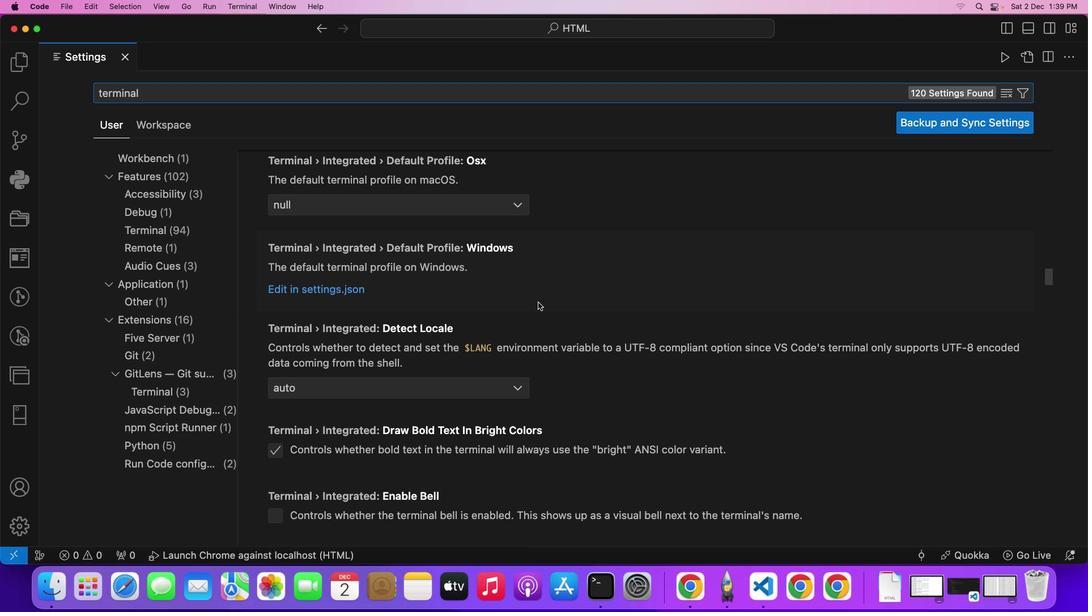 
Action: Mouse scrolled (537, 302) with delta (0, 0)
Screenshot: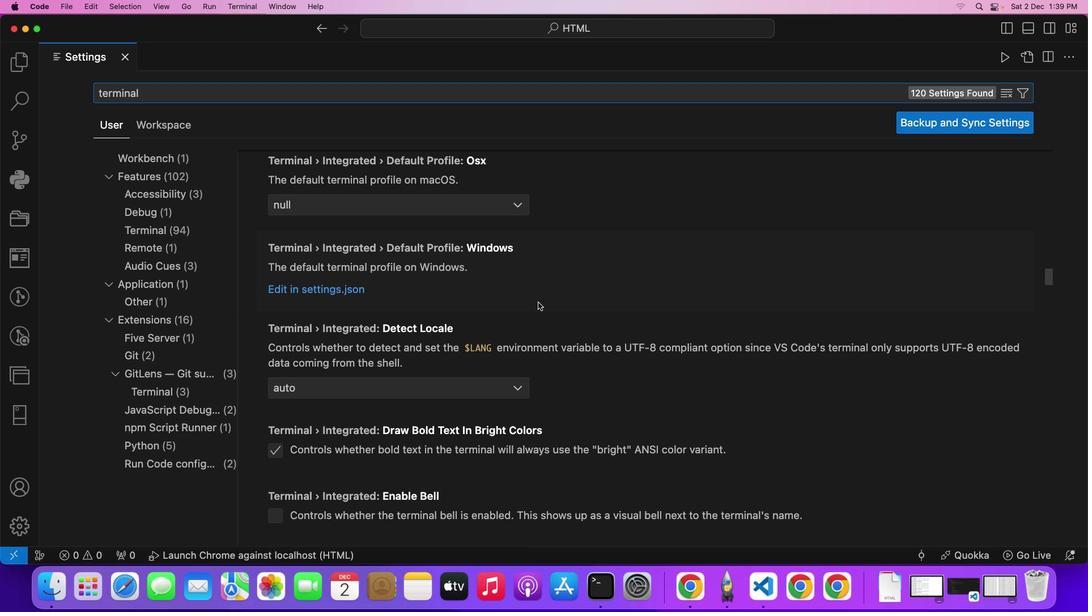 
Action: Mouse scrolled (537, 302) with delta (0, 0)
Screenshot: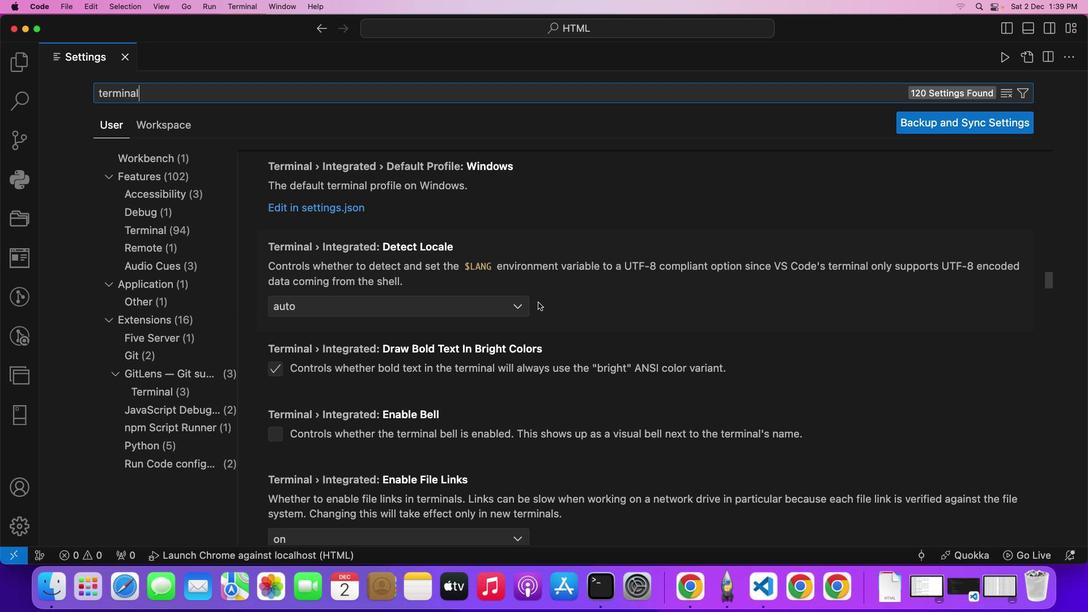 
Action: Mouse scrolled (537, 302) with delta (0, 0)
Screenshot: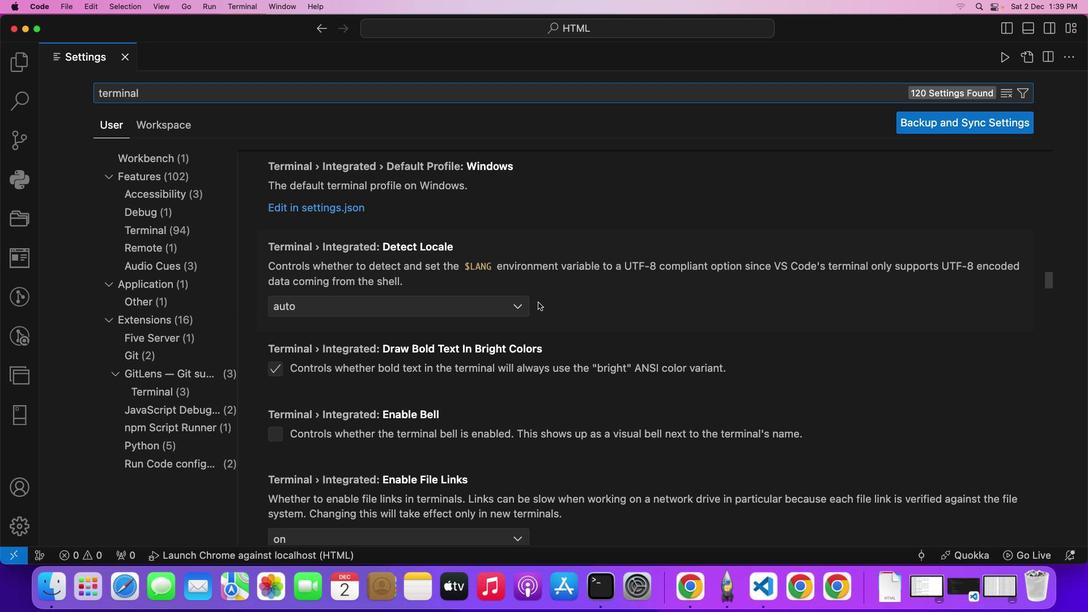 
Action: Mouse scrolled (537, 302) with delta (0, 0)
Screenshot: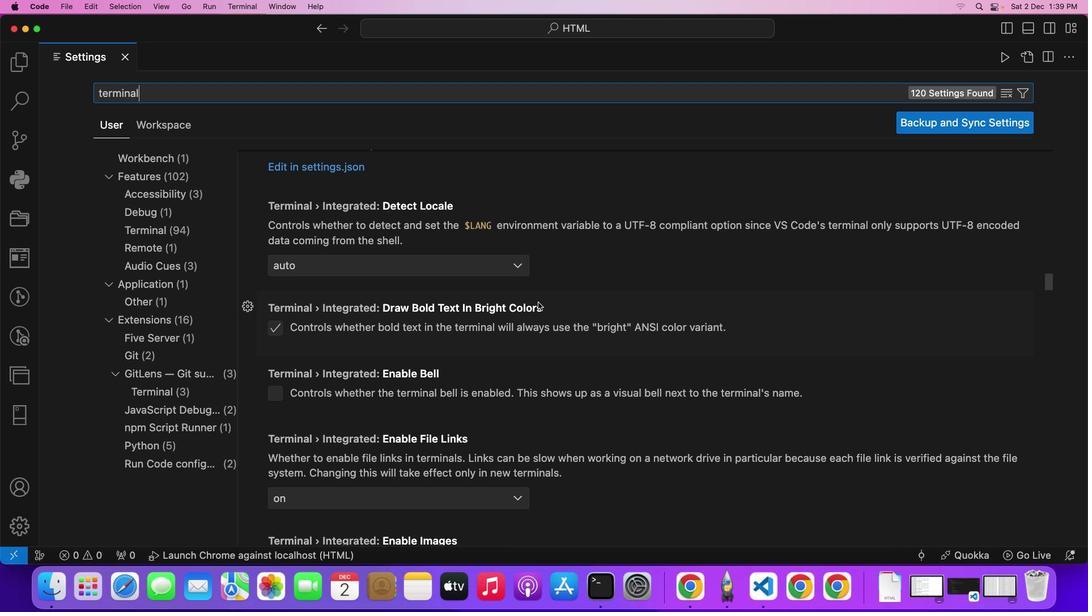 
Action: Mouse scrolled (537, 302) with delta (0, 0)
Screenshot: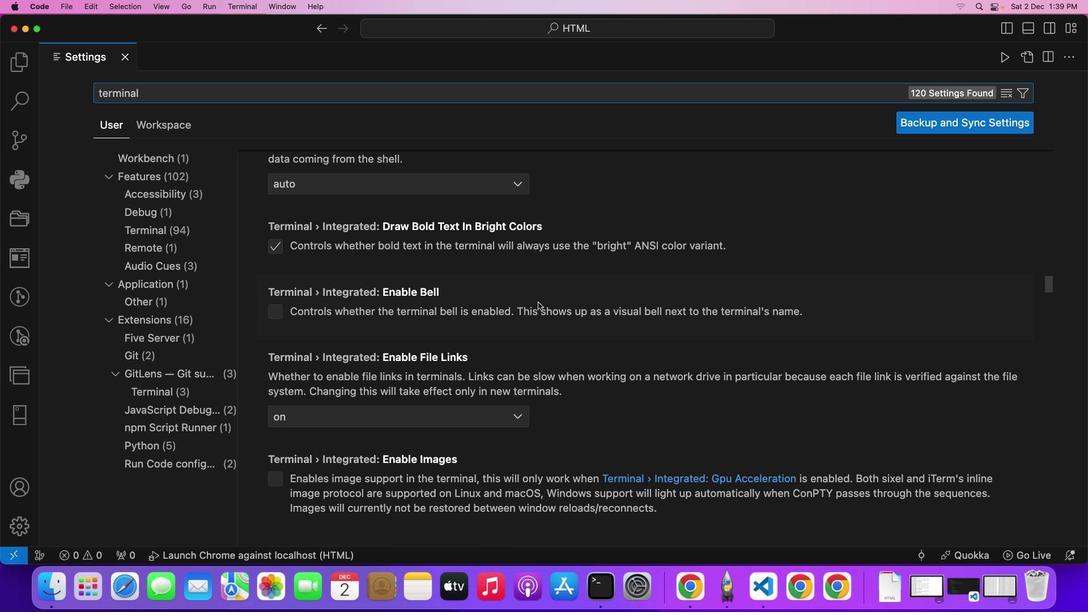 
Action: Mouse scrolled (537, 302) with delta (0, 0)
Screenshot: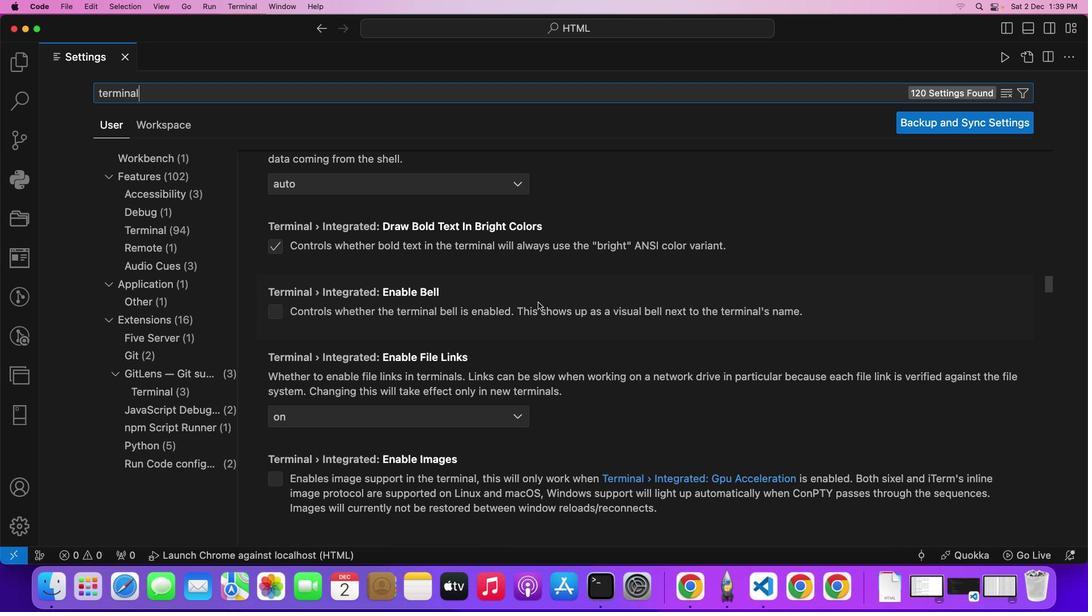 
Action: Mouse moved to (537, 302)
Screenshot: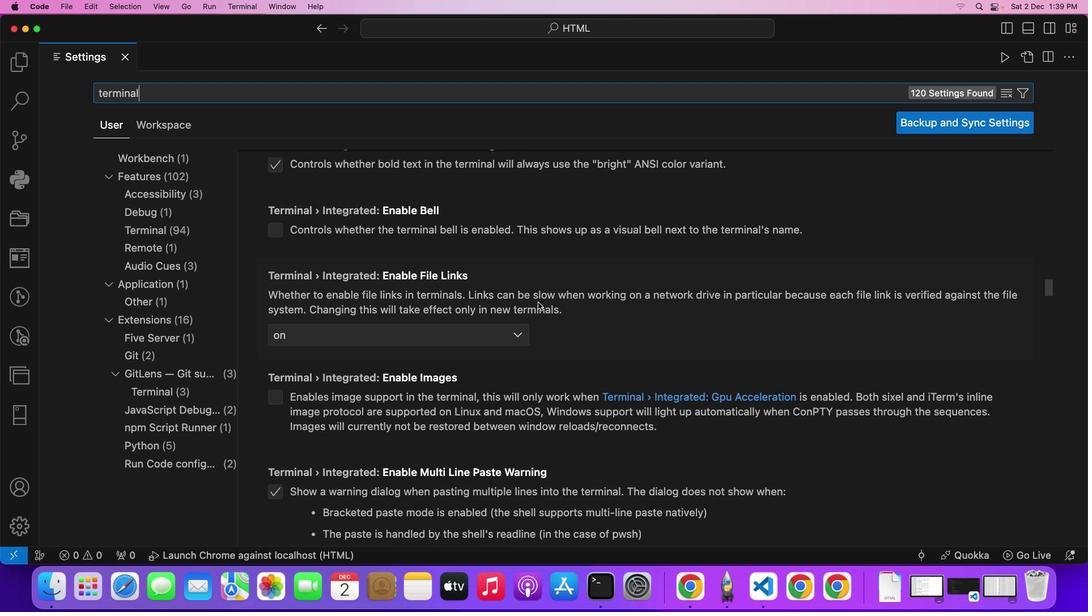 
Action: Mouse scrolled (537, 302) with delta (0, 0)
Screenshot: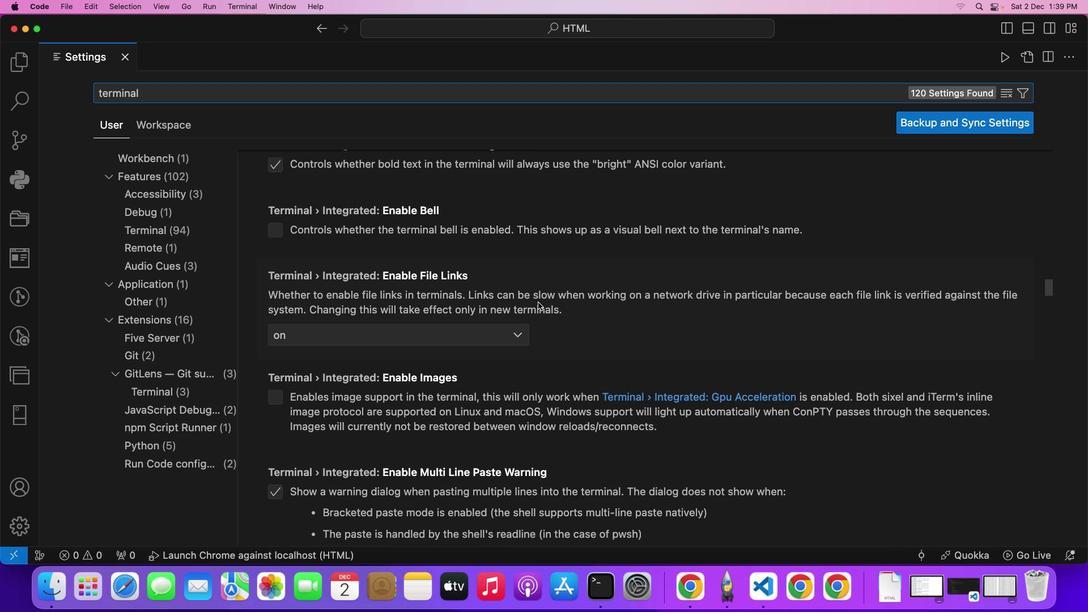 
Action: Mouse scrolled (537, 302) with delta (0, 0)
Screenshot: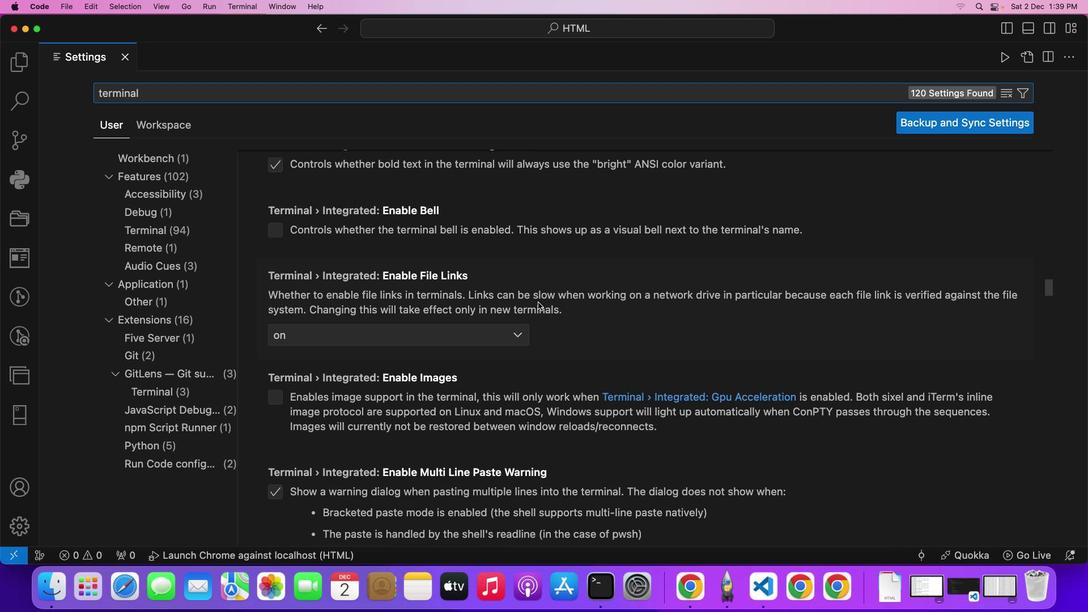 
Action: Mouse scrolled (537, 302) with delta (0, 0)
Screenshot: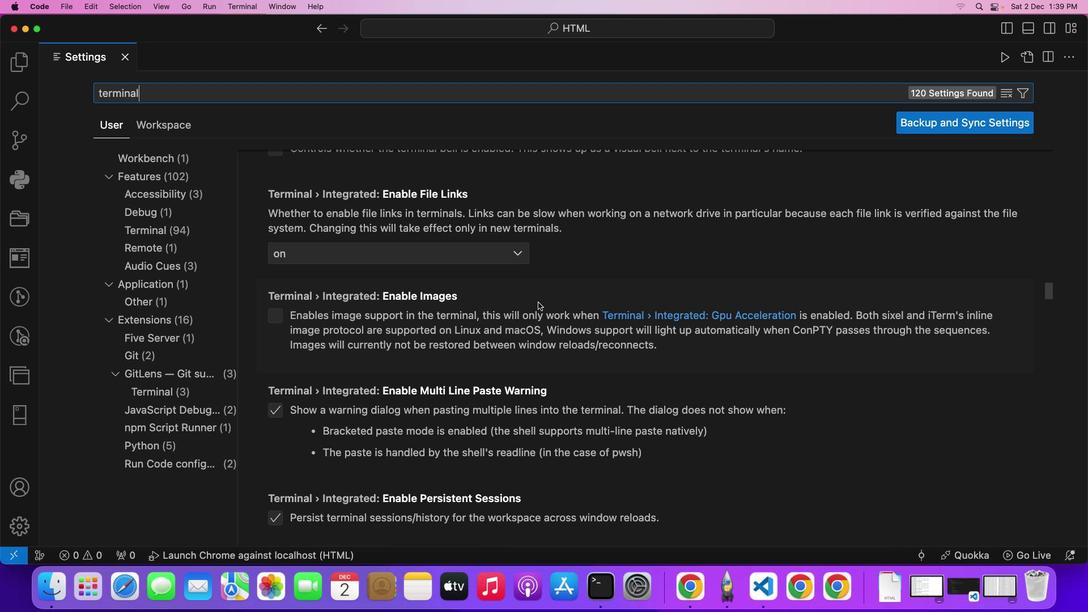 
Action: Mouse scrolled (537, 302) with delta (0, 0)
Screenshot: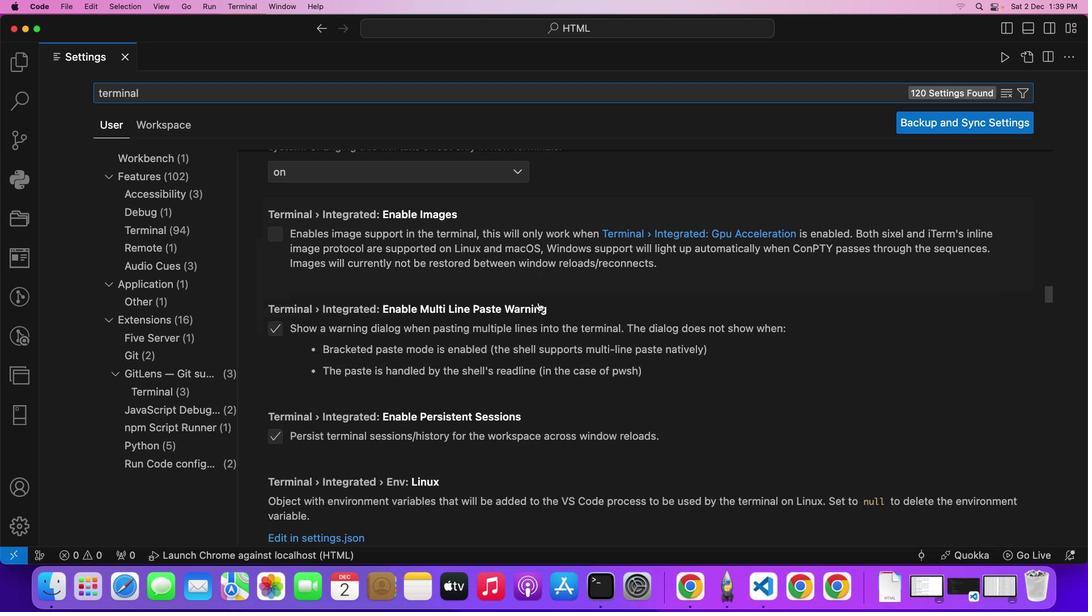 
Action: Mouse scrolled (537, 302) with delta (0, 0)
Screenshot: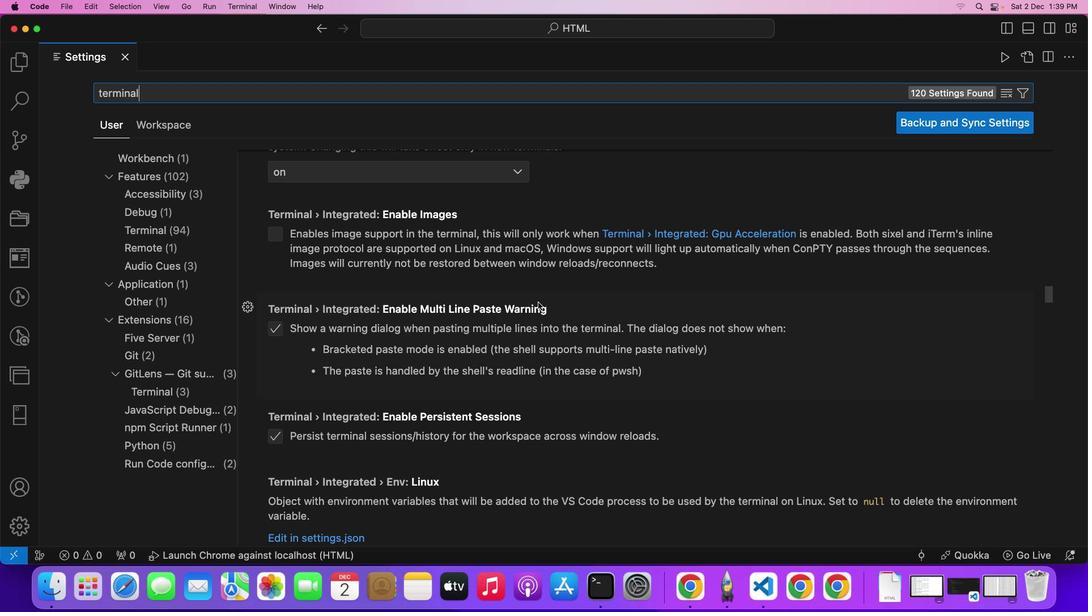 
Action: Mouse scrolled (537, 302) with delta (0, 0)
Screenshot: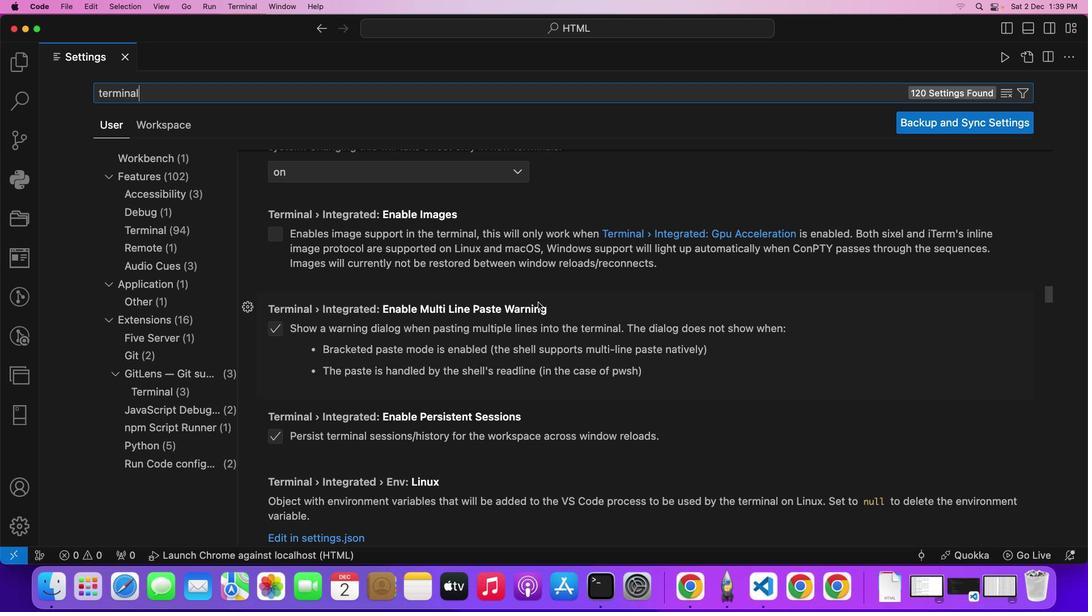 
Action: Mouse scrolled (537, 302) with delta (0, 0)
Screenshot: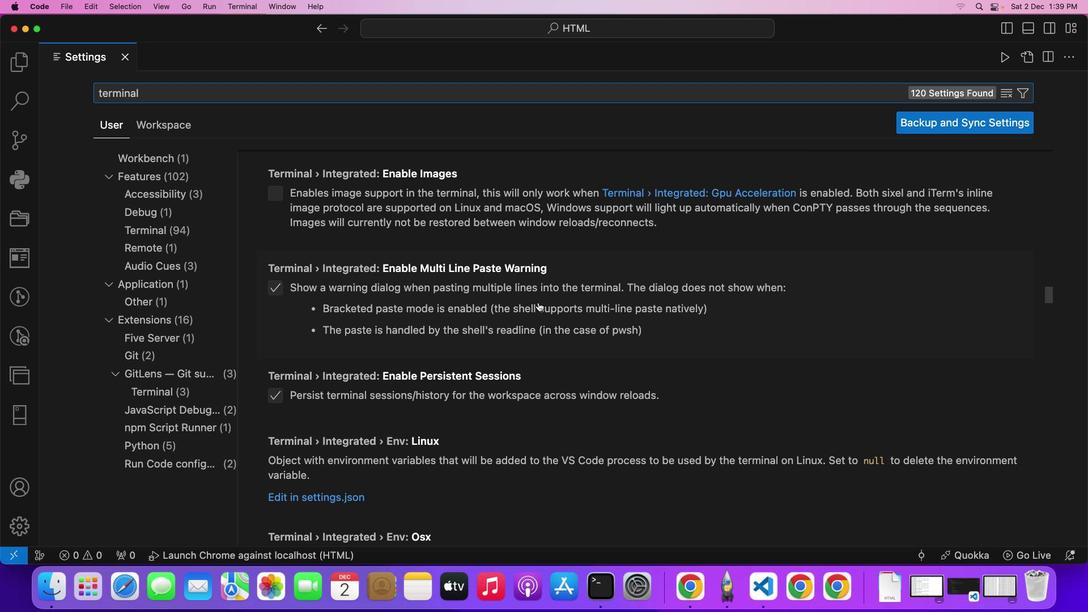 
Action: Mouse scrolled (537, 302) with delta (0, 0)
Screenshot: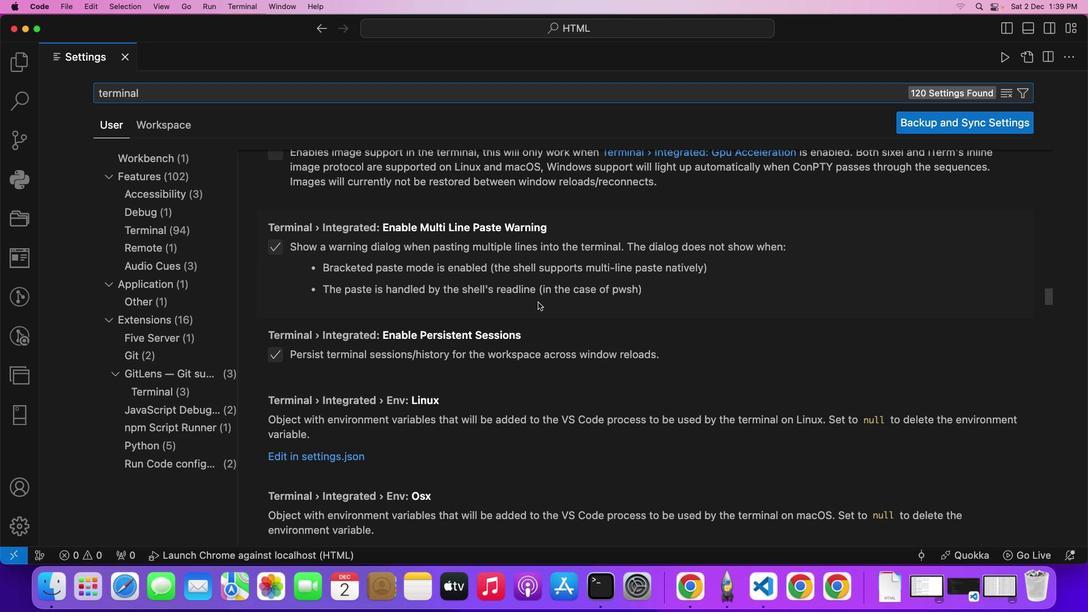
Action: Mouse scrolled (537, 302) with delta (0, 0)
Screenshot: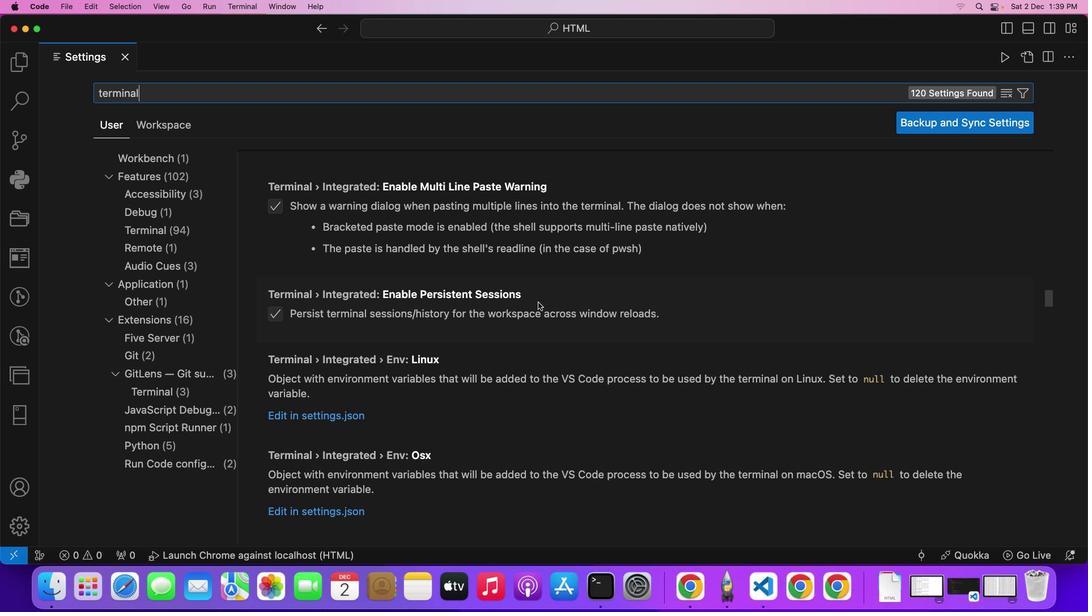
Action: Mouse scrolled (537, 302) with delta (0, 0)
Screenshot: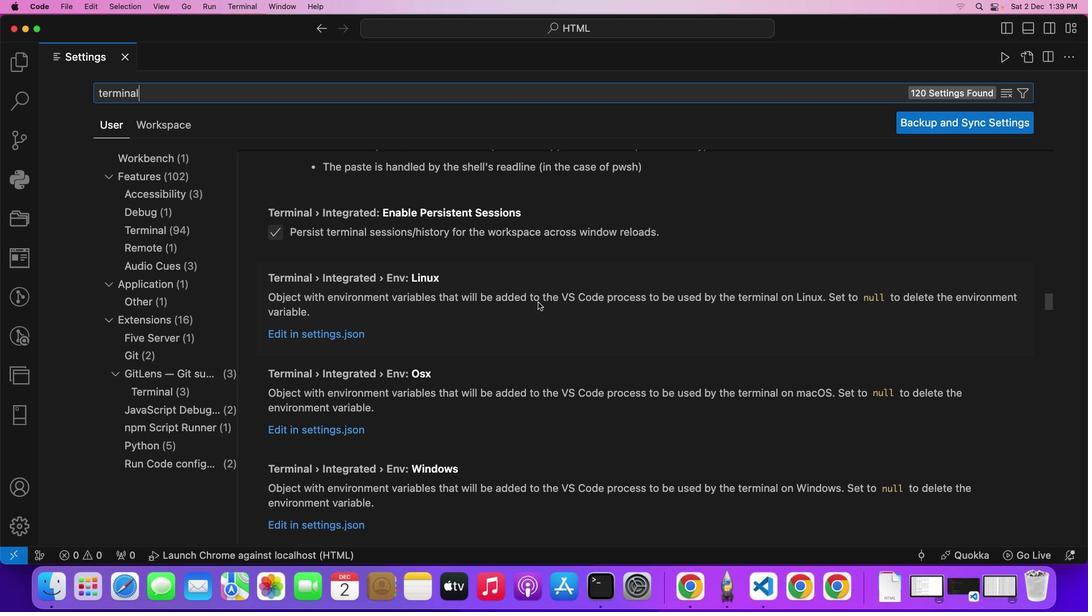 
Action: Mouse scrolled (537, 302) with delta (0, 0)
Screenshot: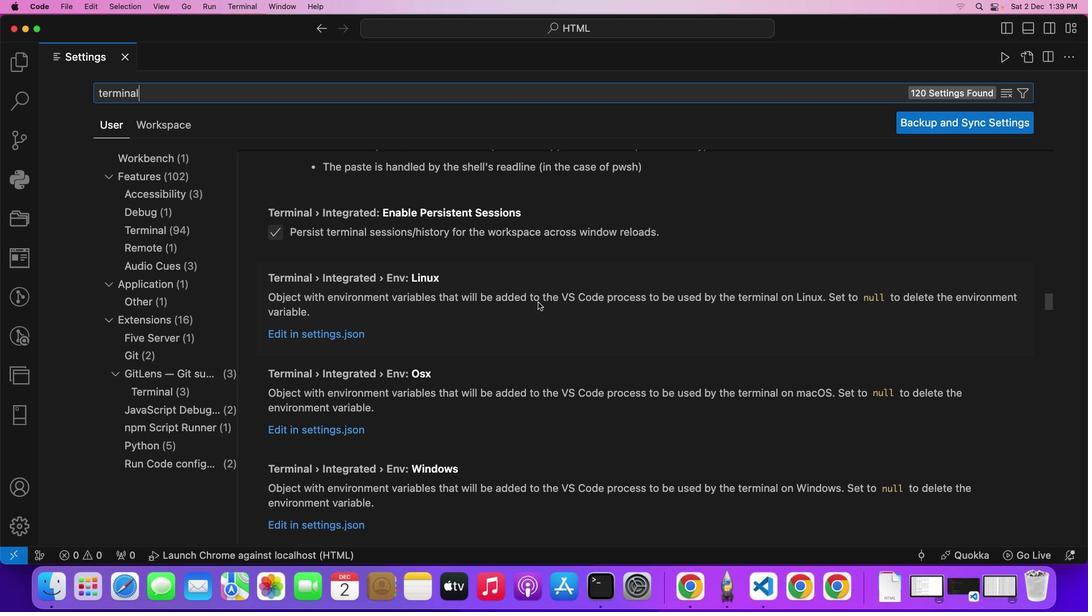 
Action: Mouse scrolled (537, 302) with delta (0, 0)
Screenshot: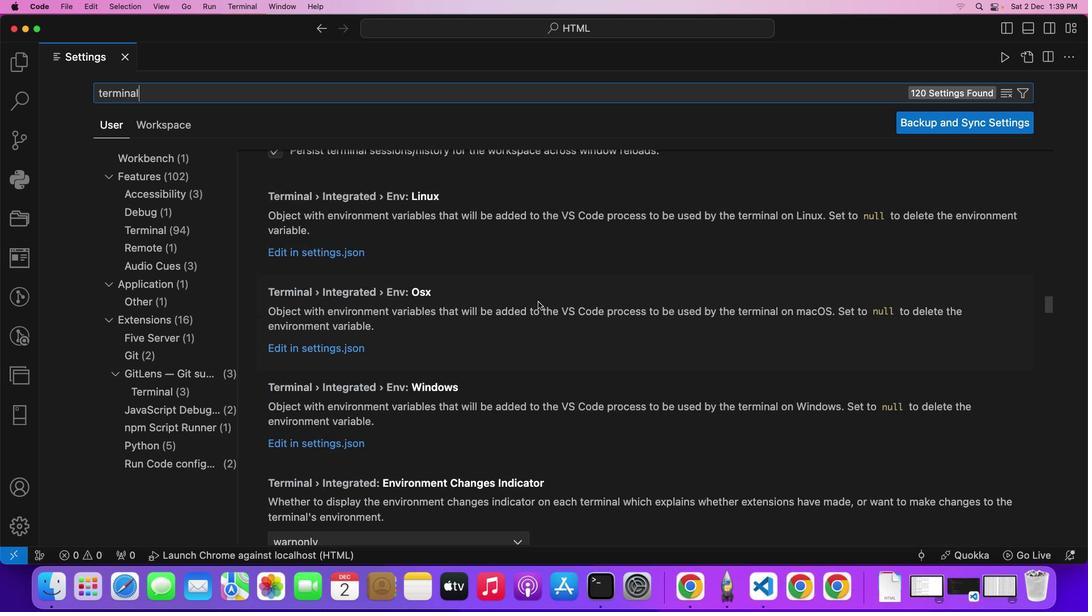 
Action: Mouse moved to (538, 302)
Screenshot: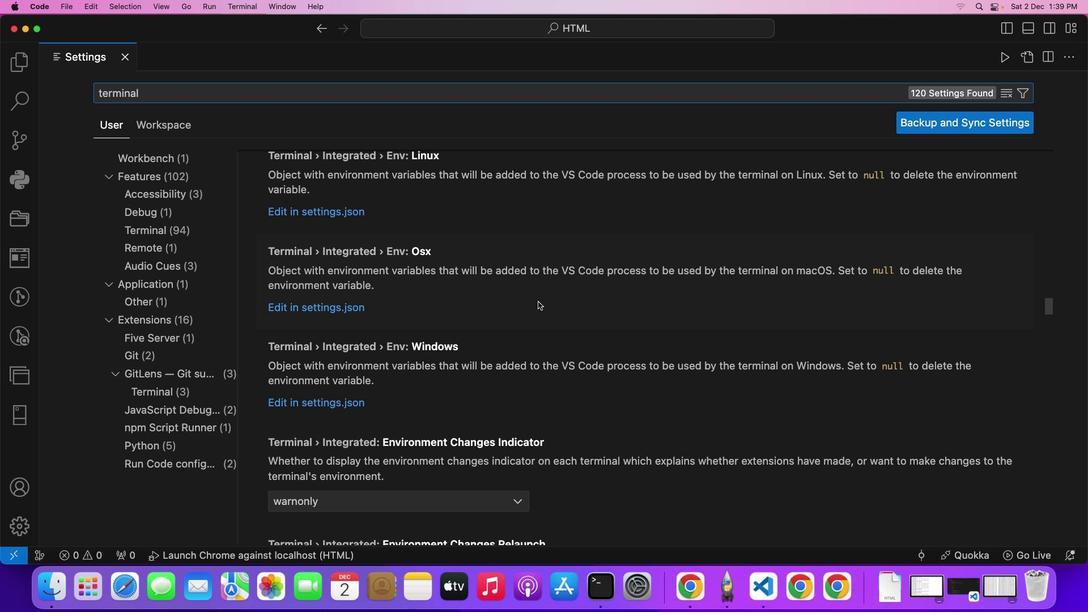 
Action: Mouse scrolled (538, 302) with delta (0, 0)
Screenshot: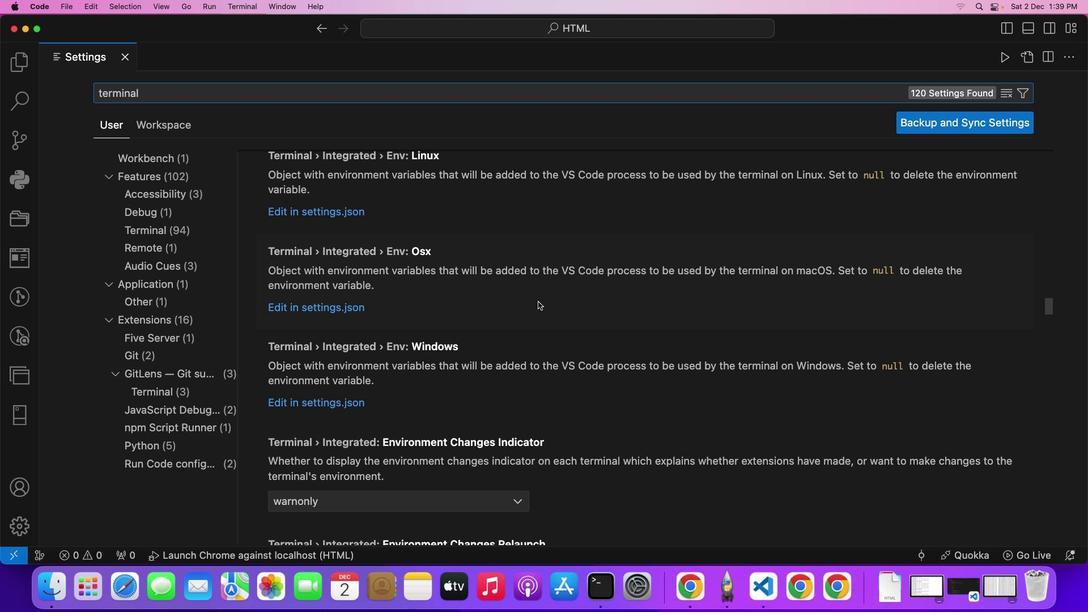 
Action: Mouse scrolled (538, 302) with delta (0, 0)
Screenshot: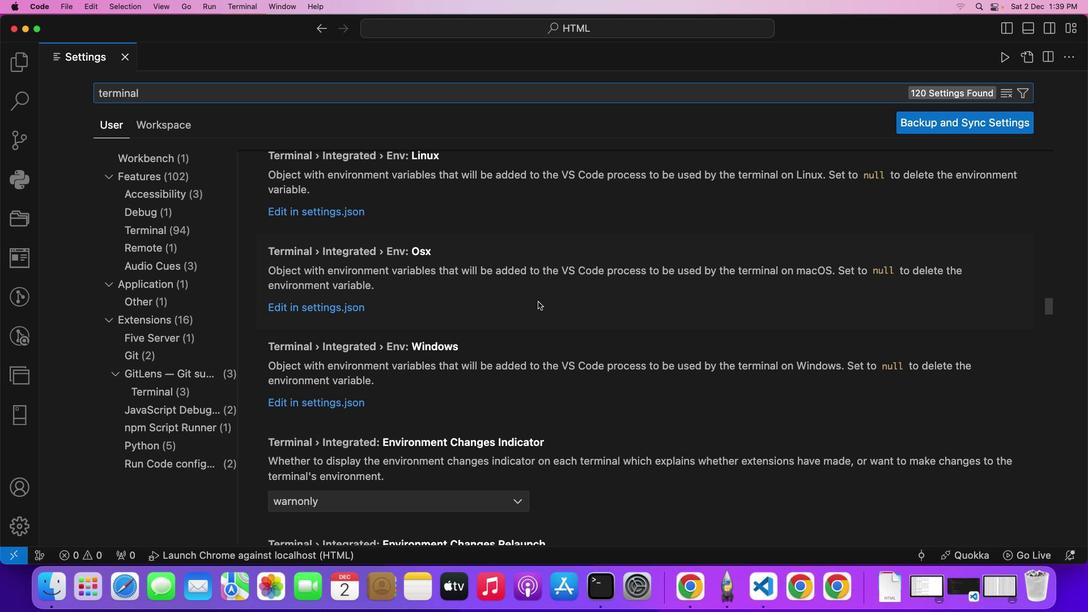 
Action: Mouse moved to (538, 302)
Screenshot: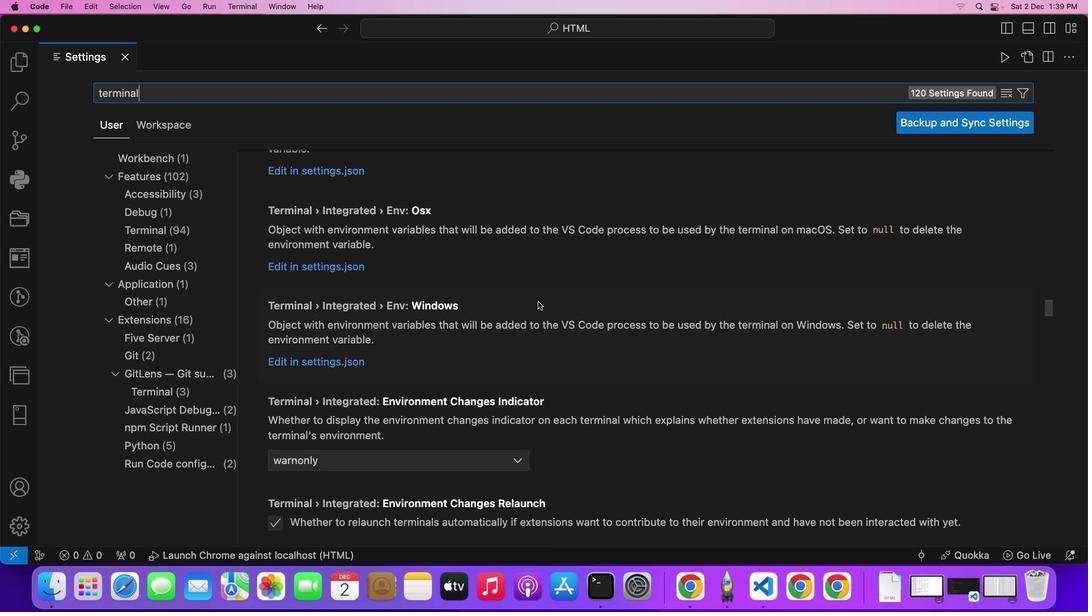 
Action: Mouse scrolled (538, 302) with delta (0, 0)
Screenshot: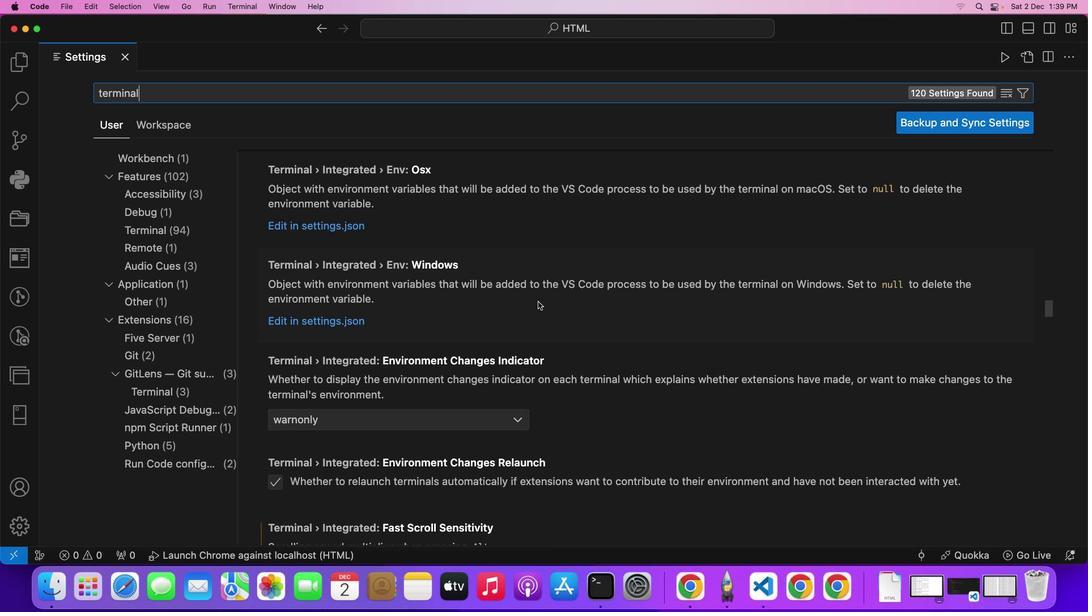 
Action: Mouse scrolled (538, 302) with delta (0, 0)
Screenshot: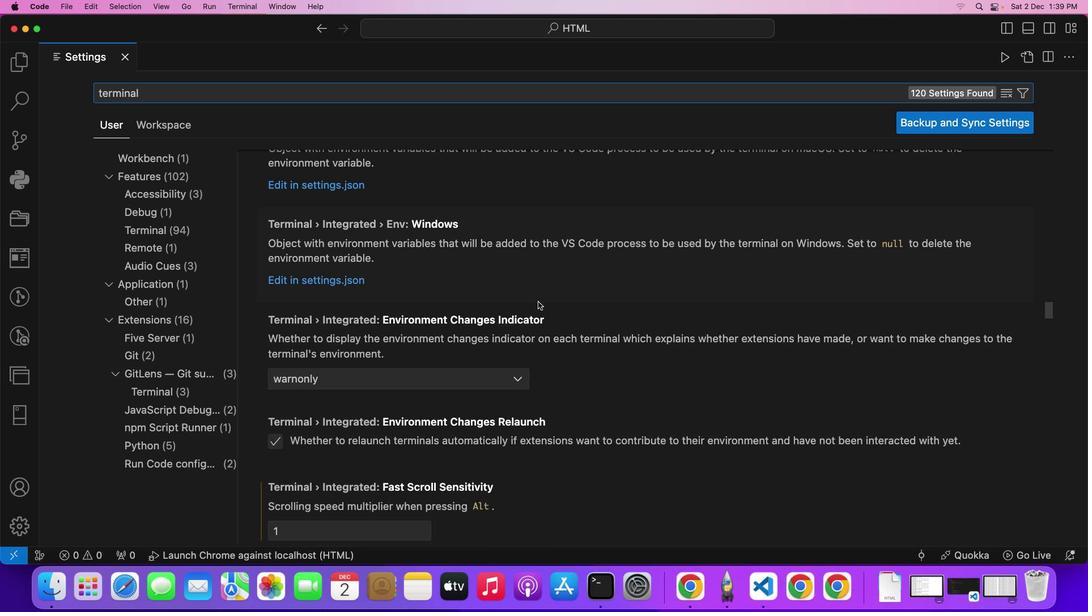 
Action: Mouse scrolled (538, 302) with delta (0, 0)
Screenshot: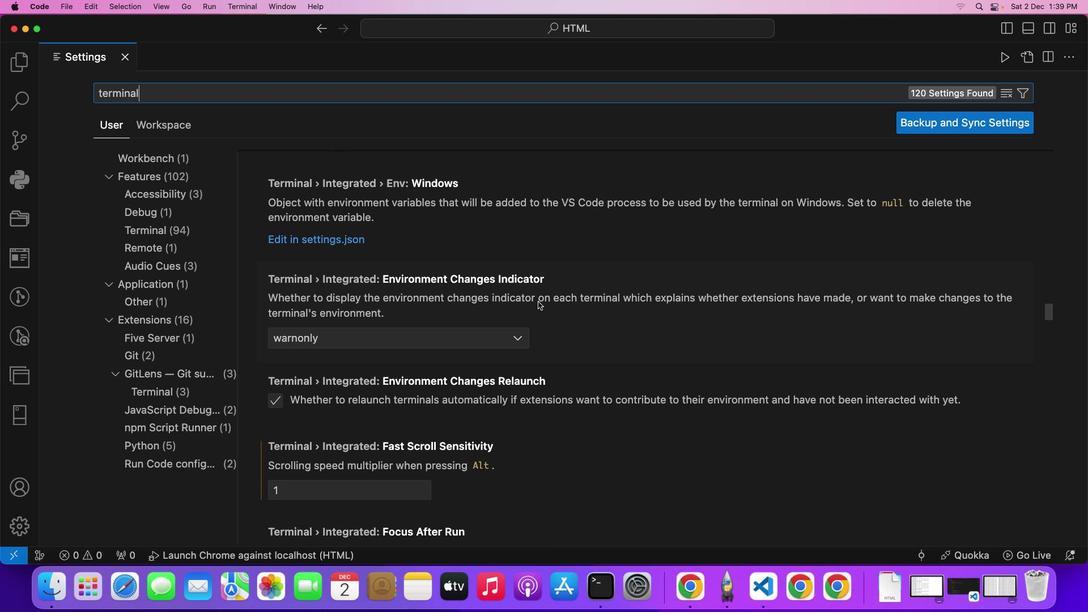 
Action: Mouse scrolled (538, 302) with delta (0, 0)
Screenshot: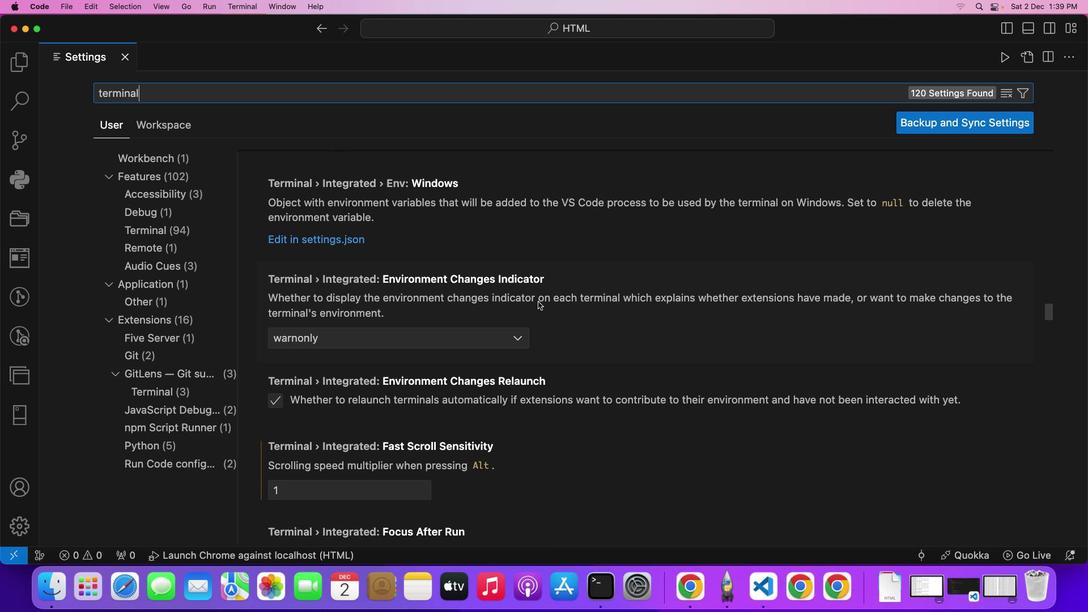 
Action: Mouse scrolled (538, 302) with delta (0, 0)
Screenshot: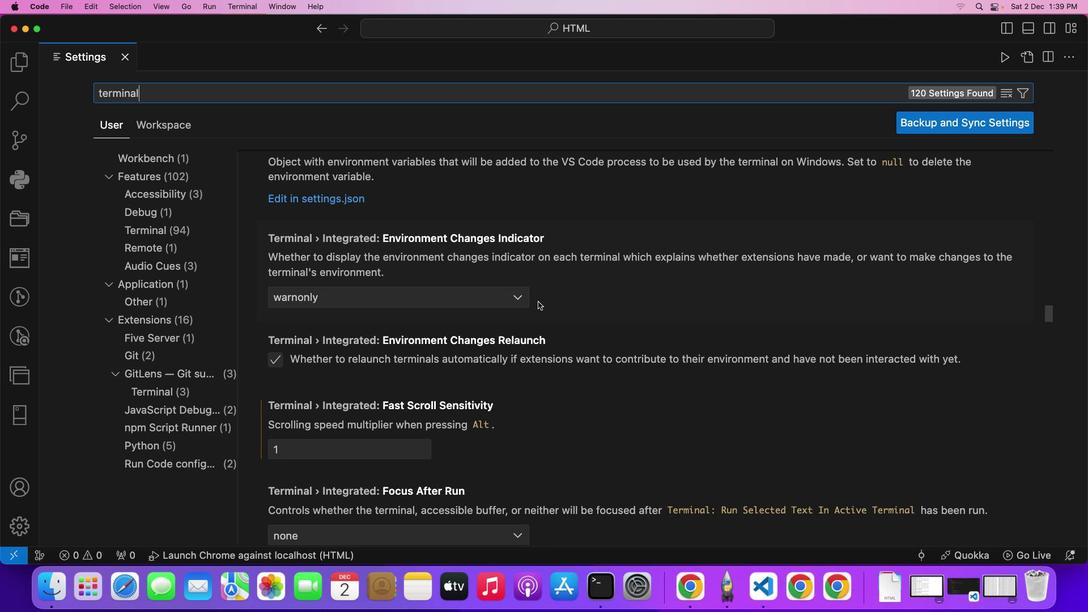 
Action: Mouse scrolled (538, 302) with delta (0, 0)
Screenshot: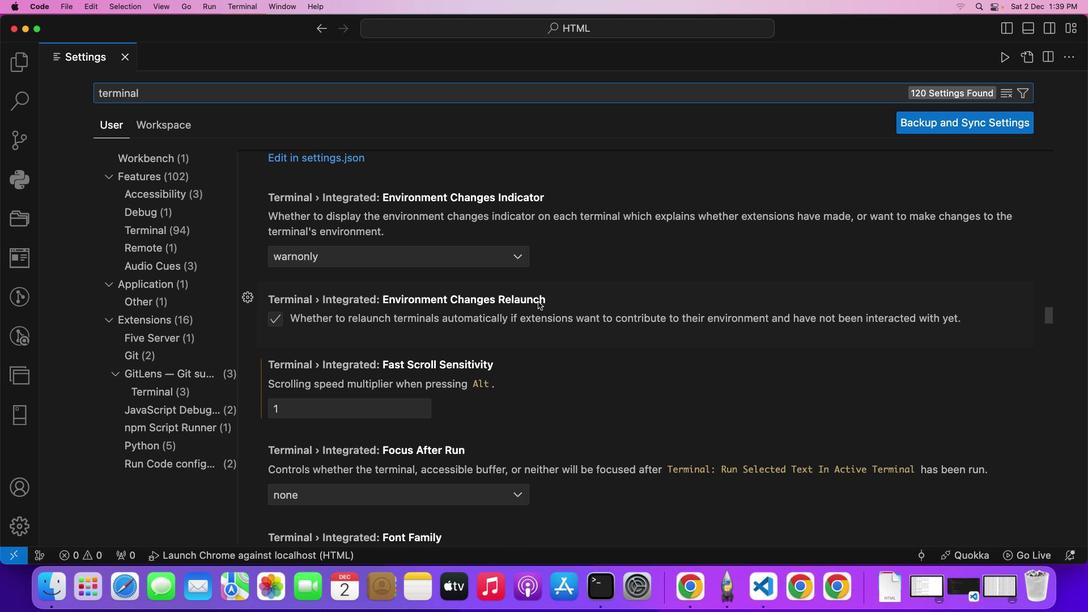 
Action: Mouse scrolled (538, 302) with delta (0, 0)
Screenshot: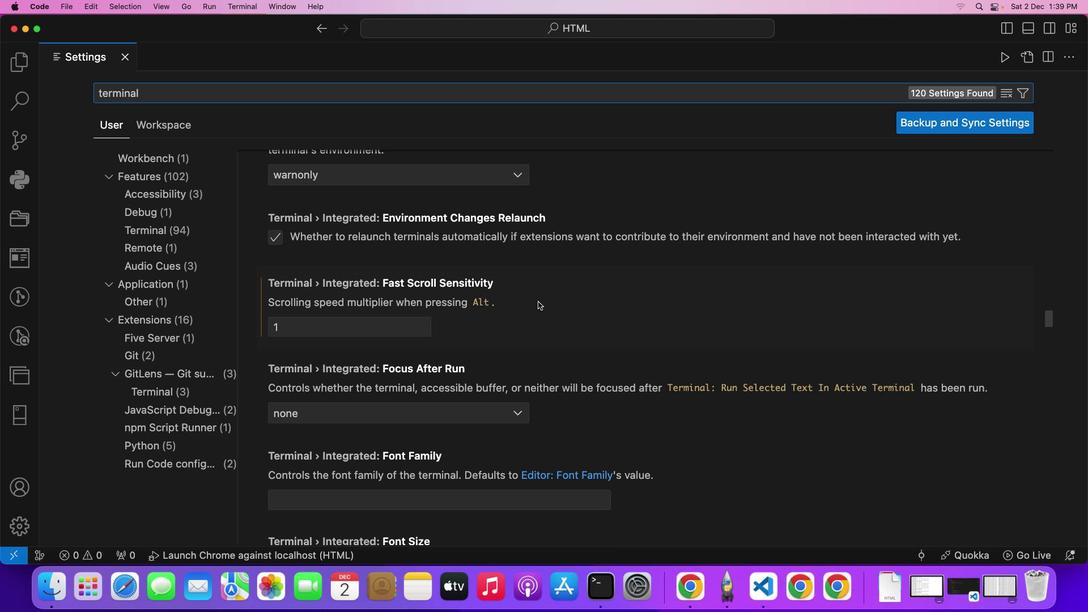 
Action: Mouse scrolled (538, 302) with delta (0, 0)
Screenshot: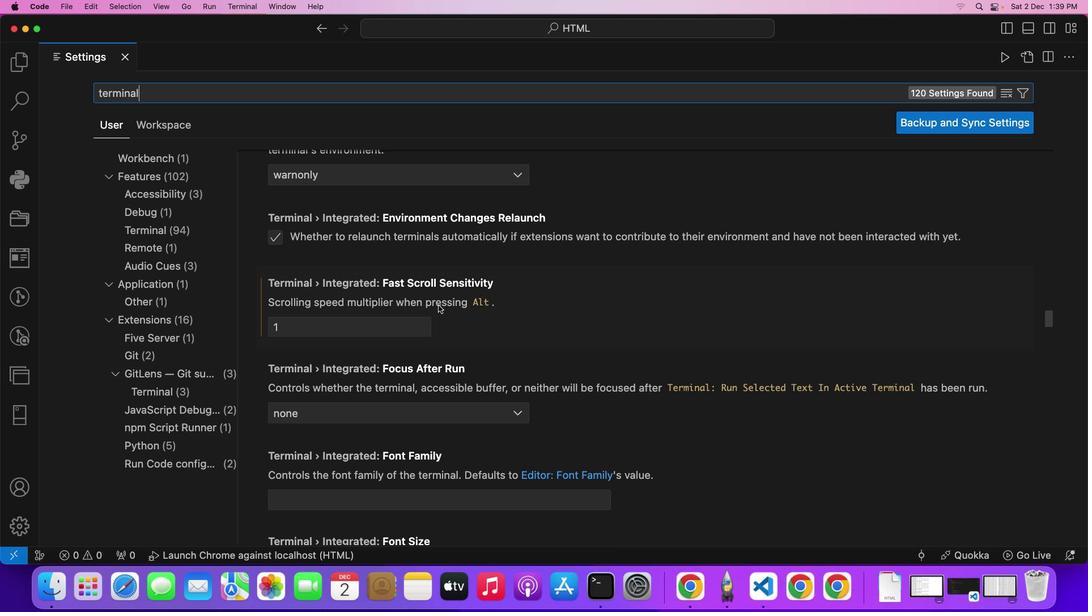 
Action: Mouse moved to (354, 324)
Screenshot: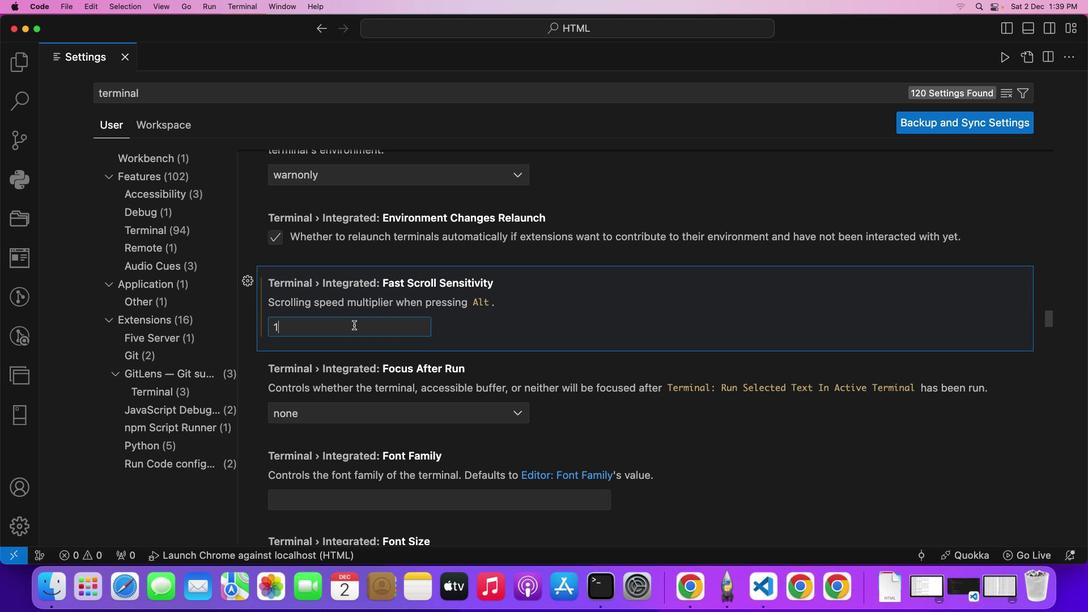 
Action: Mouse pressed left at (354, 324)
Screenshot: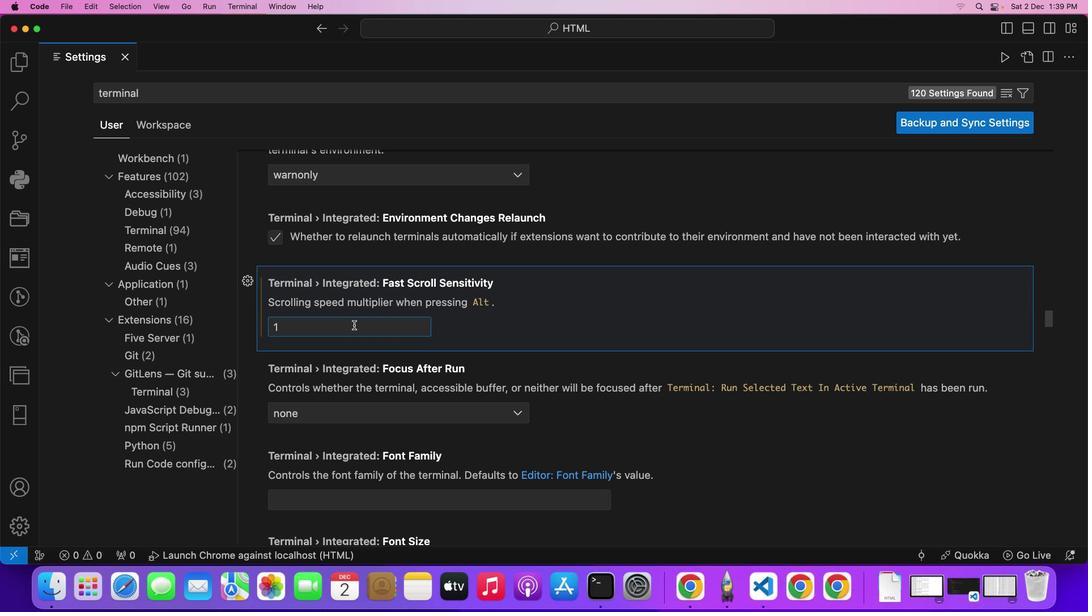 
Action: Mouse moved to (354, 325)
Screenshot: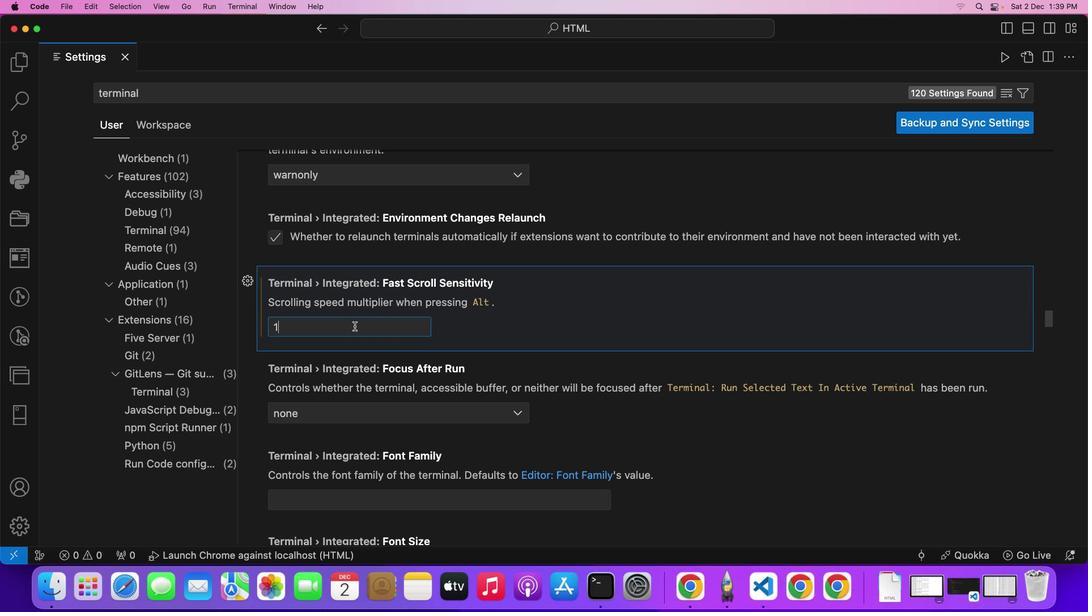 
Action: Key pressed Key.backspace'5'
Screenshot: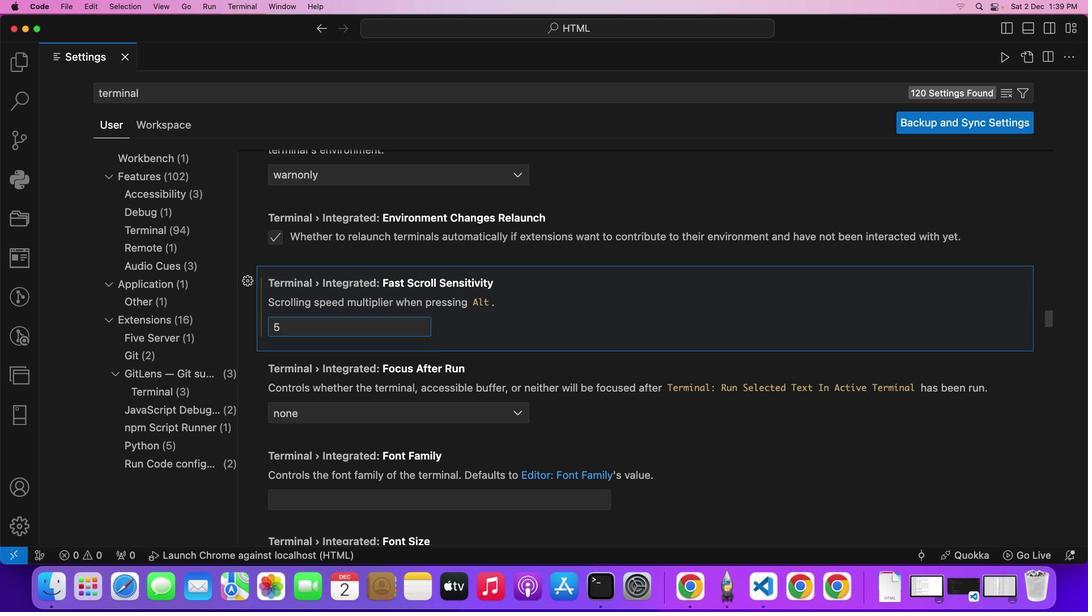 
Action: Mouse moved to (1031, 57)
Screenshot: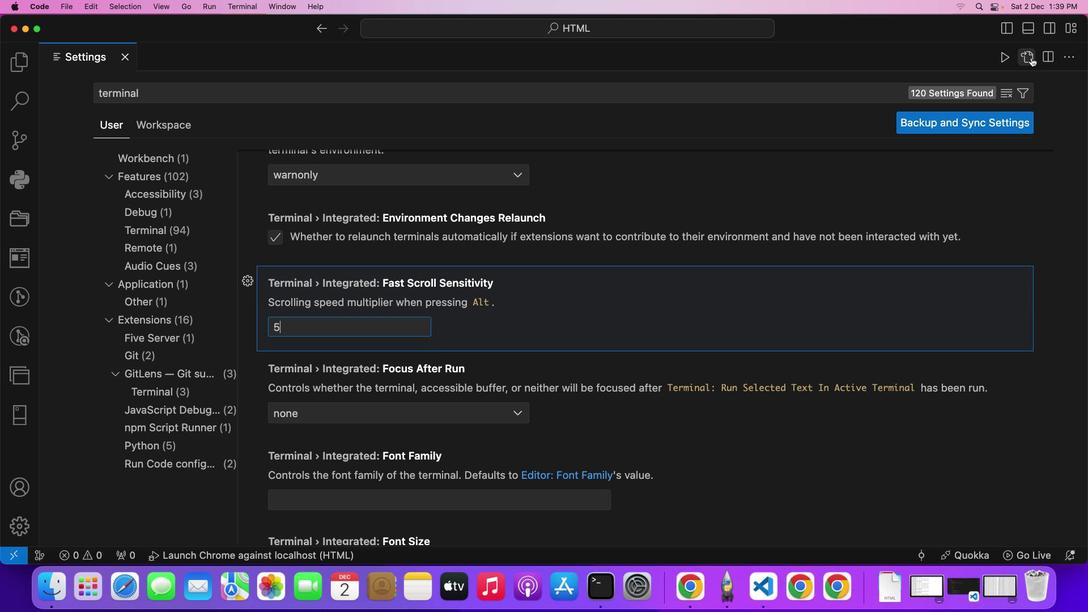 
Action: Mouse pressed left at (1031, 57)
Screenshot: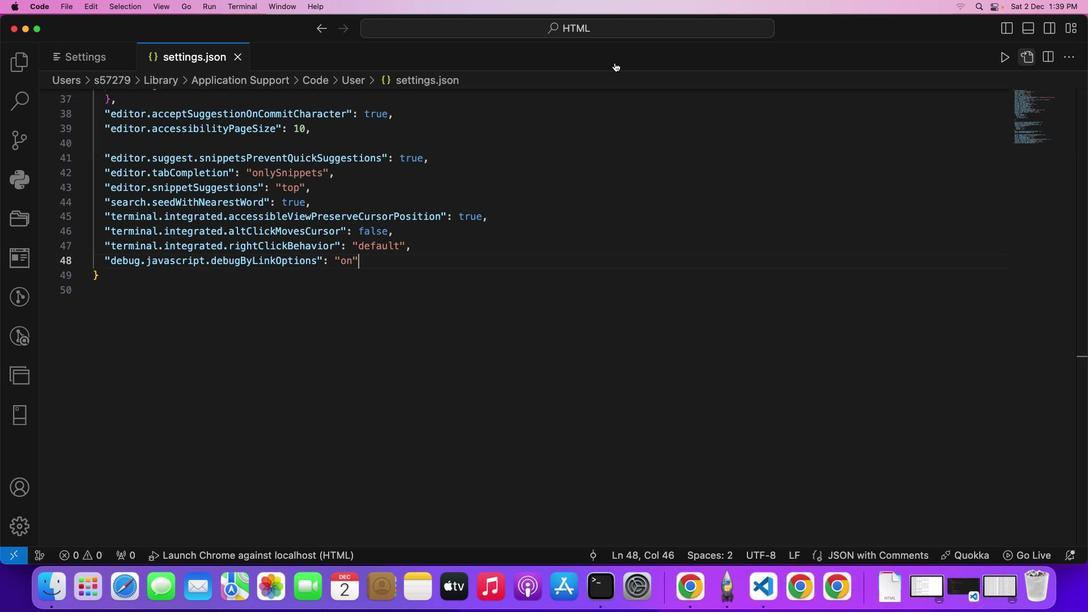 
Action: Mouse moved to (66, 4)
Screenshot: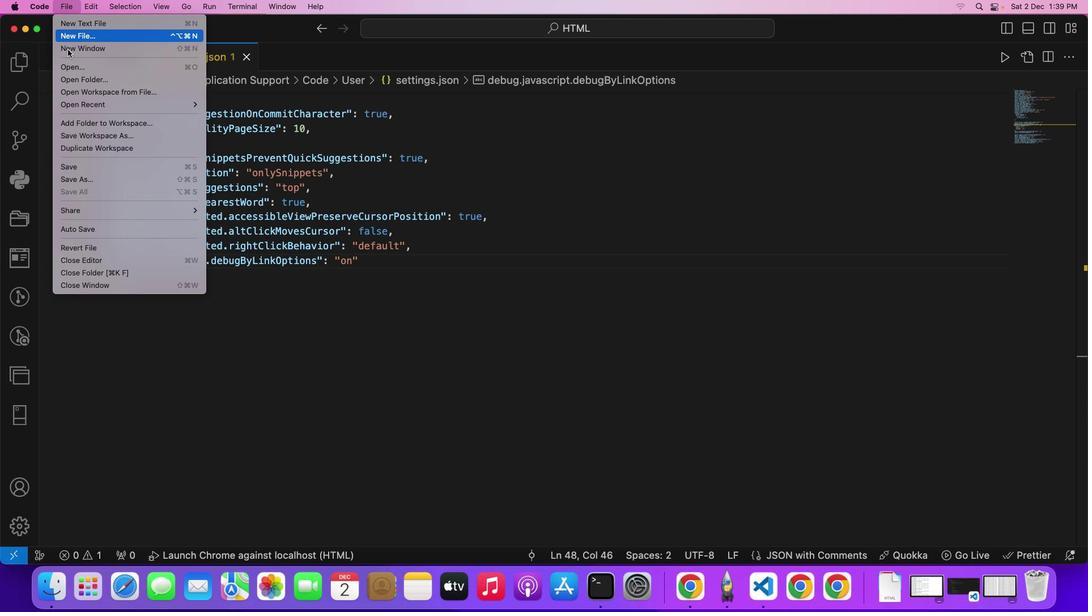 
Action: Mouse pressed left at (66, 4)
Screenshot: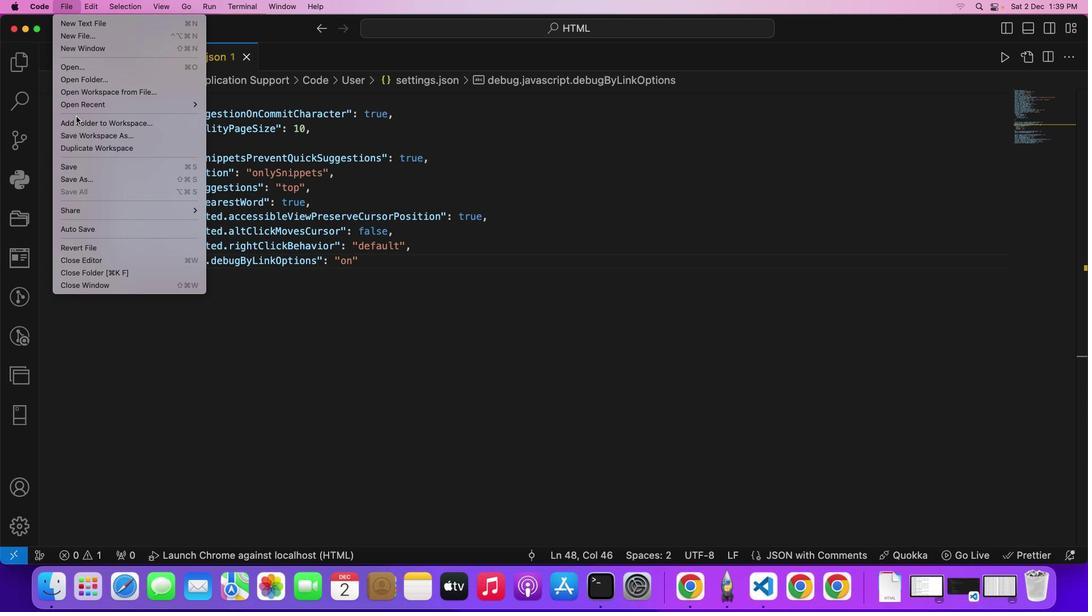 
Action: Mouse moved to (85, 168)
Screenshot: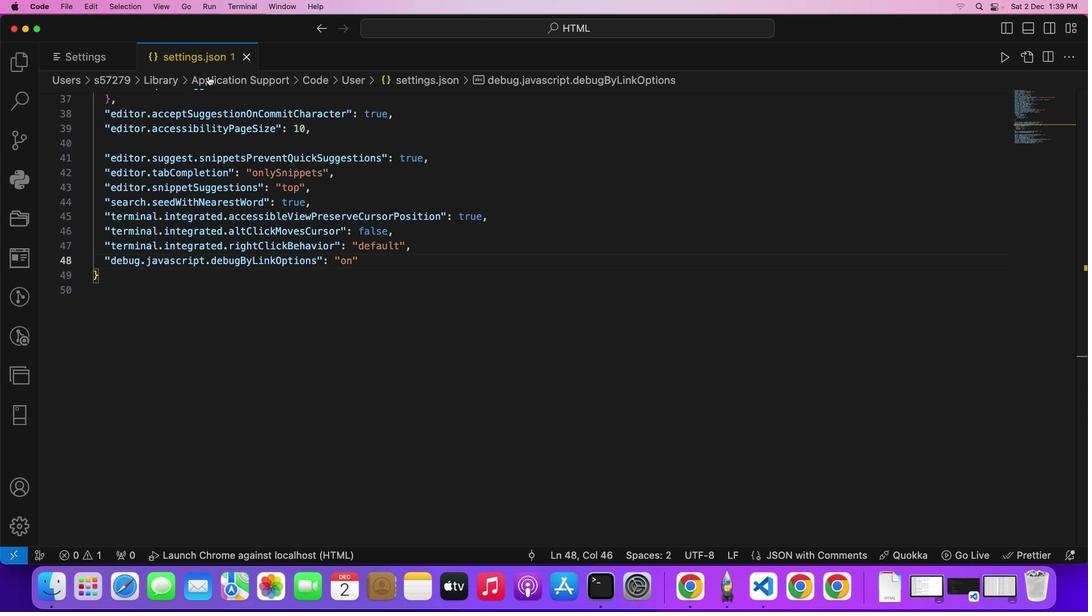 
Action: Mouse pressed left at (85, 168)
Screenshot: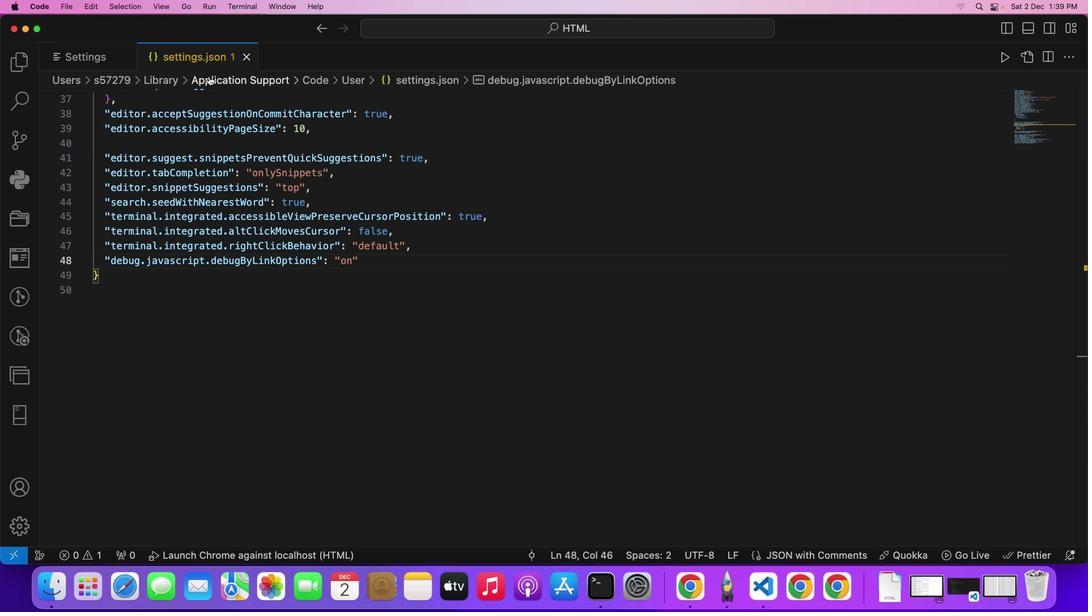 
Action: Mouse moved to (251, 57)
Screenshot: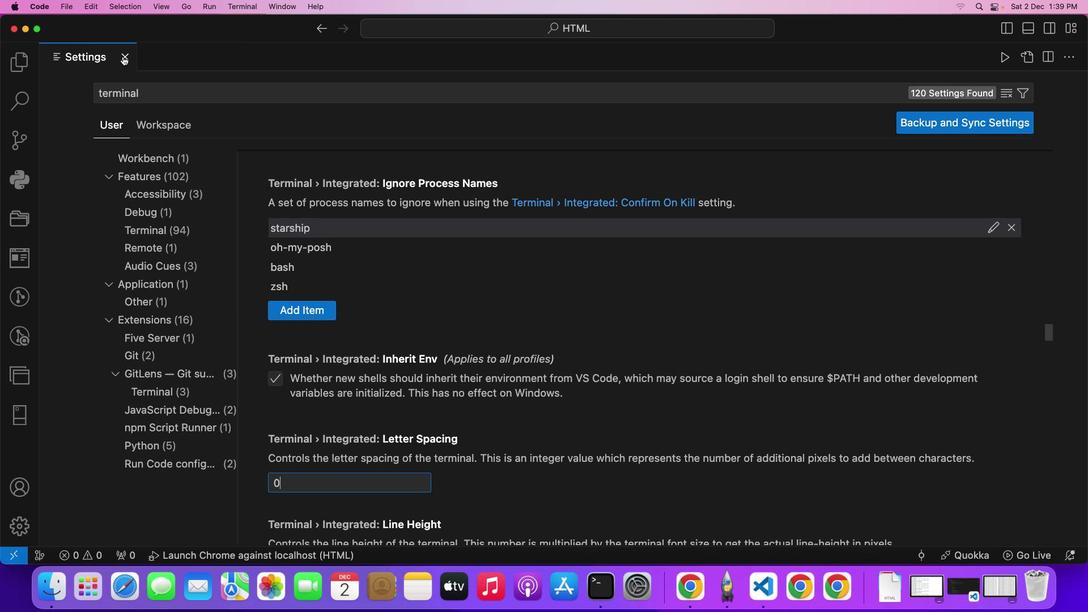 
Action: Mouse pressed left at (251, 57)
Screenshot: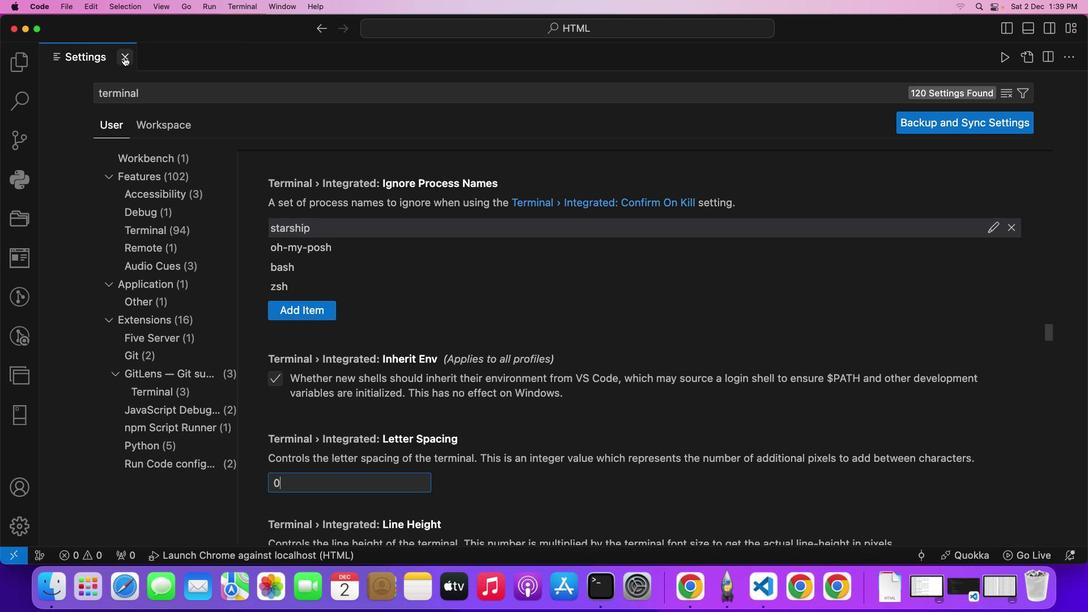 
Action: Mouse moved to (125, 56)
Screenshot: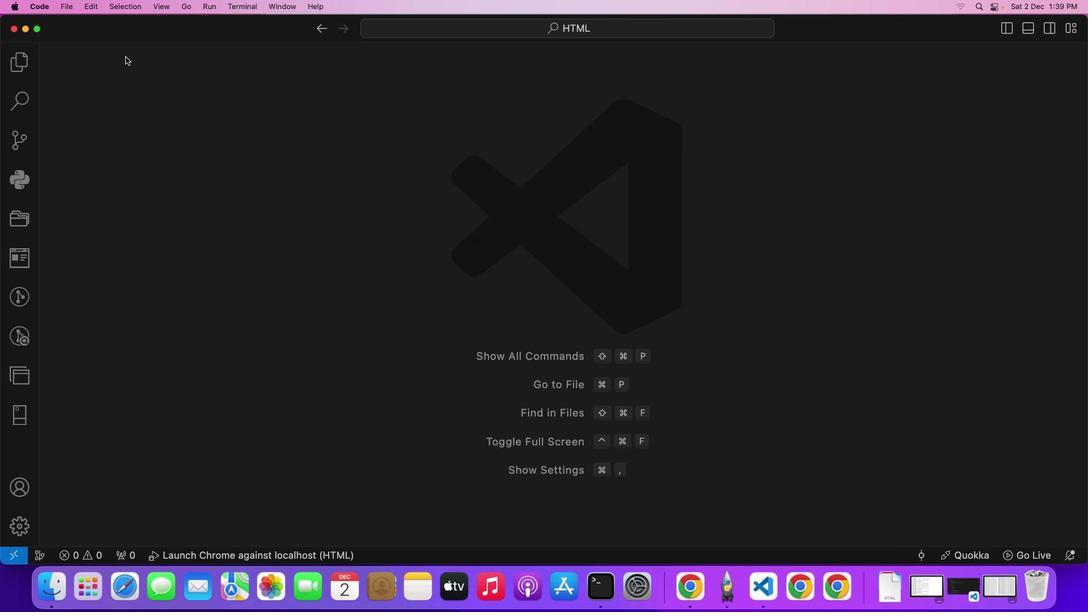 
Action: Mouse pressed left at (125, 56)
Screenshot: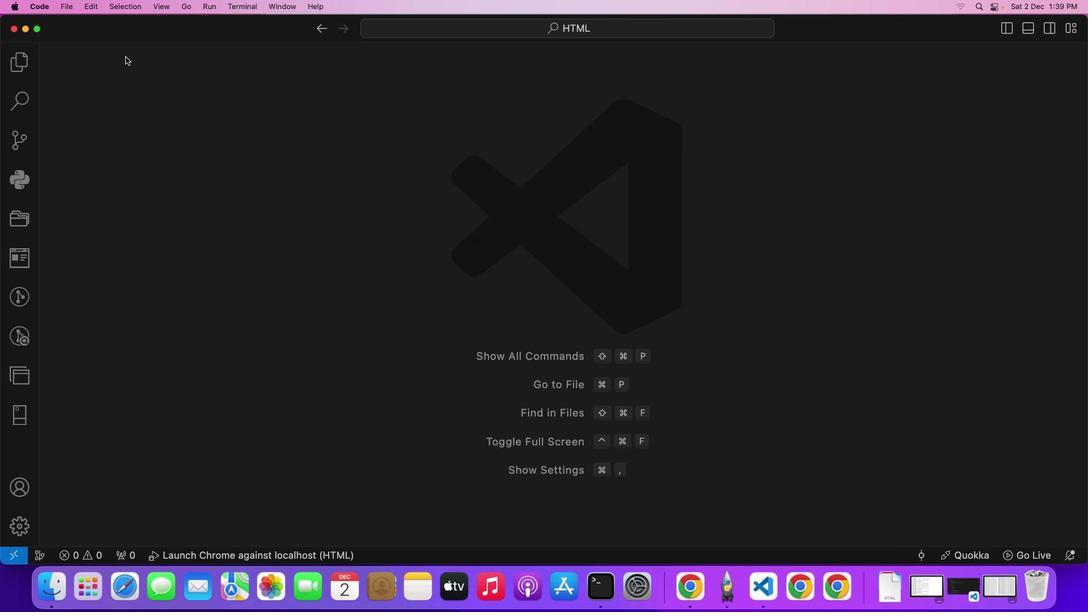 
Action: Mouse moved to (125, 57)
Screenshot: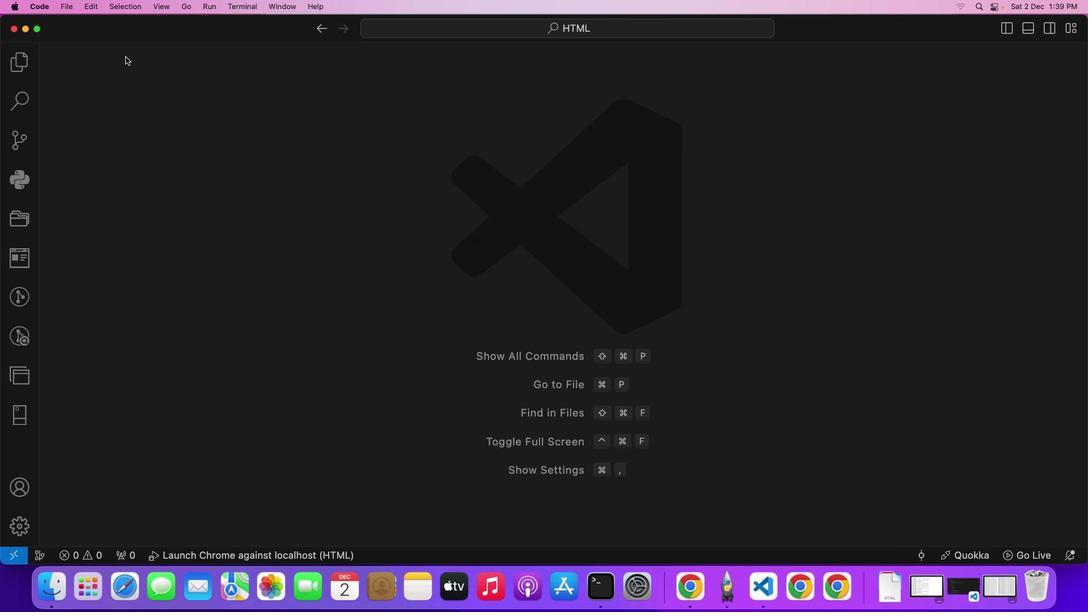 
